 Task: Add a signature Gus Powell containing Best wishes for a happy Presidents Day, Gus Powell to email address softage.8@softage.net and add a folder Journaling
Action: Mouse moved to (371, 661)
Screenshot: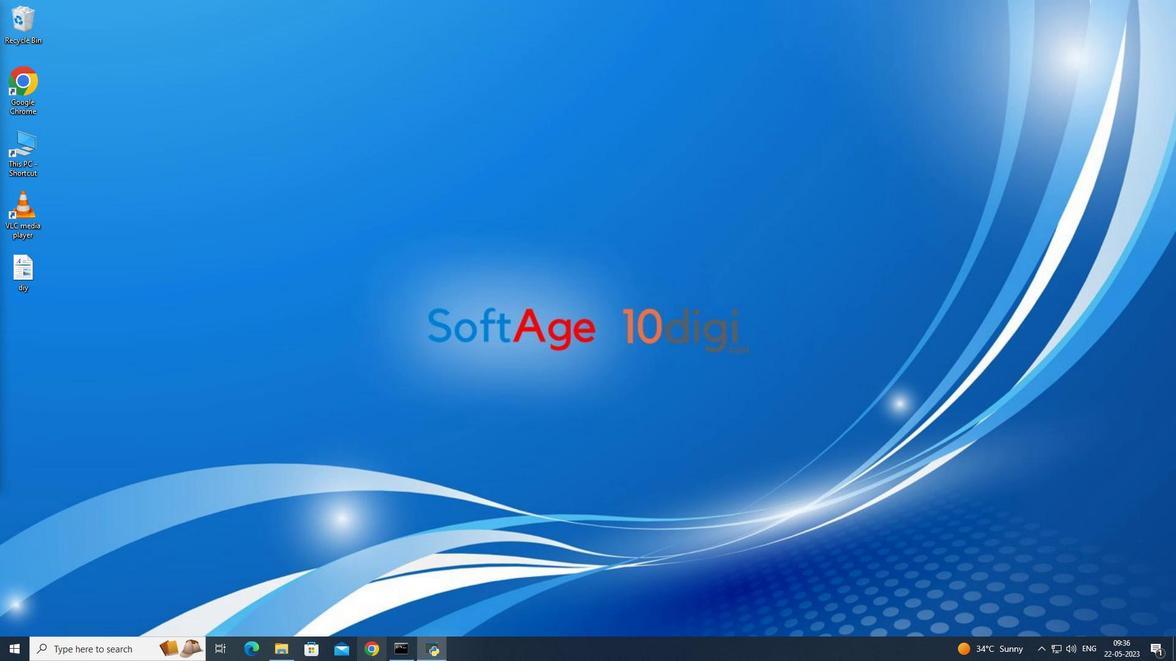 
Action: Mouse pressed left at (371, 661)
Screenshot: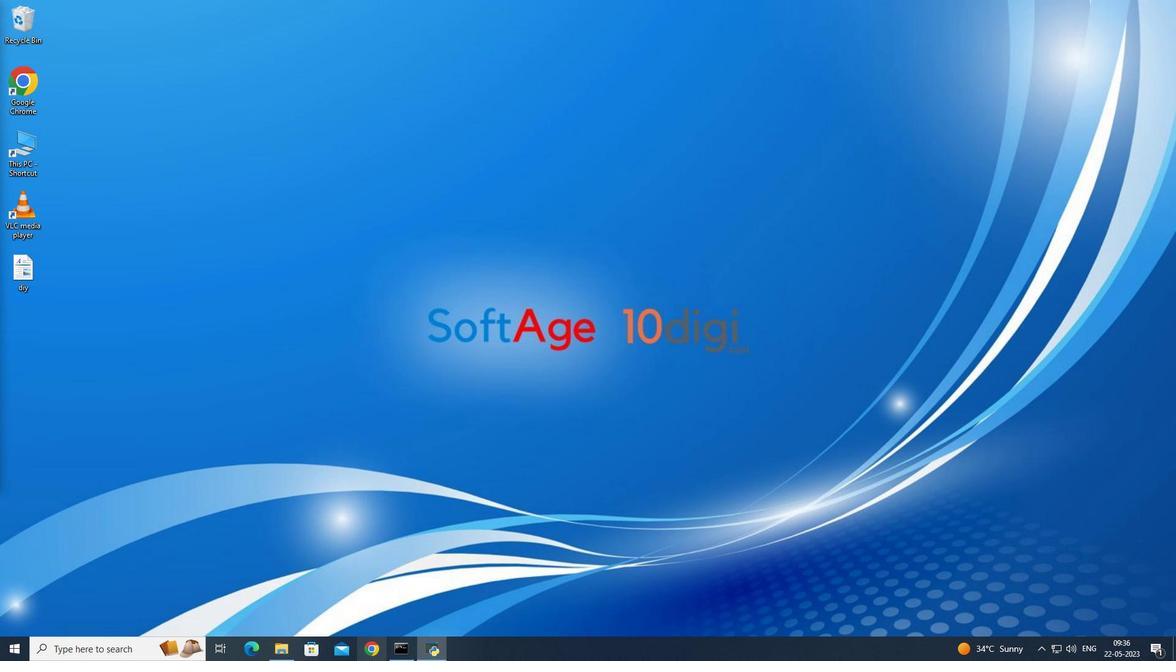 
Action: Mouse moved to (158, 8)
Screenshot: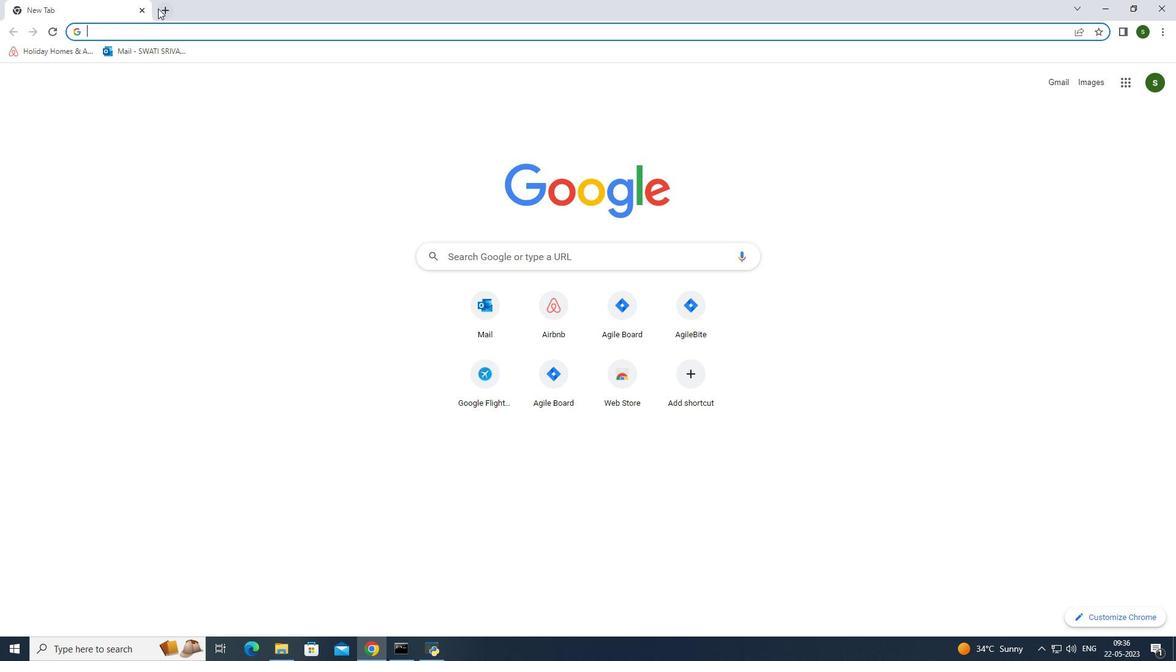 
Action: Mouse pressed left at (158, 8)
Screenshot: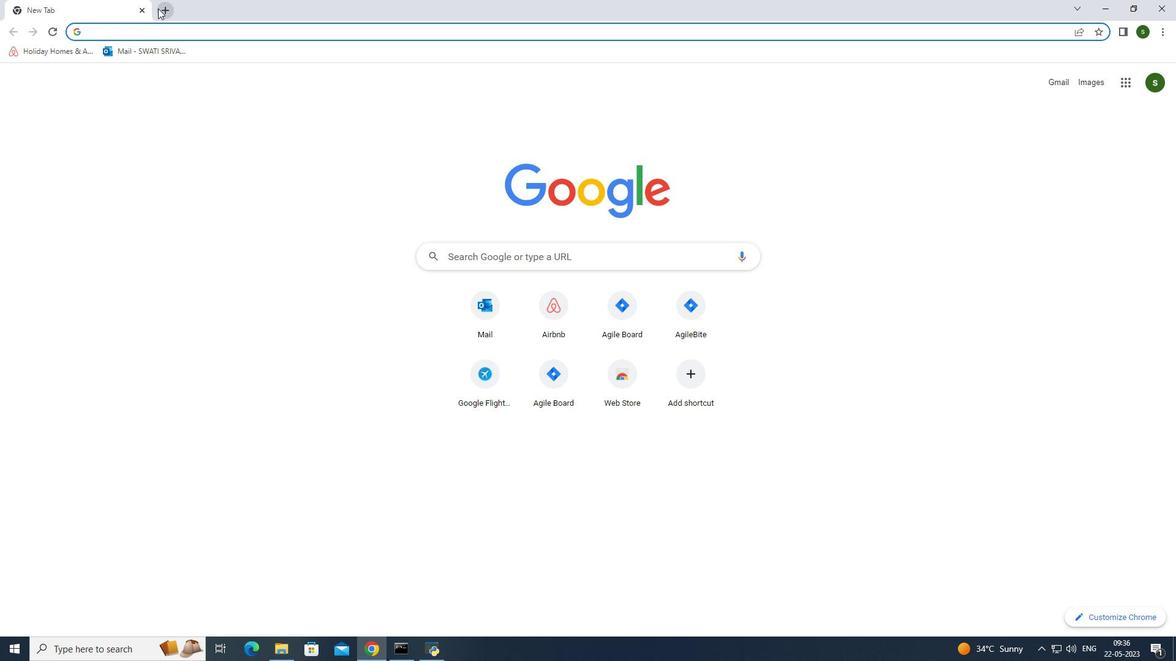
Action: Mouse moved to (220, 28)
Screenshot: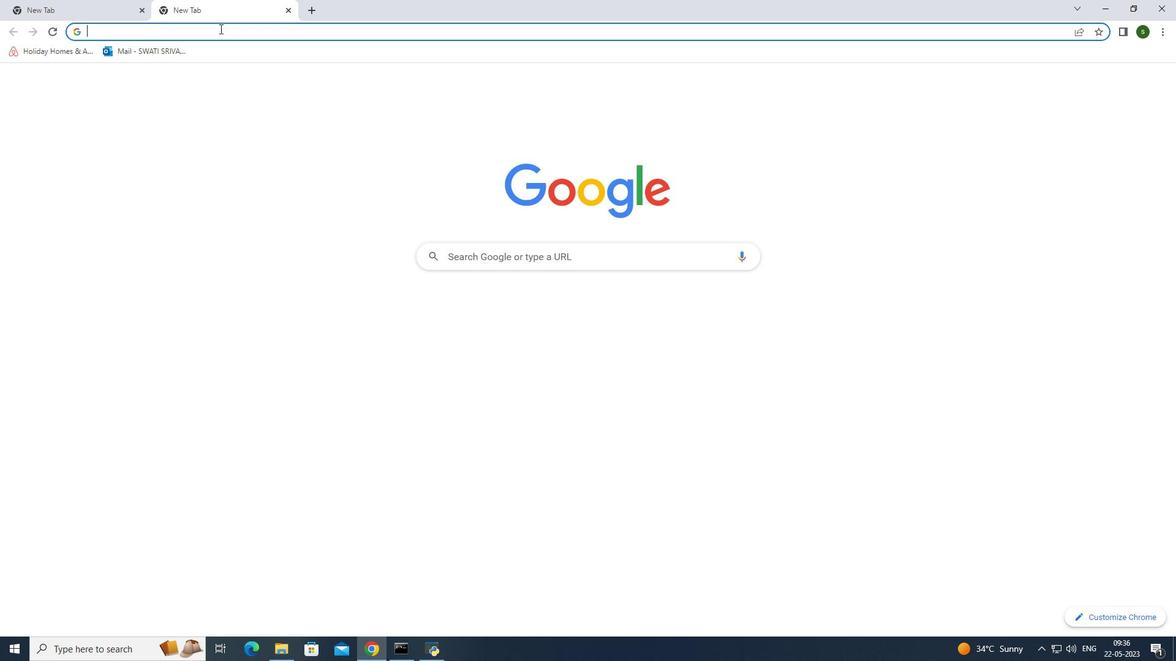 
Action: Mouse pressed left at (220, 28)
Screenshot: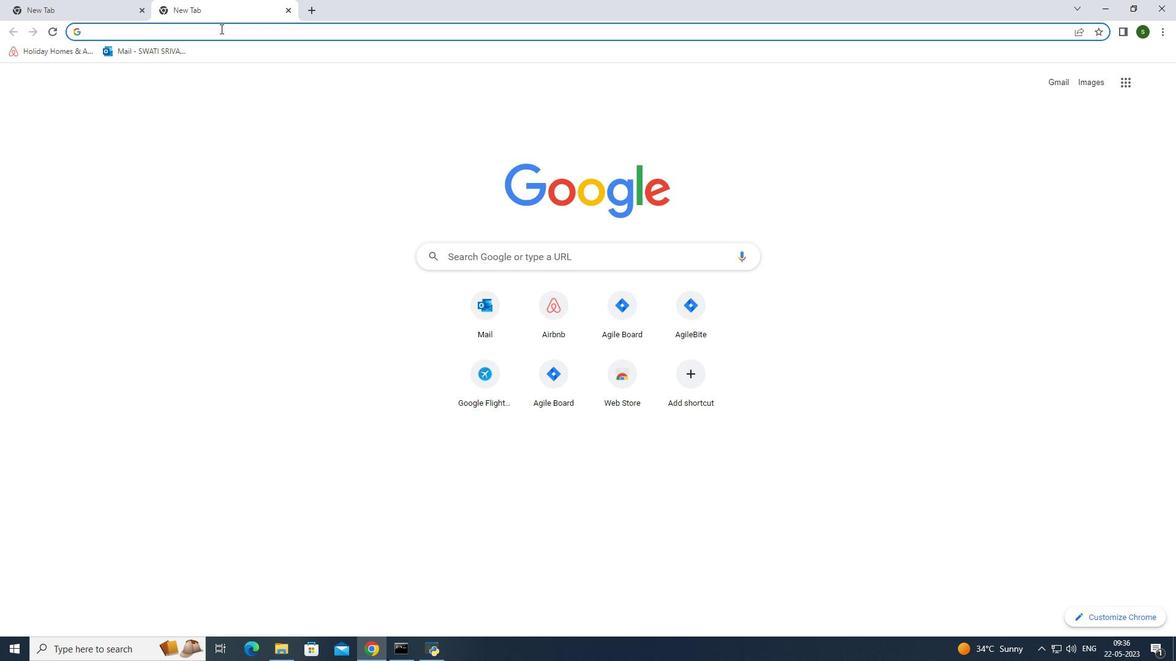 
Action: Mouse moved to (226, 26)
Screenshot: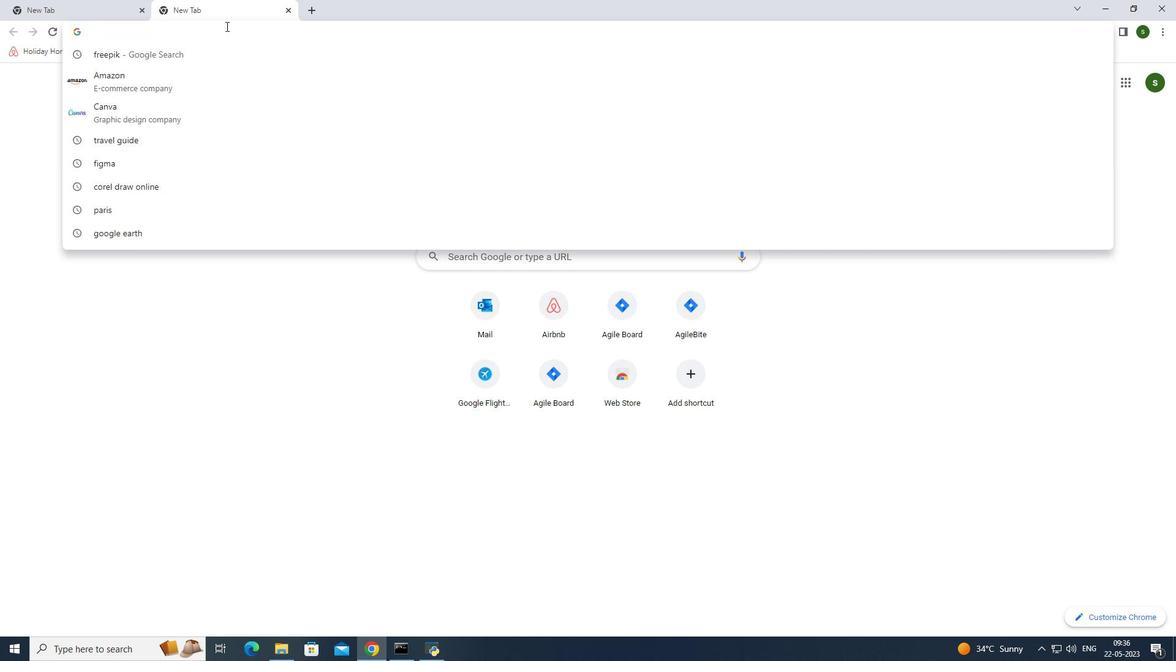 
Action: Key pressed outlook<Key.enter>
Screenshot: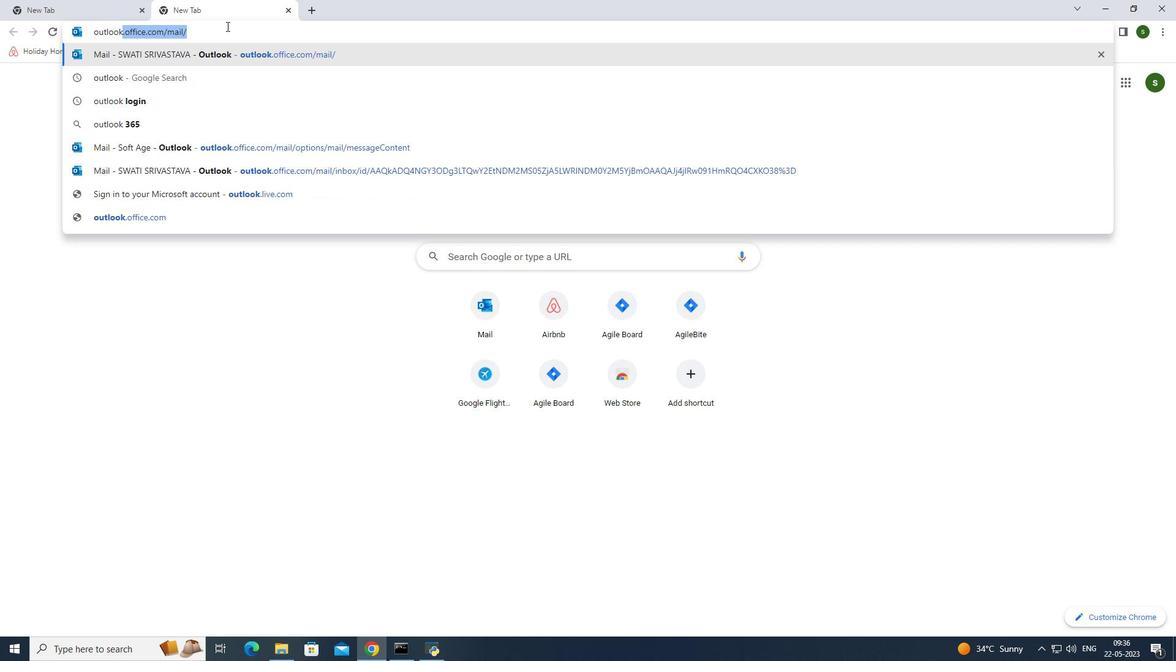 
Action: Mouse moved to (558, 328)
Screenshot: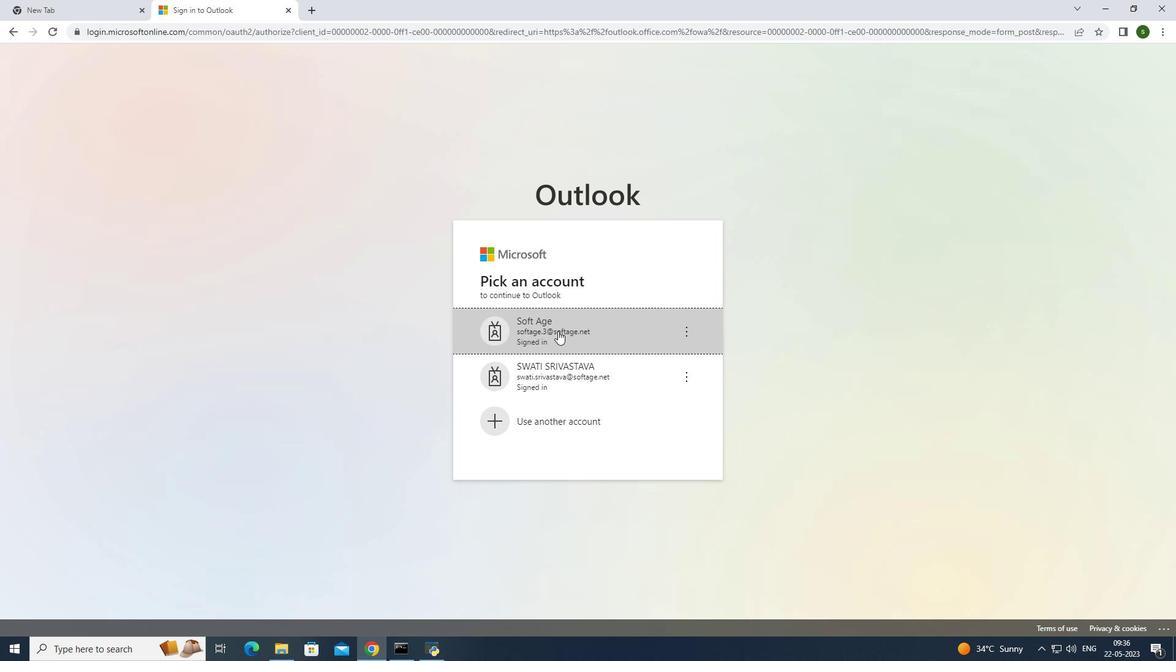 
Action: Mouse pressed left at (558, 328)
Screenshot: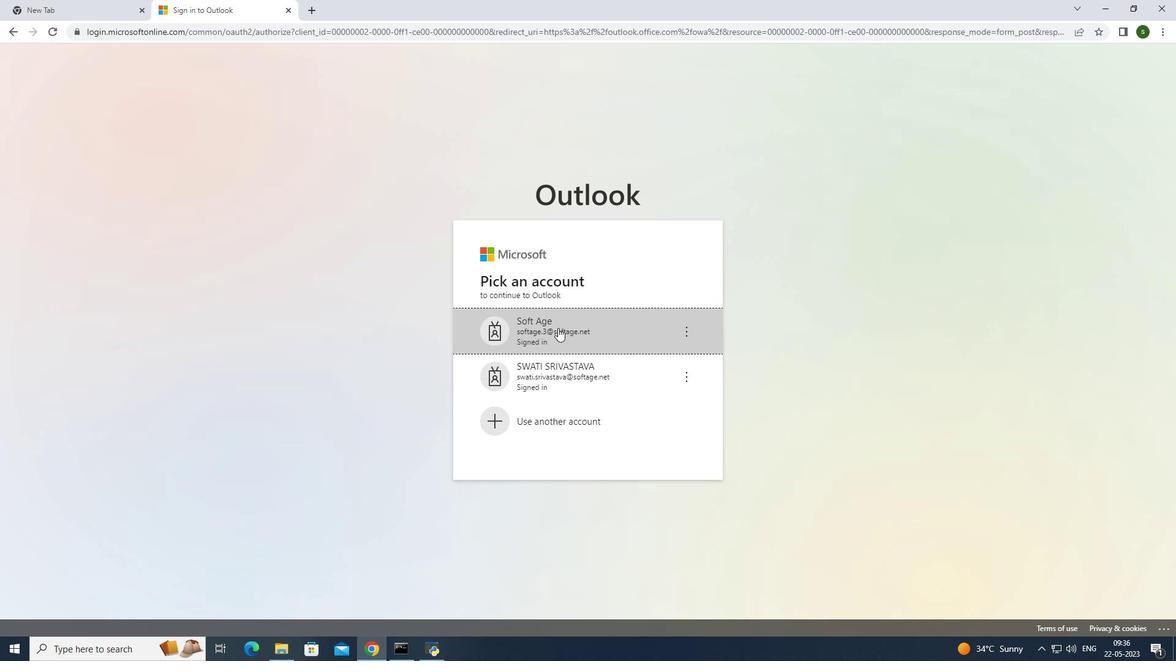 
Action: Mouse moved to (672, 431)
Screenshot: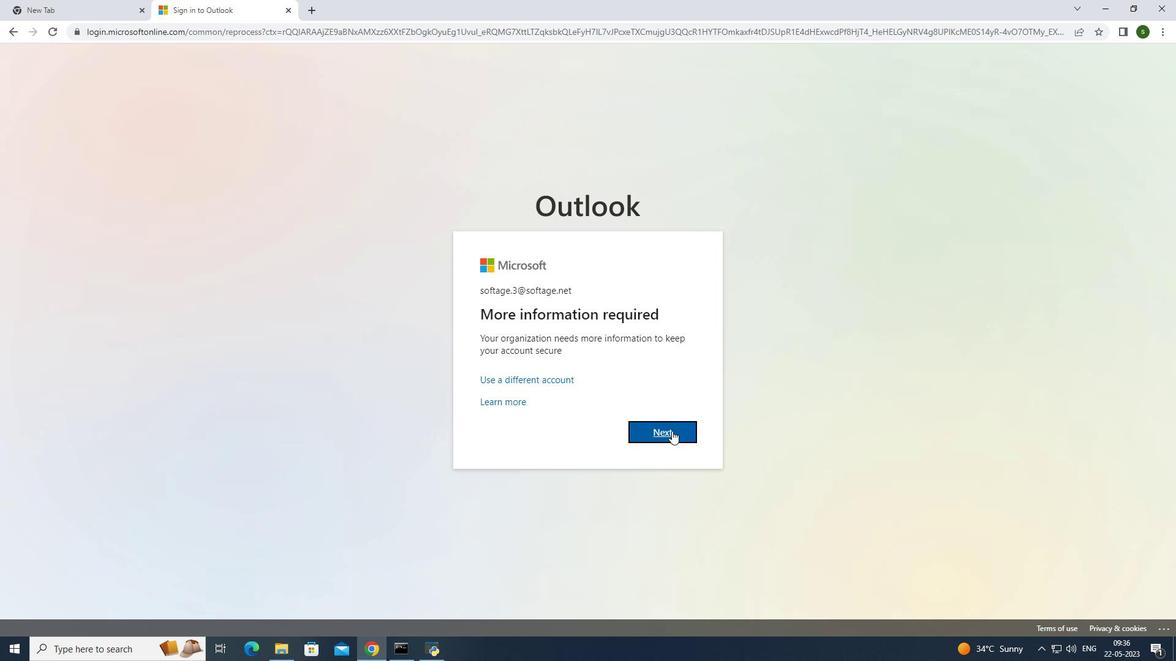 
Action: Mouse pressed left at (672, 431)
Screenshot: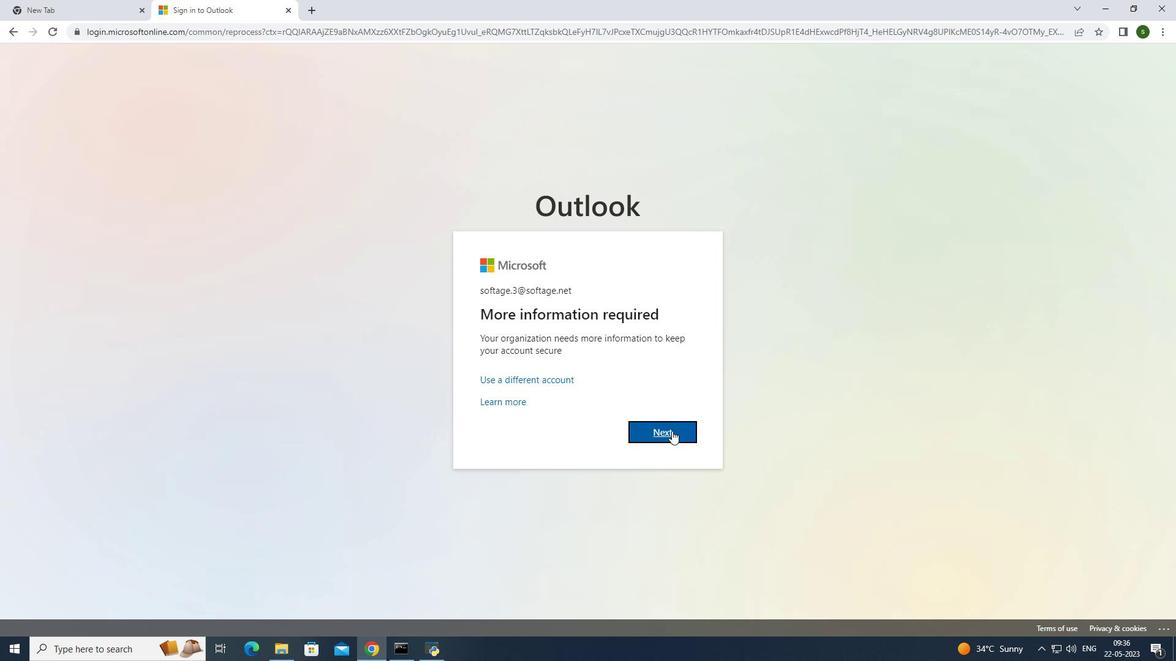 
Action: Mouse moved to (556, 287)
Screenshot: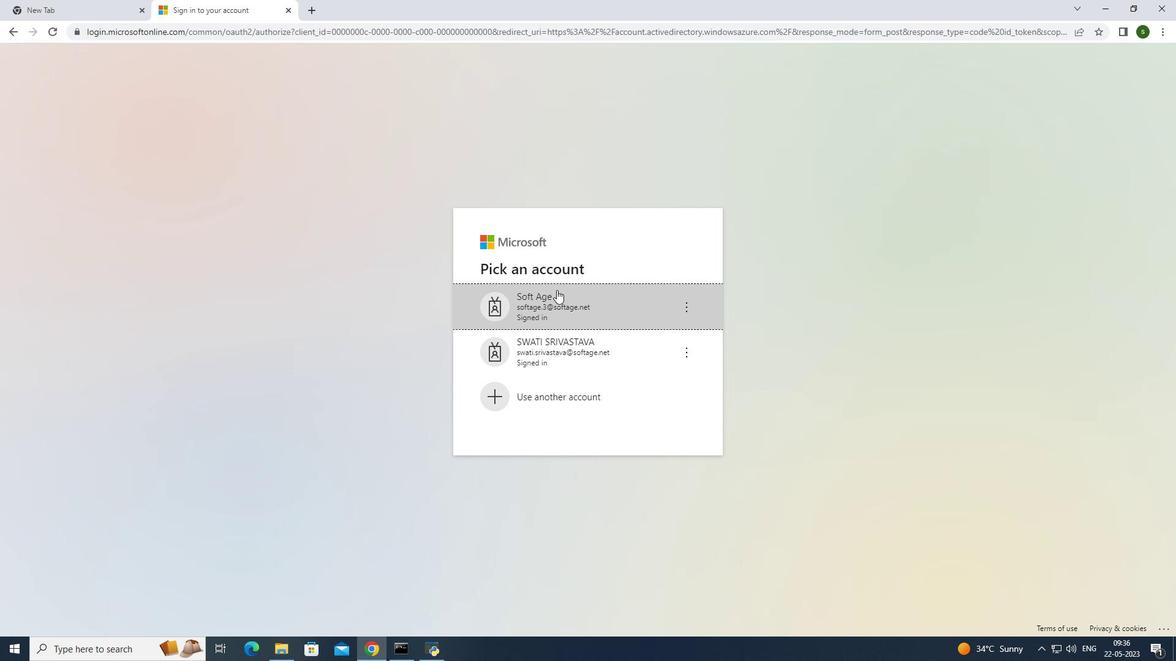 
Action: Mouse pressed left at (556, 287)
Screenshot: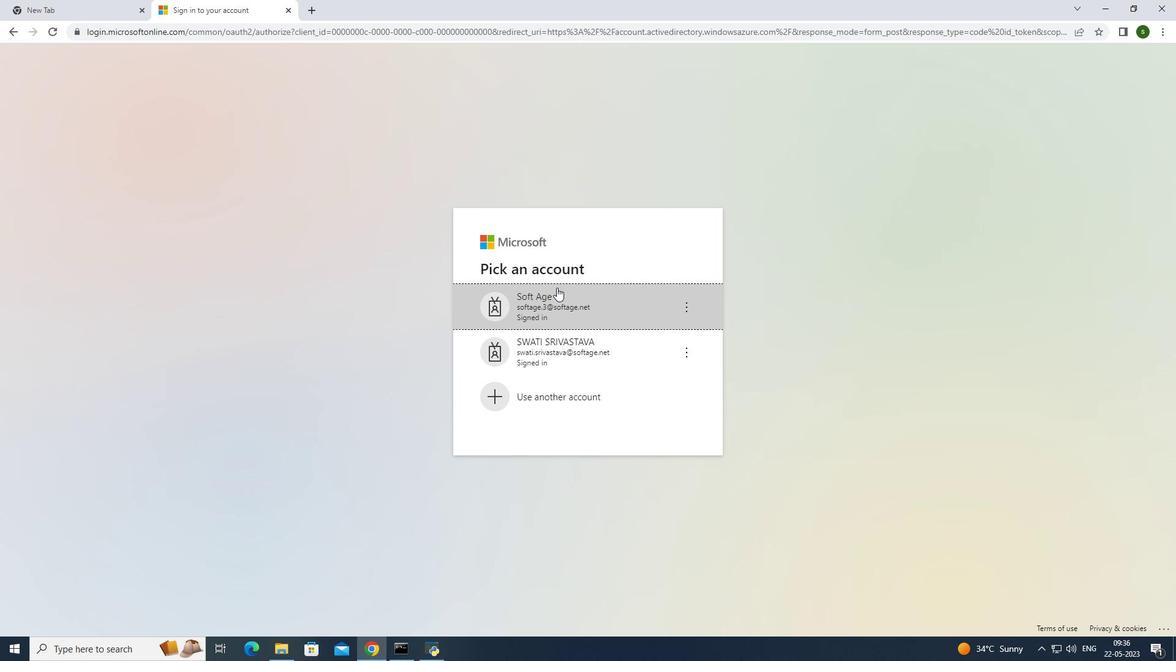 
Action: Mouse moved to (502, 335)
Screenshot: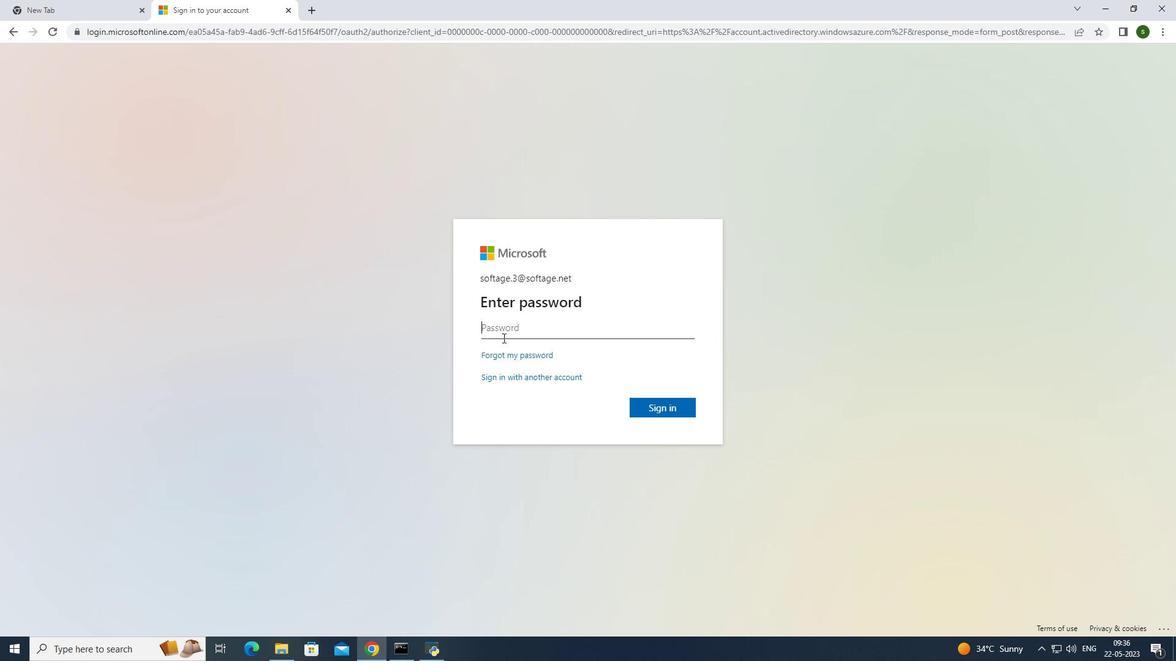 
Action: Mouse pressed left at (502, 335)
Screenshot: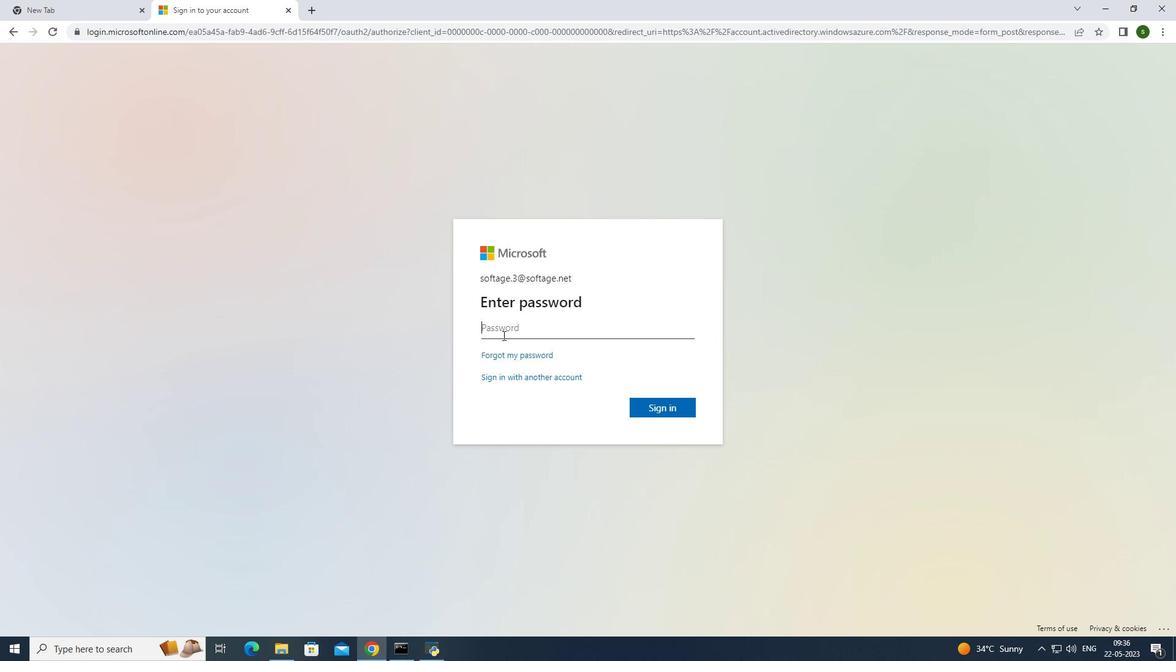 
Action: Key pressed <Key.caps_lock>S<Key.caps_lock>oftage<Key.shift>@204
Screenshot: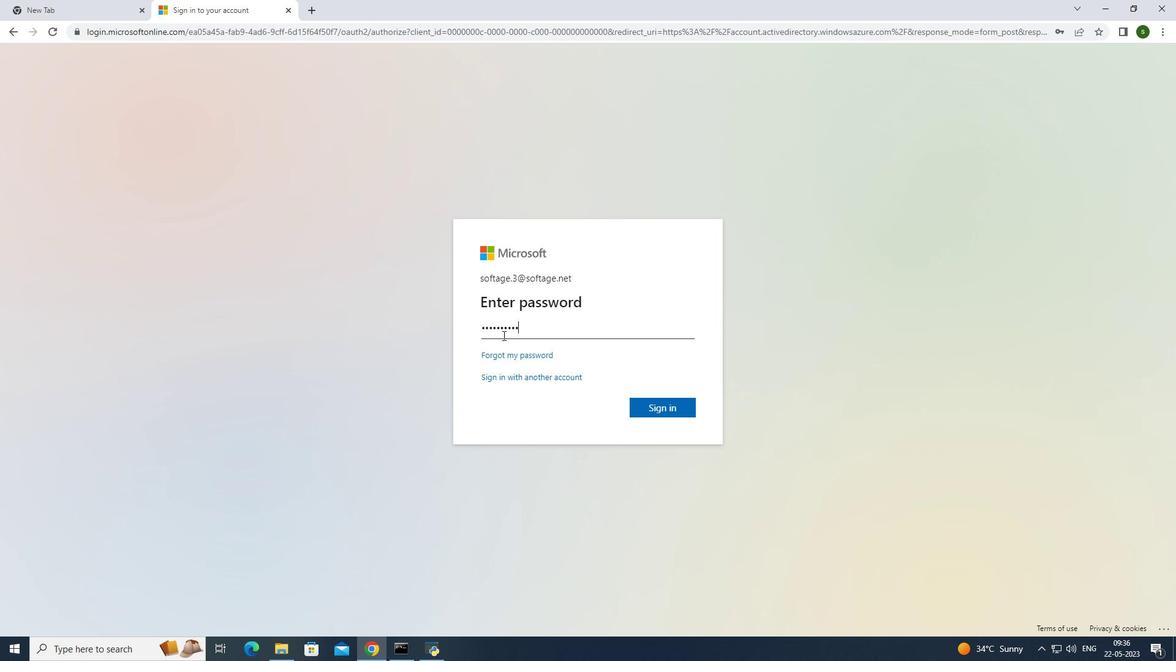 
Action: Mouse moved to (651, 403)
Screenshot: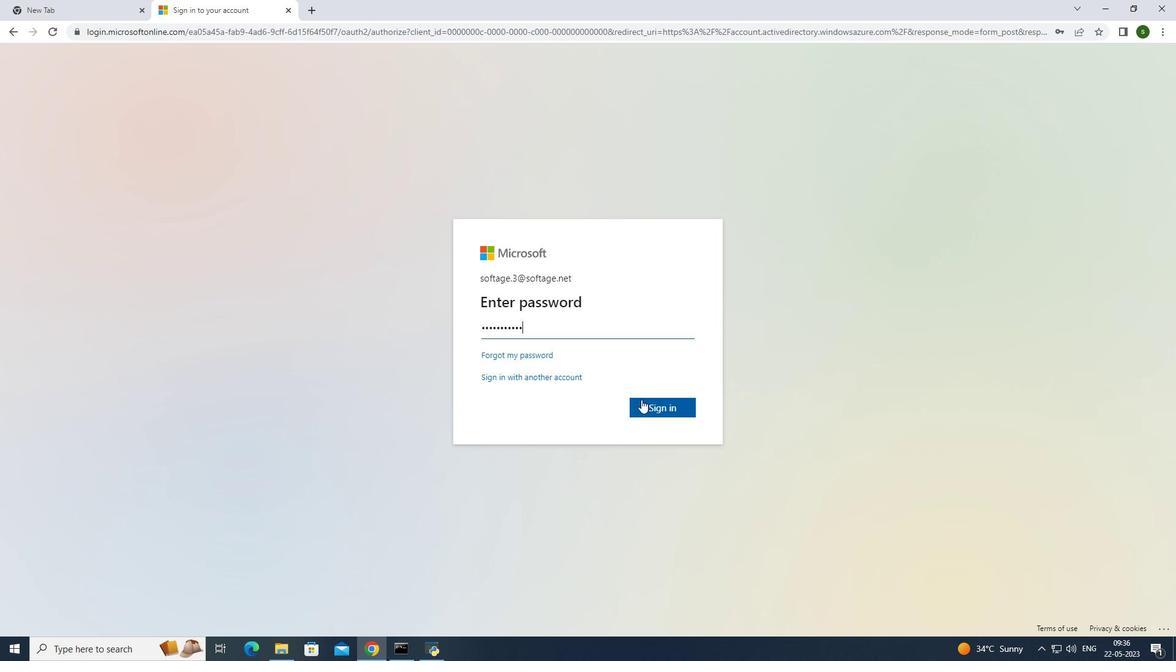 
Action: Mouse pressed left at (651, 403)
Screenshot: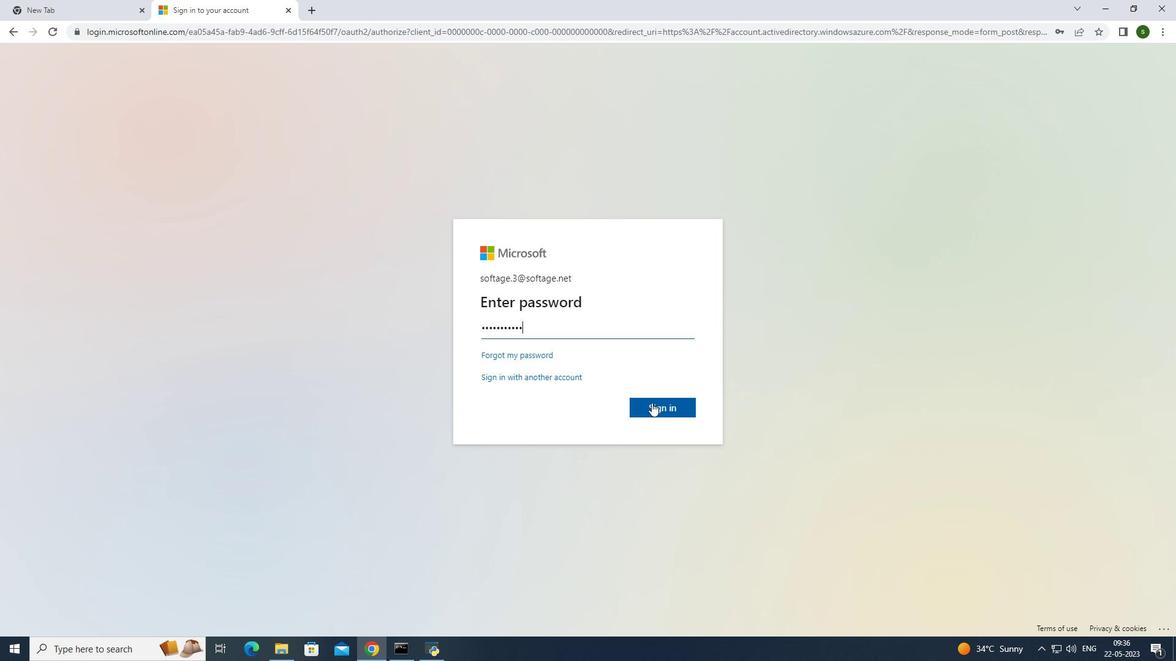 
Action: Mouse moved to (488, 367)
Screenshot: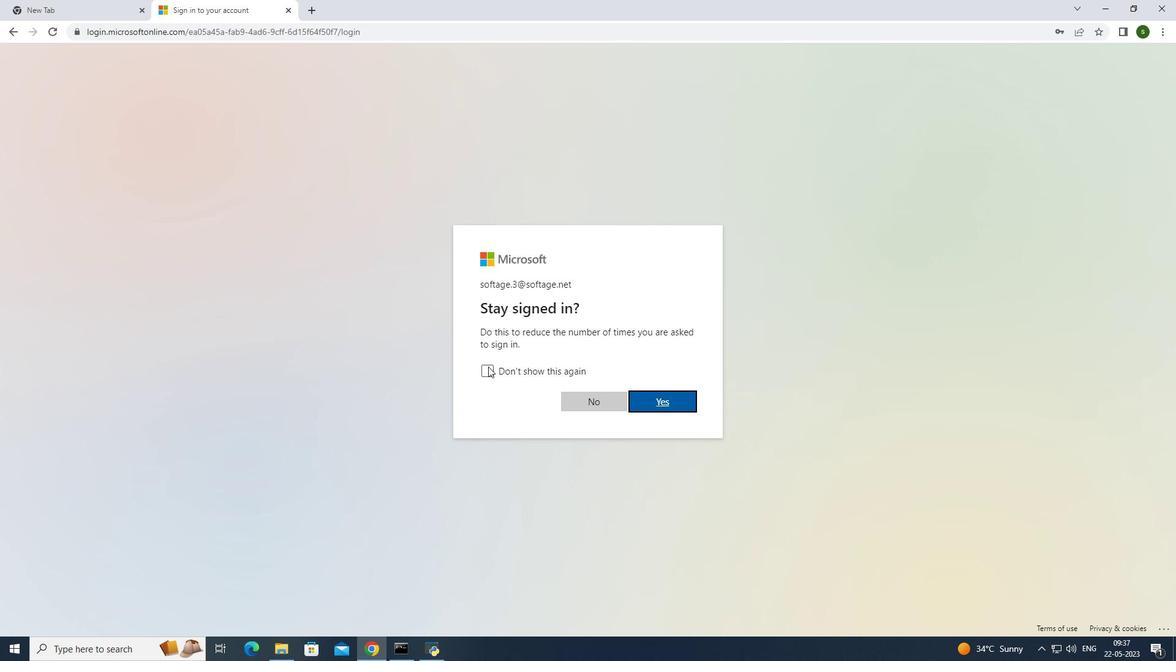 
Action: Mouse pressed left at (488, 367)
Screenshot: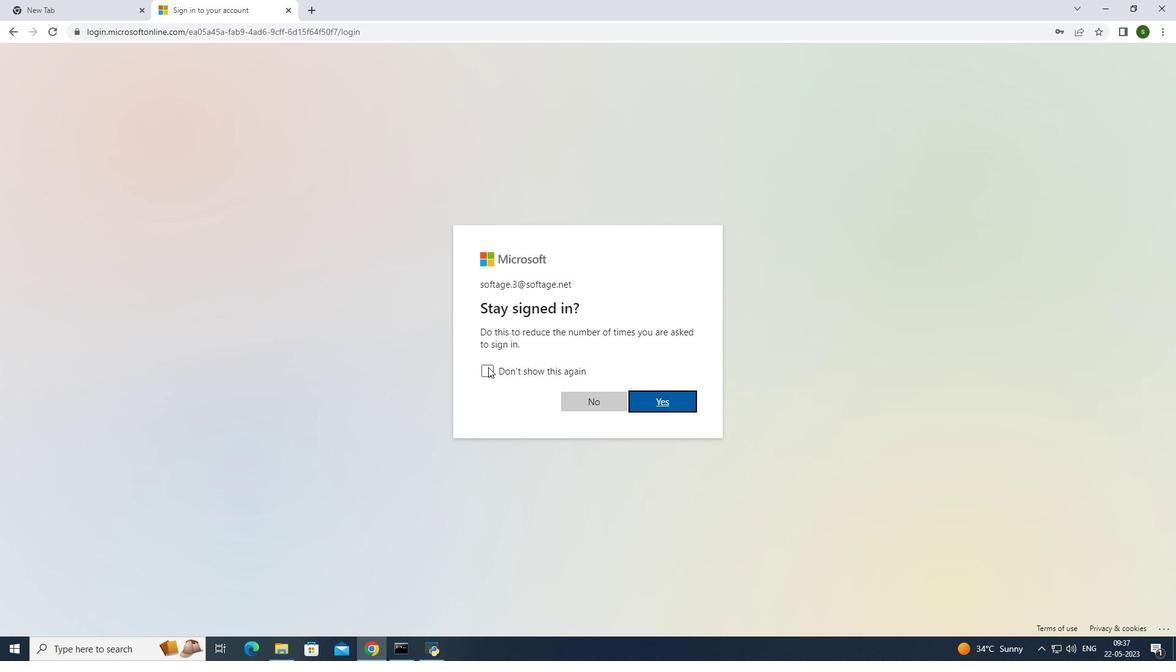 
Action: Mouse moved to (675, 408)
Screenshot: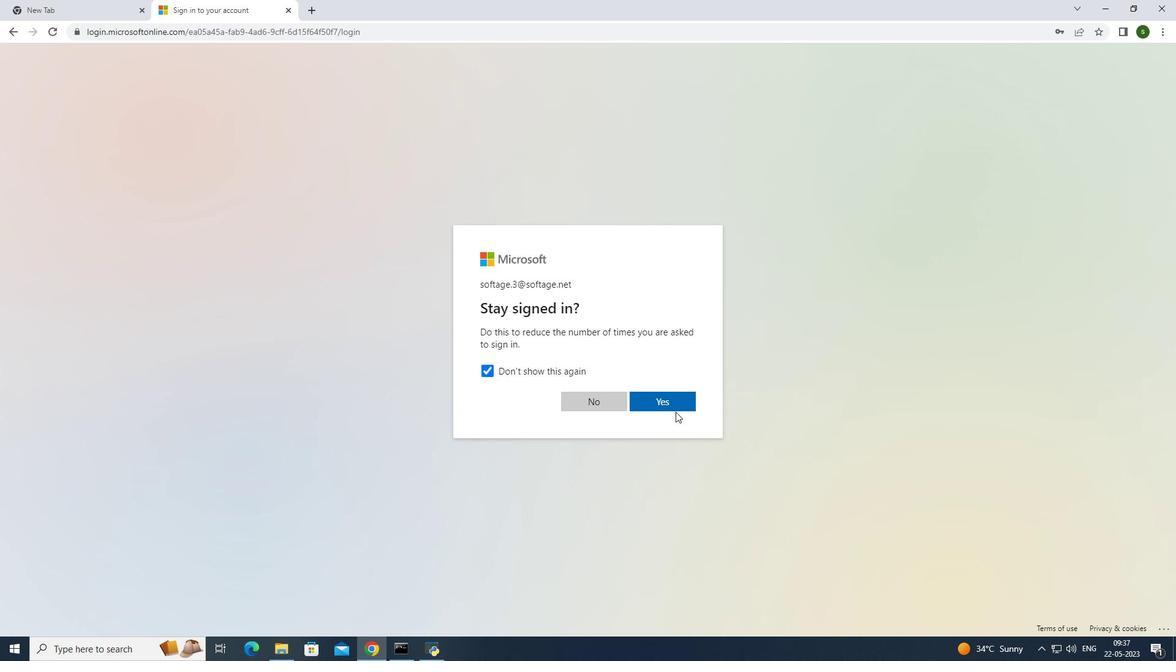 
Action: Mouse pressed left at (675, 408)
Screenshot: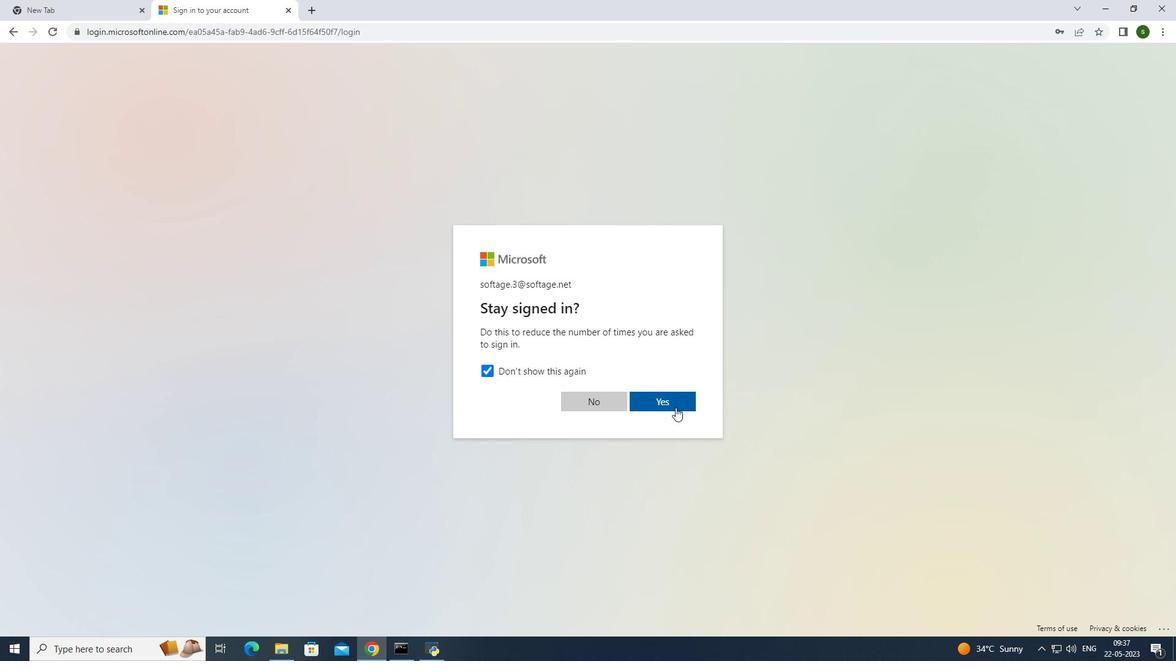 
Action: Mouse moved to (570, 259)
Screenshot: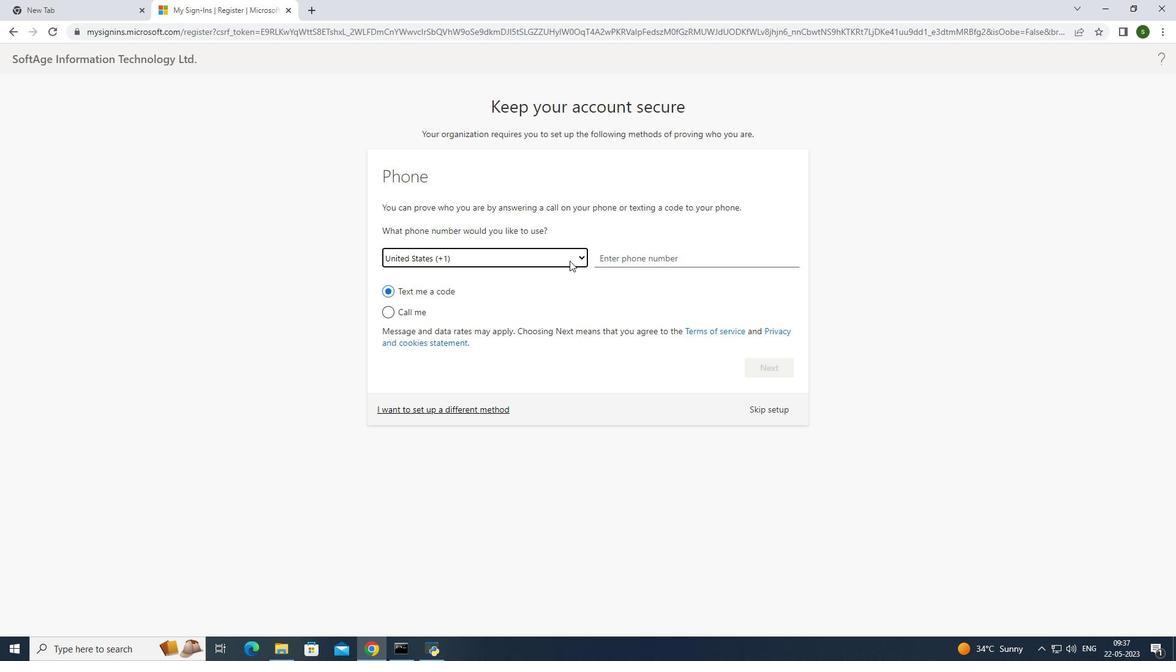
Action: Mouse pressed left at (570, 259)
Screenshot: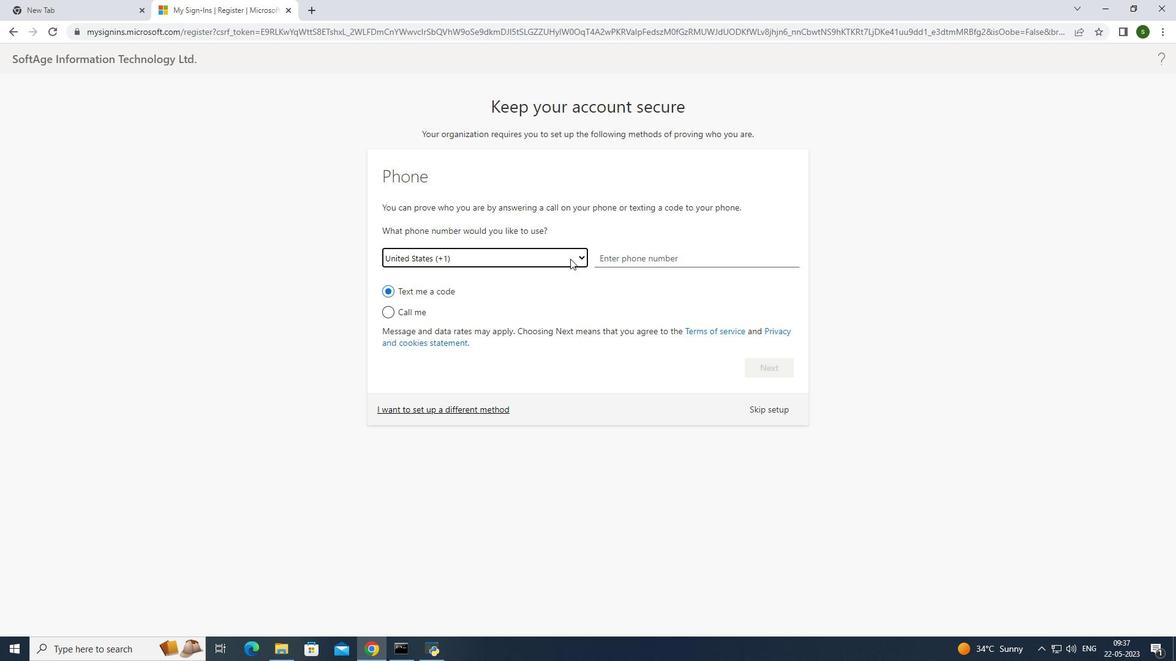 
Action: Mouse moved to (427, 368)
Screenshot: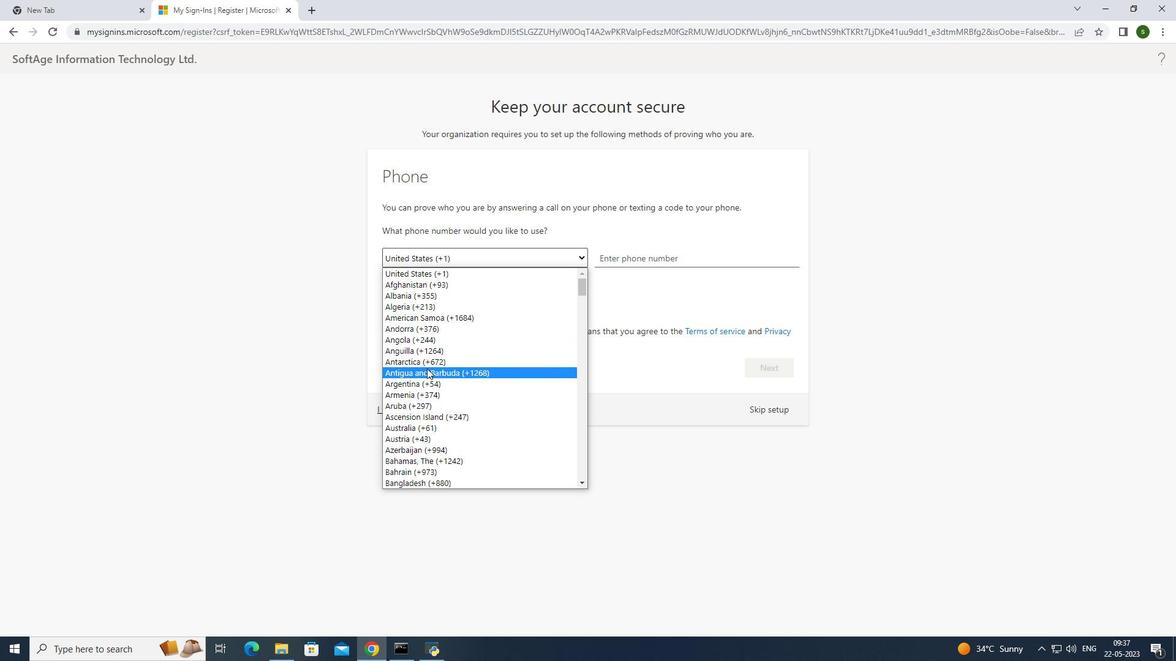 
Action: Key pressed i
Screenshot: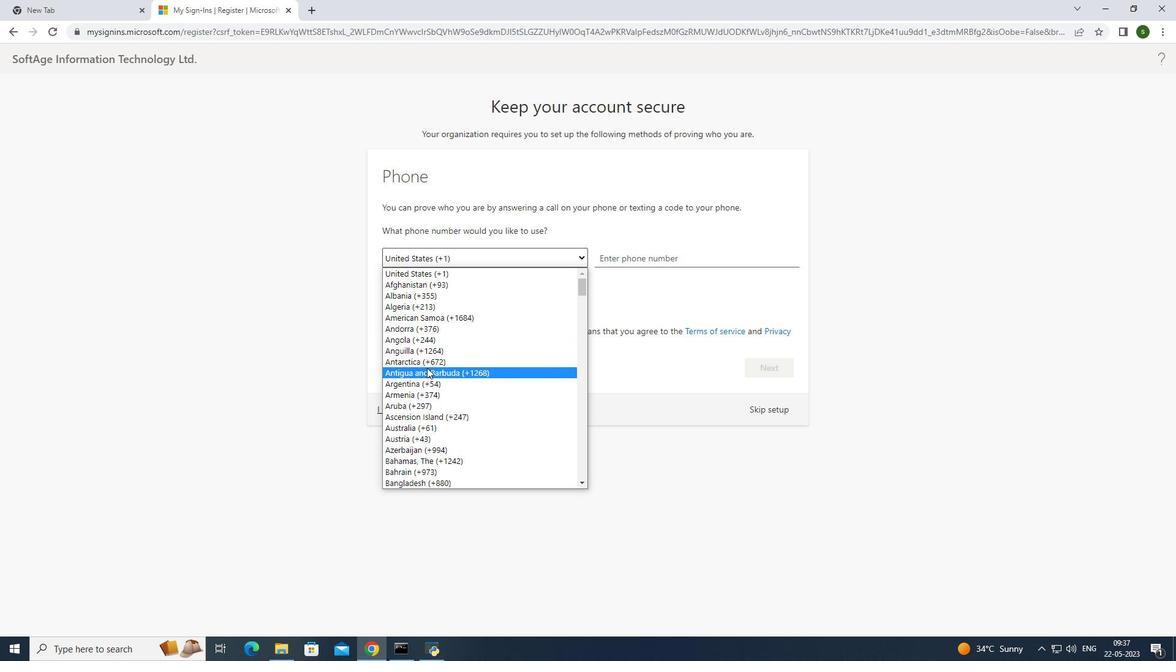 
Action: Mouse moved to (445, 458)
Screenshot: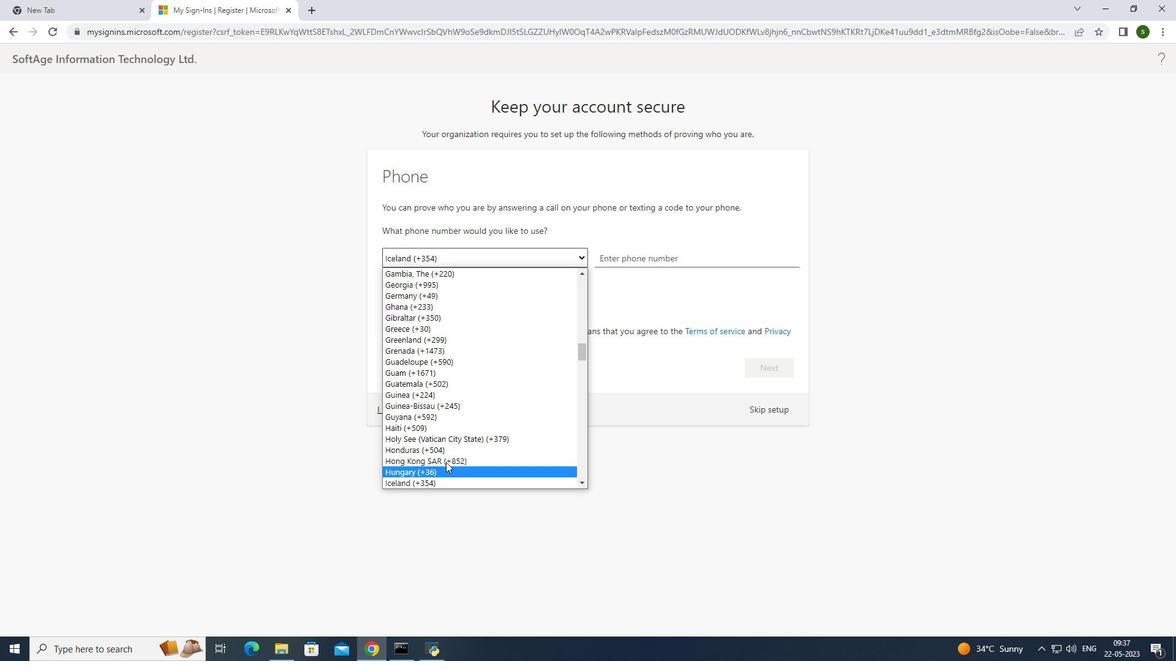 
Action: Mouse scrolled (445, 458) with delta (0, 0)
Screenshot: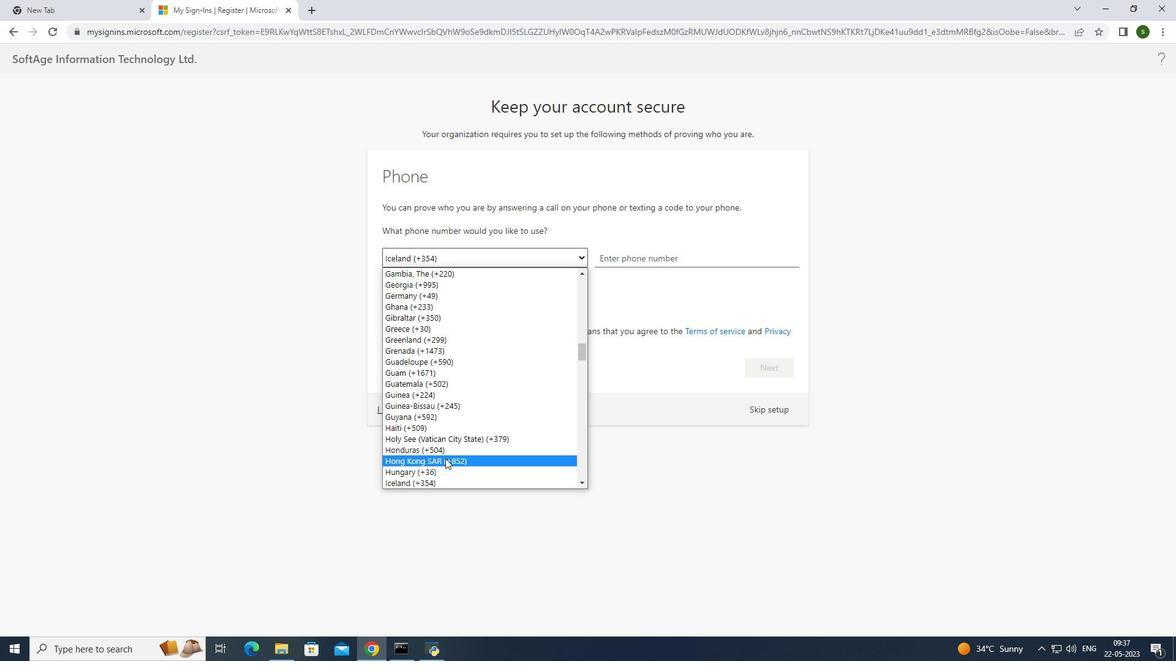 
Action: Mouse moved to (403, 373)
Screenshot: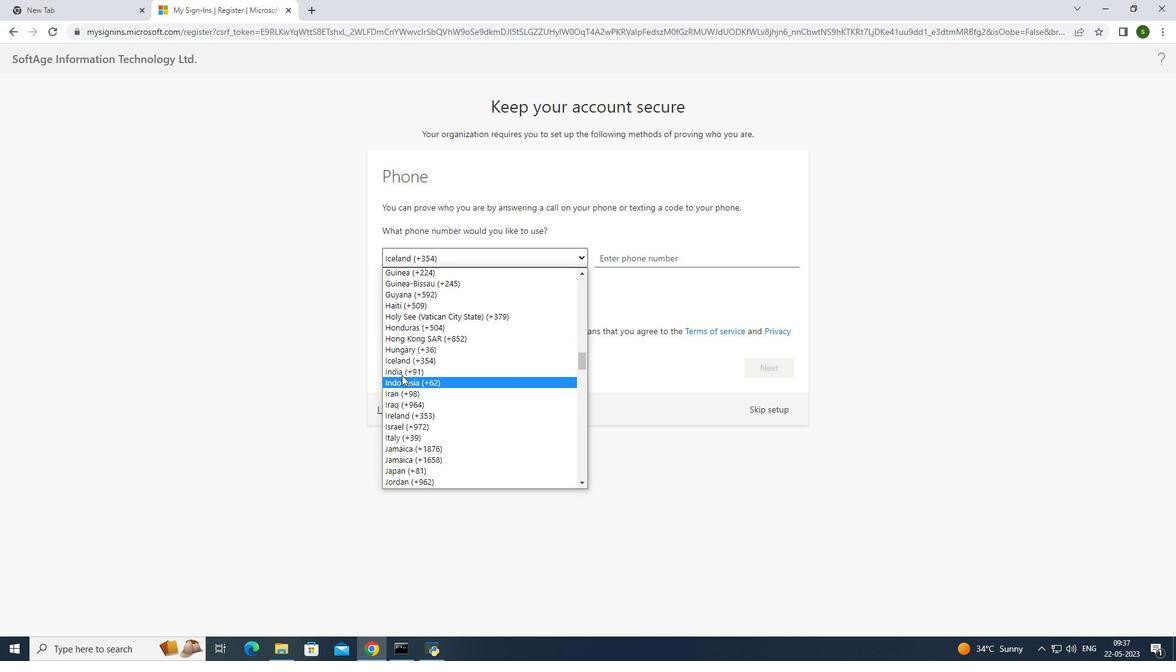 
Action: Mouse pressed left at (403, 373)
Screenshot: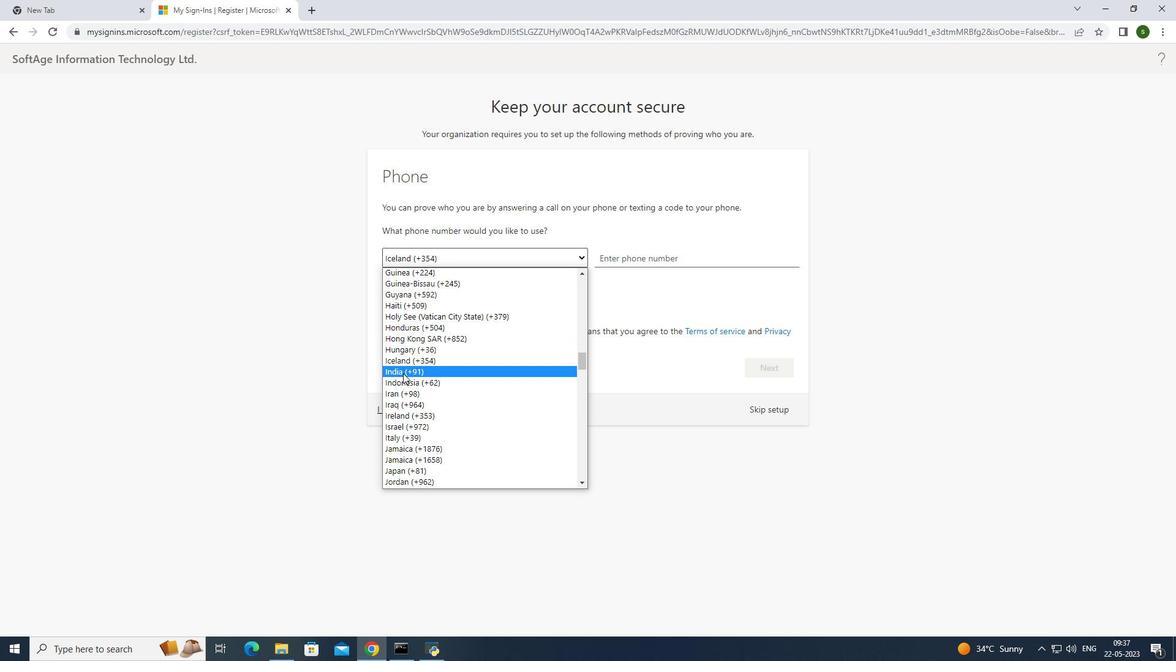 
Action: Mouse moved to (755, 406)
Screenshot: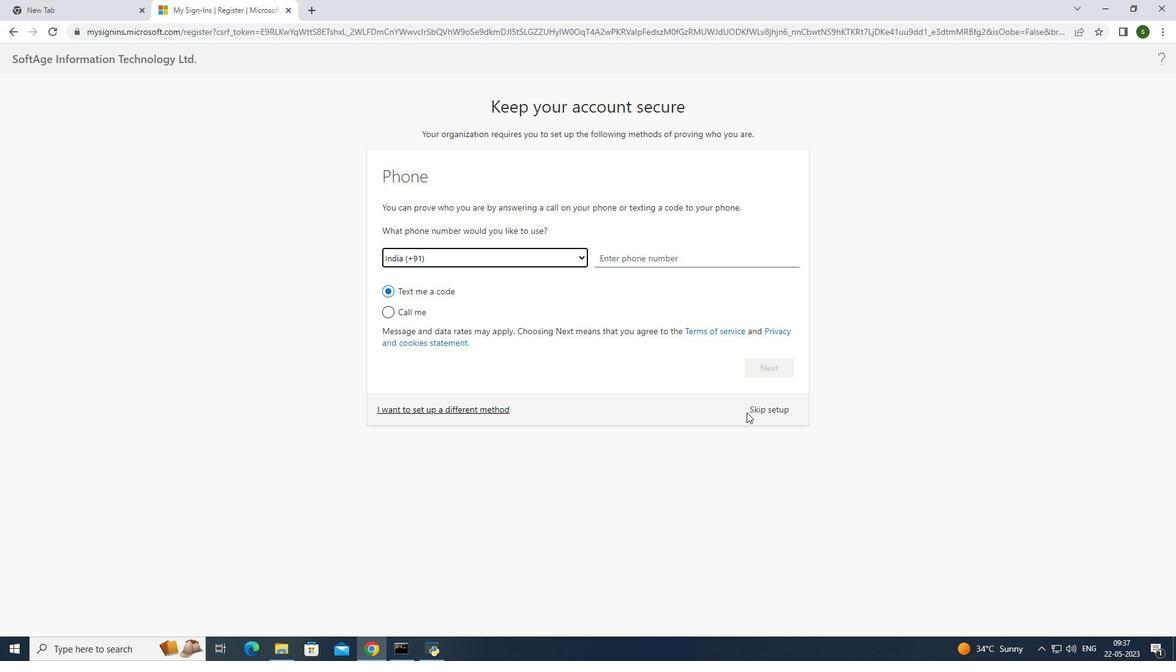
Action: Mouse pressed left at (755, 406)
Screenshot: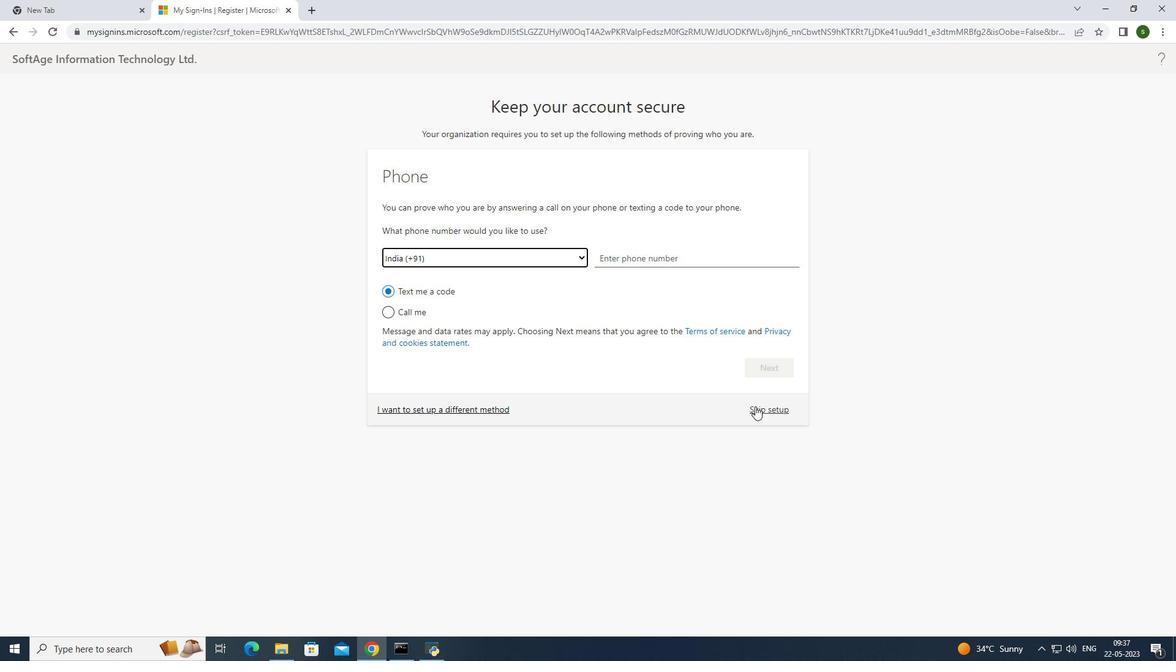 
Action: Mouse moved to (54, 83)
Screenshot: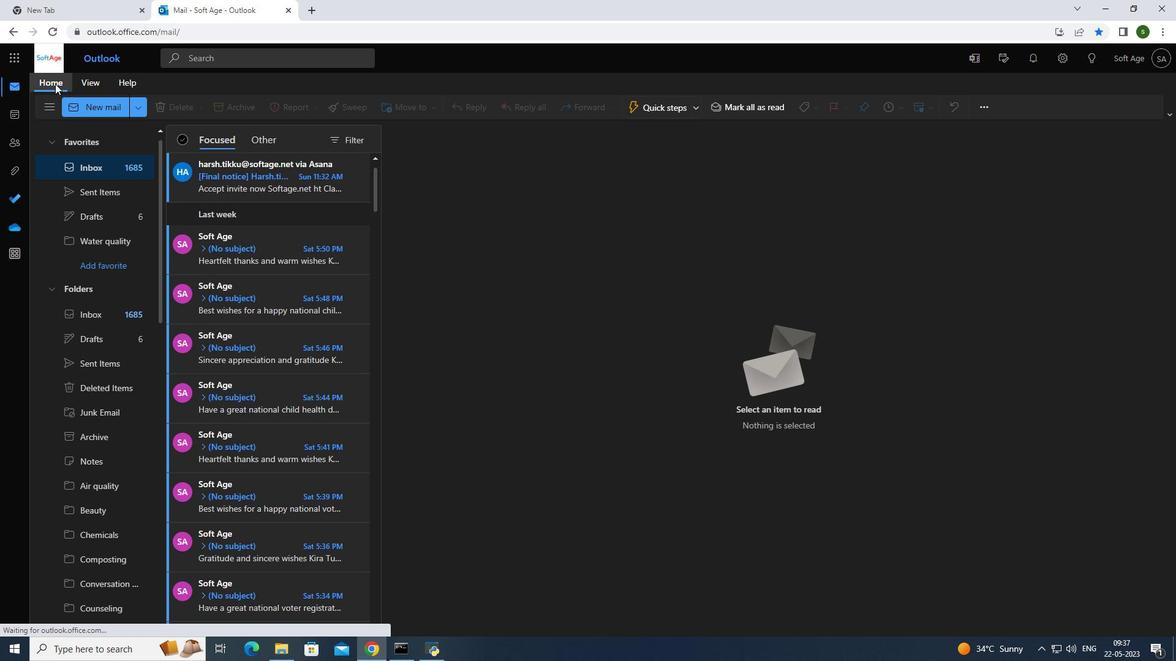 
Action: Mouse pressed left at (54, 83)
Screenshot: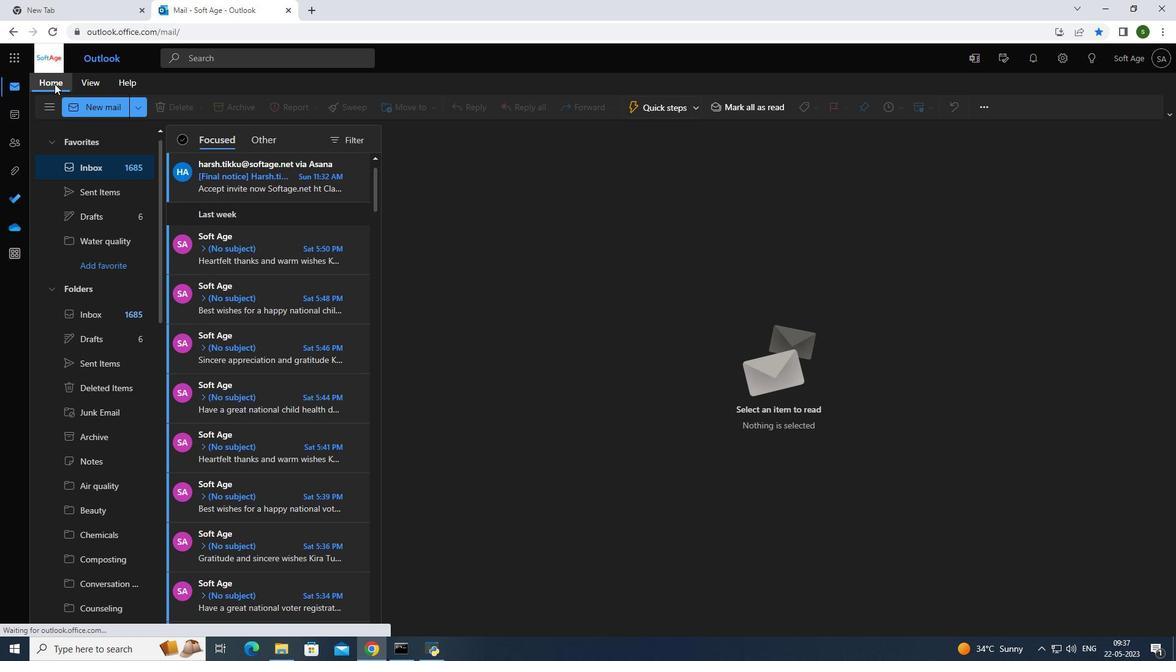 
Action: Mouse moved to (101, 104)
Screenshot: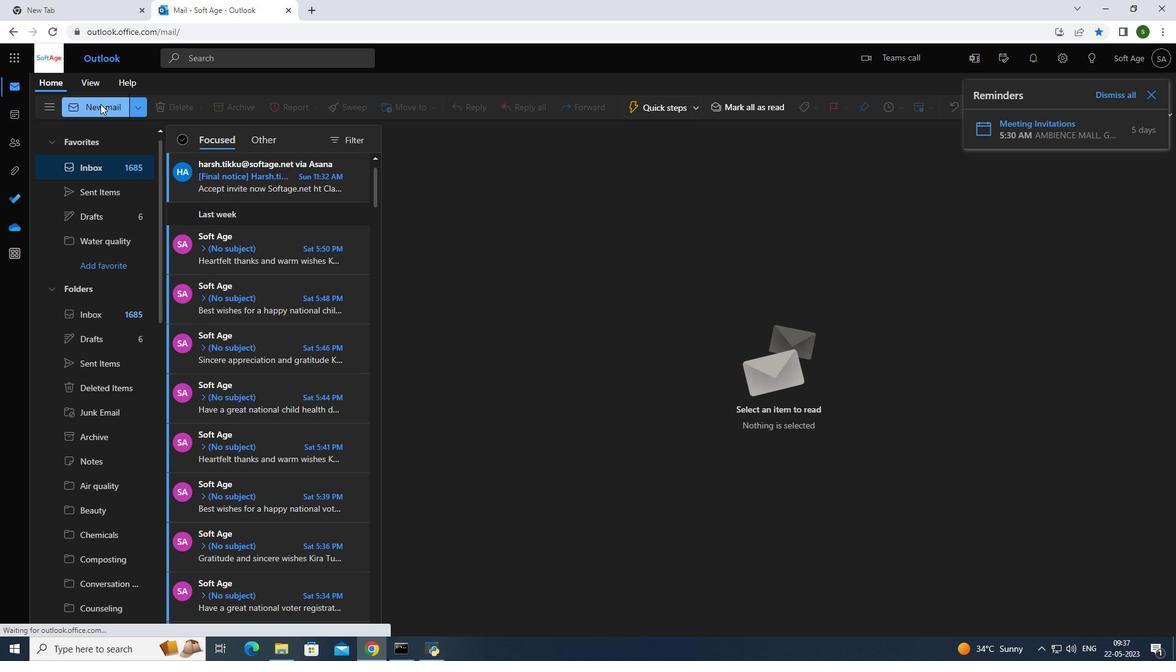 
Action: Mouse pressed left at (101, 104)
Screenshot: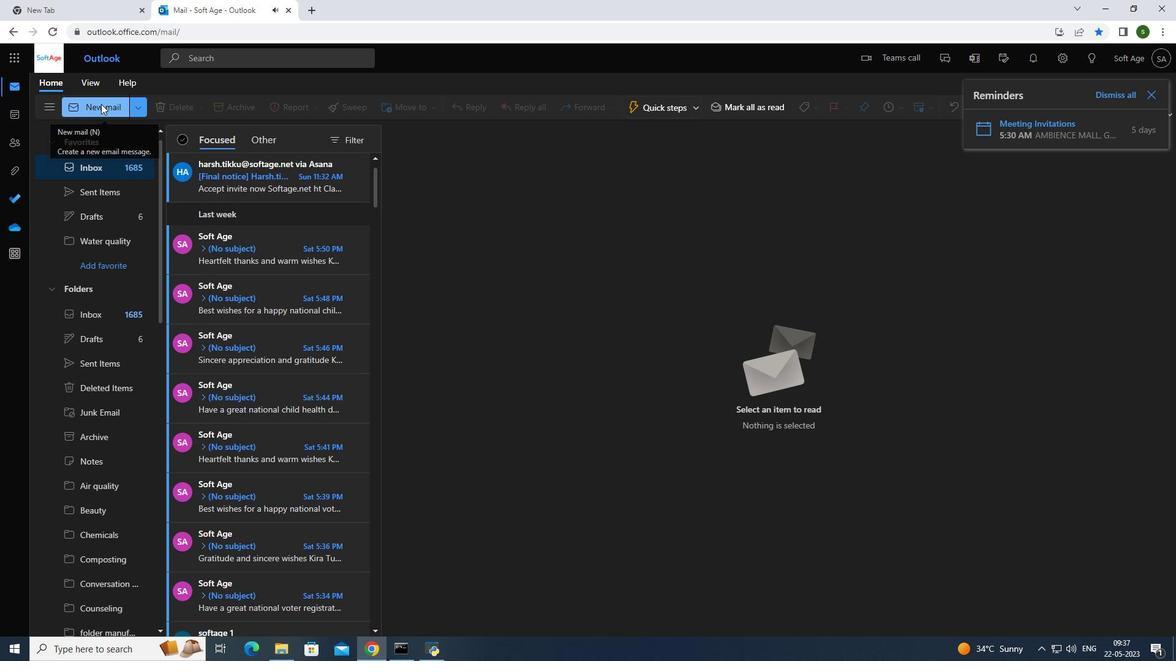 
Action: Mouse moved to (537, 295)
Screenshot: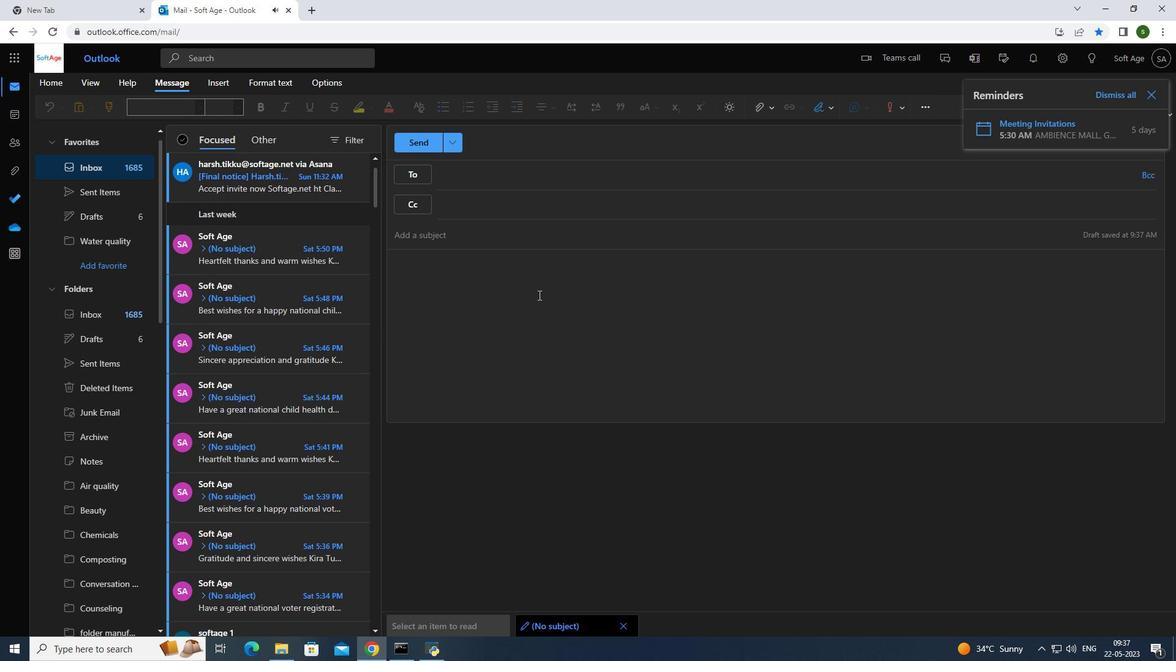 
Action: Mouse pressed left at (537, 295)
Screenshot: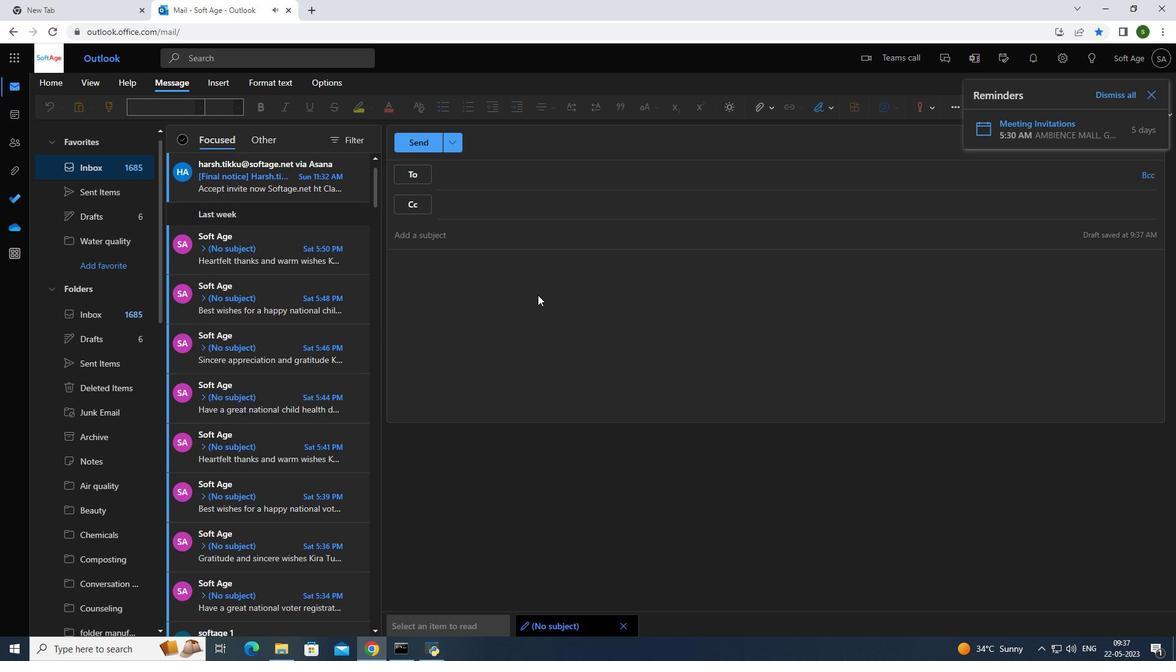 
Action: Mouse moved to (827, 105)
Screenshot: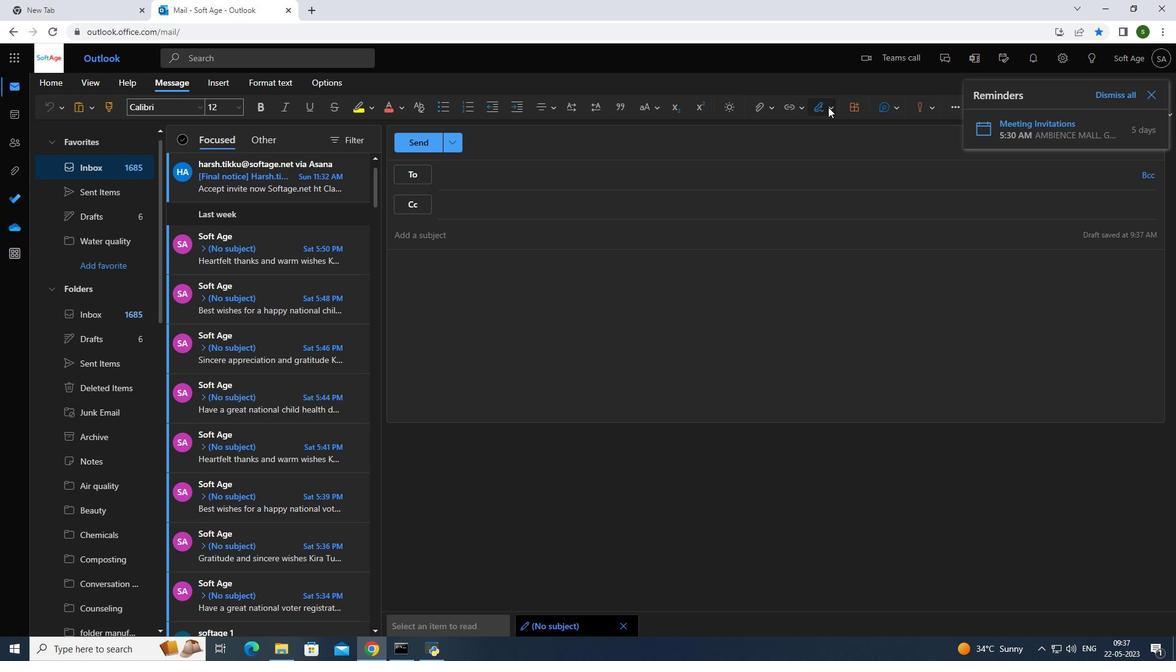 
Action: Mouse pressed left at (827, 105)
Screenshot: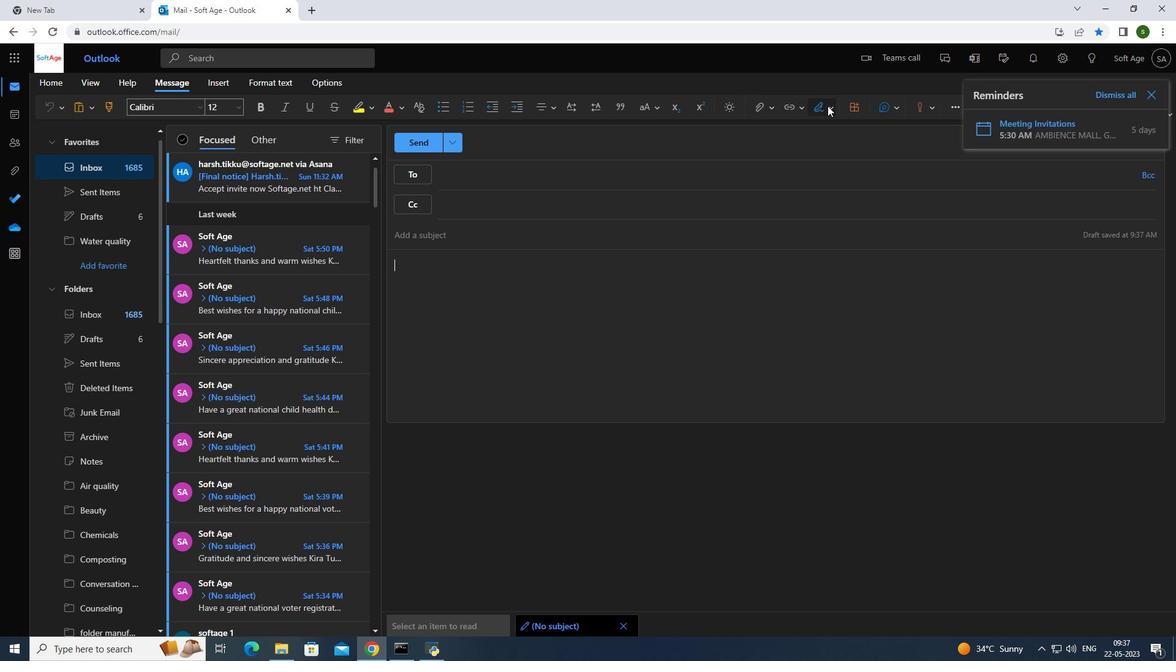 
Action: Mouse moved to (795, 157)
Screenshot: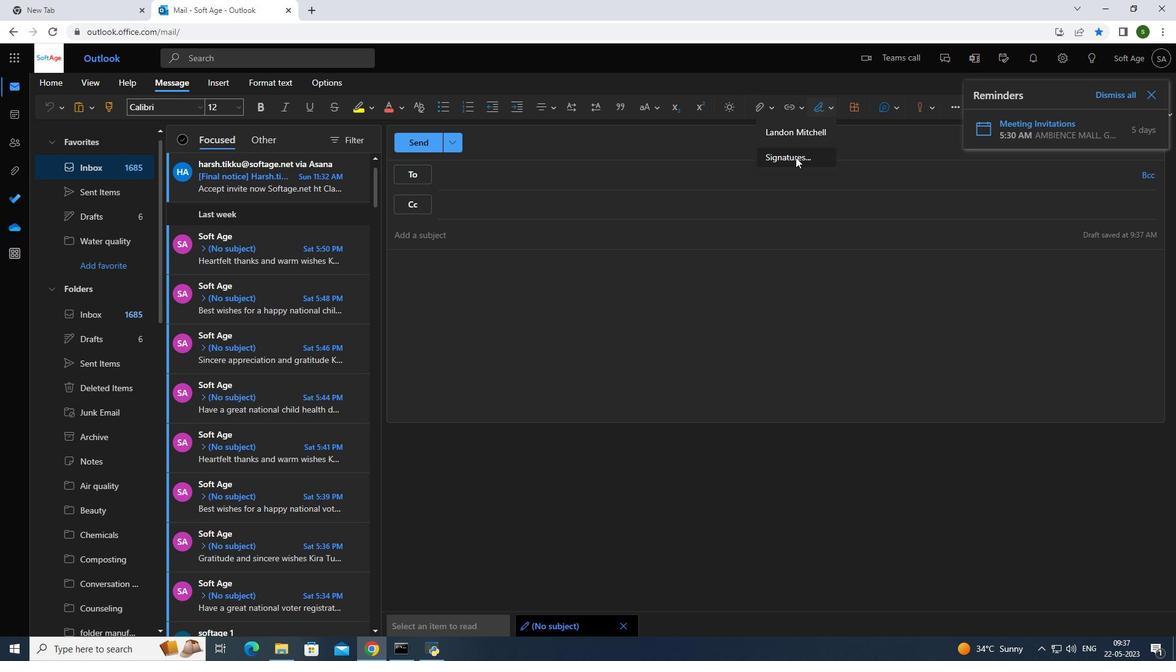
Action: Mouse pressed left at (795, 157)
Screenshot: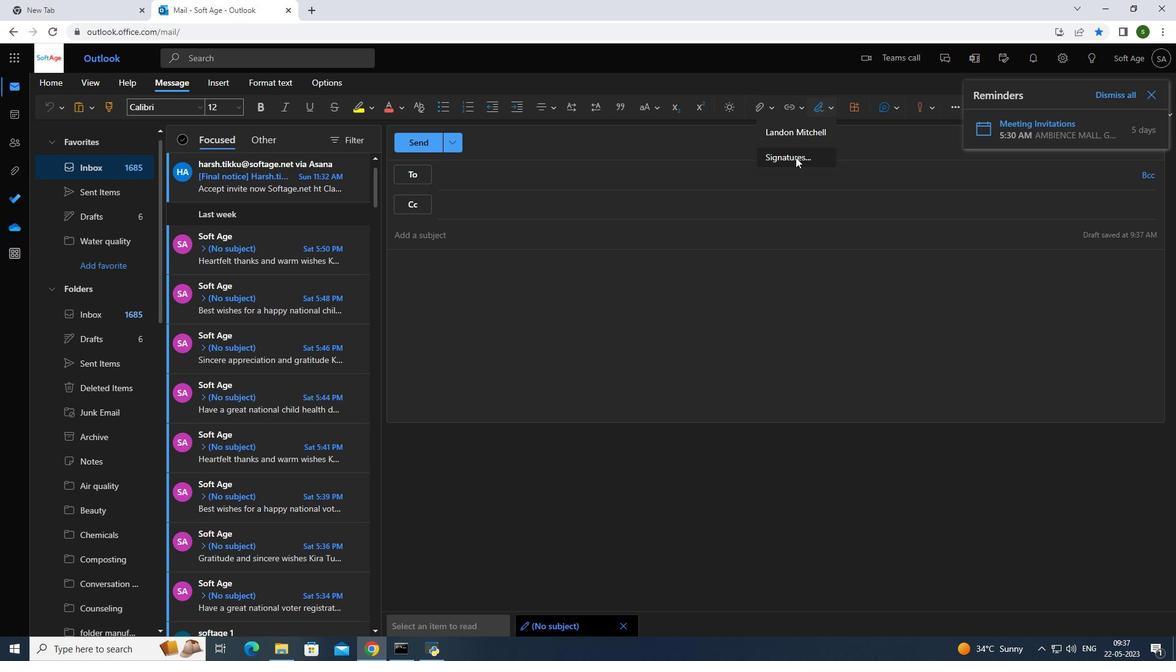 
Action: Mouse moved to (1152, 88)
Screenshot: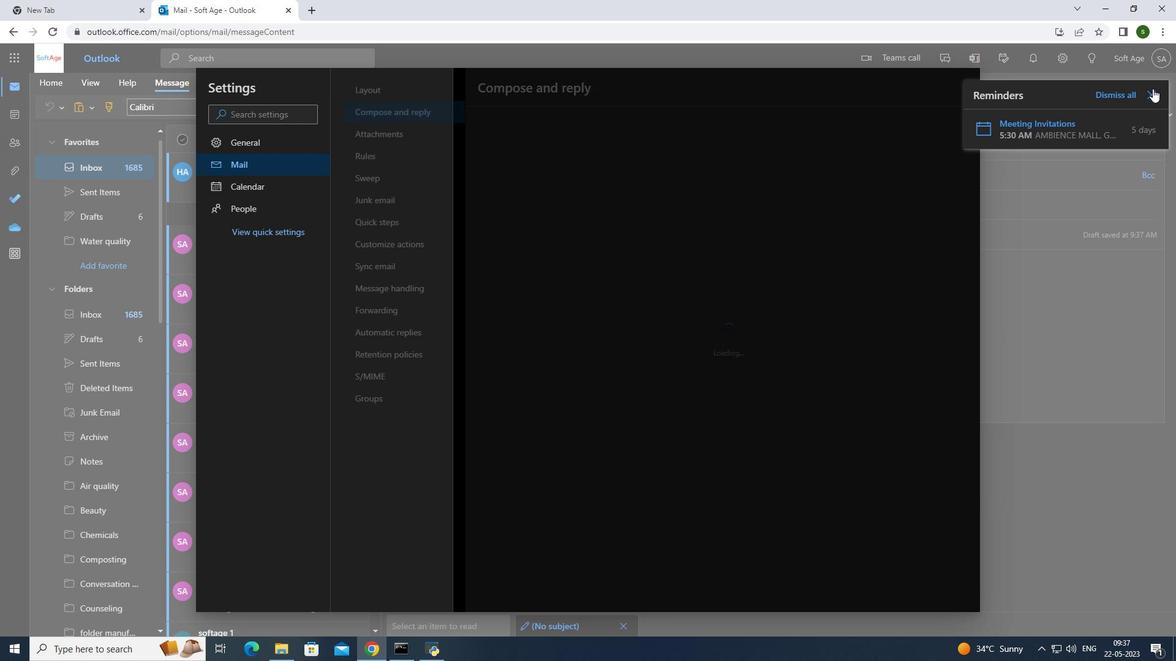 
Action: Mouse pressed left at (1152, 88)
Screenshot: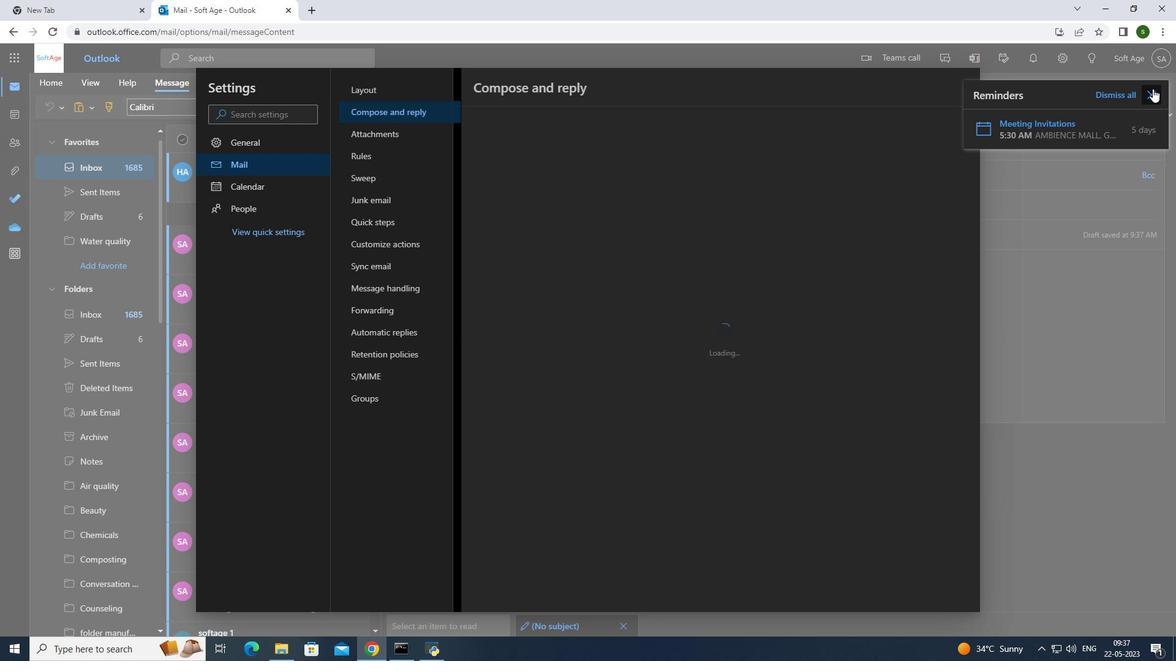 
Action: Mouse moved to (723, 204)
Screenshot: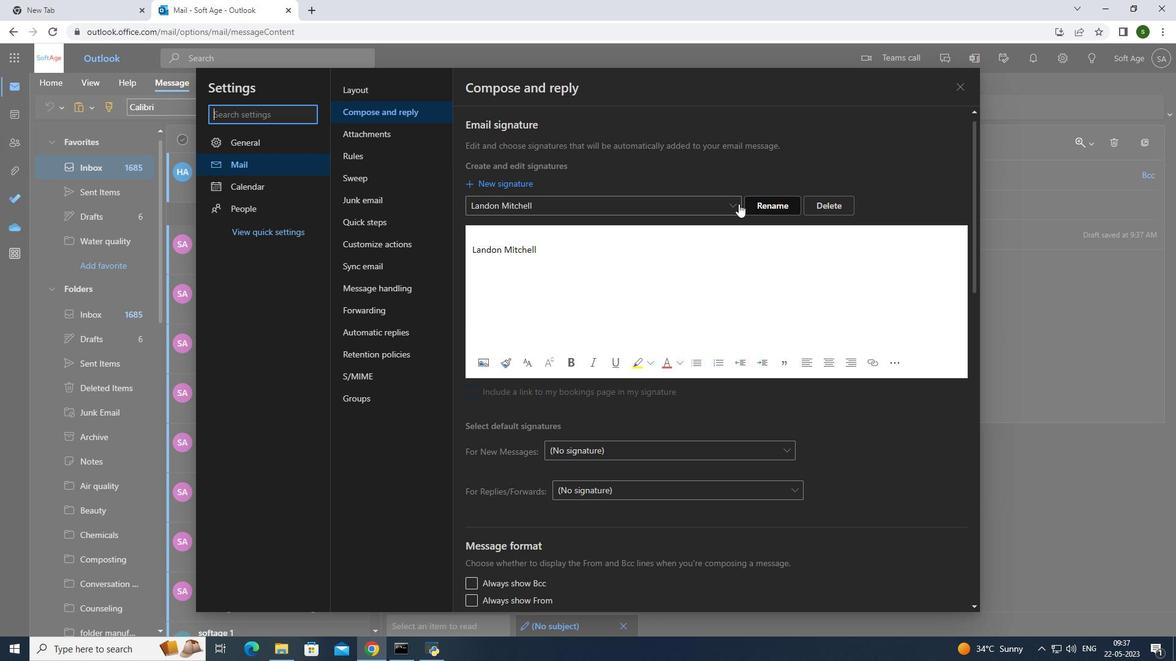 
Action: Mouse pressed left at (723, 204)
Screenshot: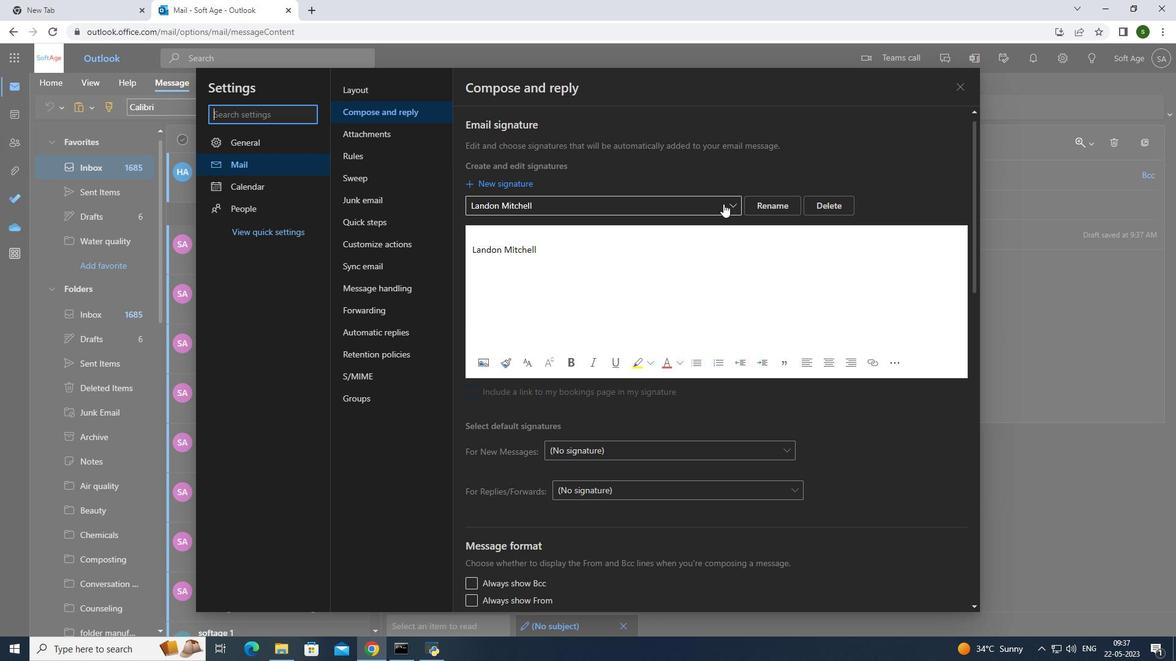 
Action: Mouse moved to (621, 188)
Screenshot: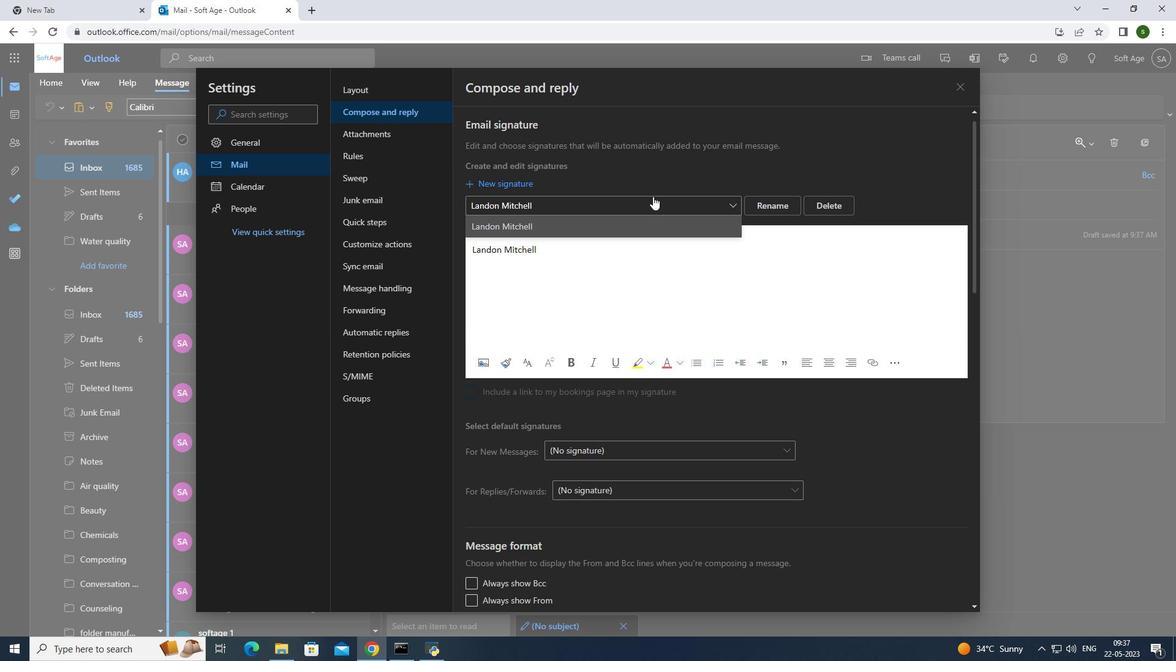 
Action: Mouse pressed left at (621, 188)
Screenshot: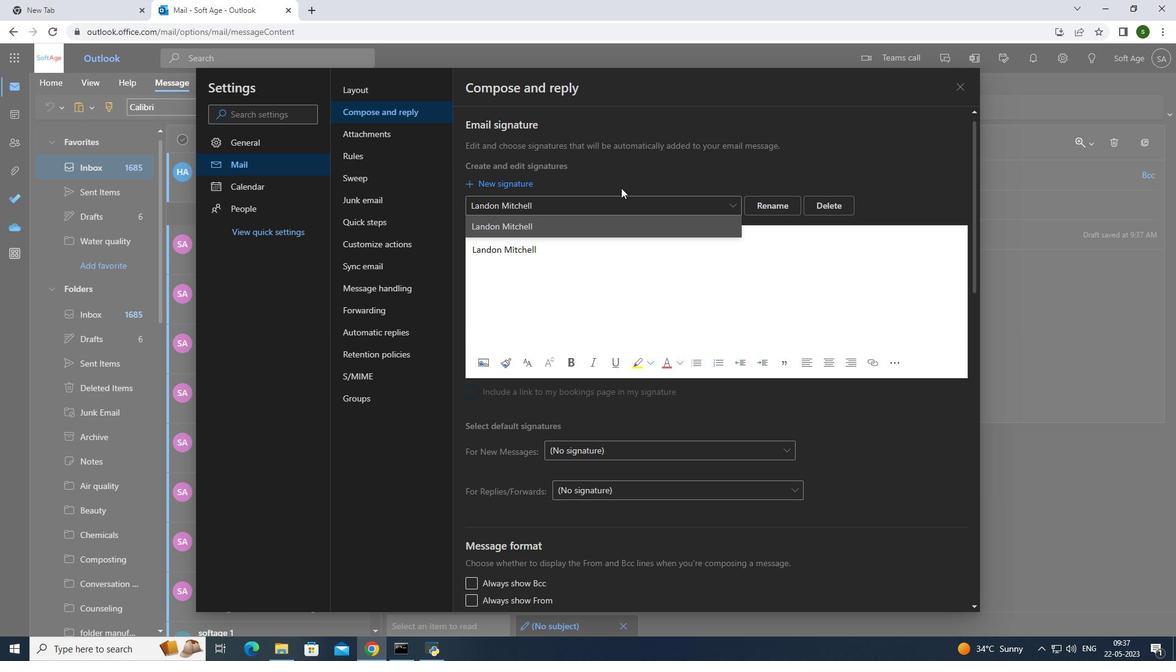 
Action: Mouse moved to (762, 204)
Screenshot: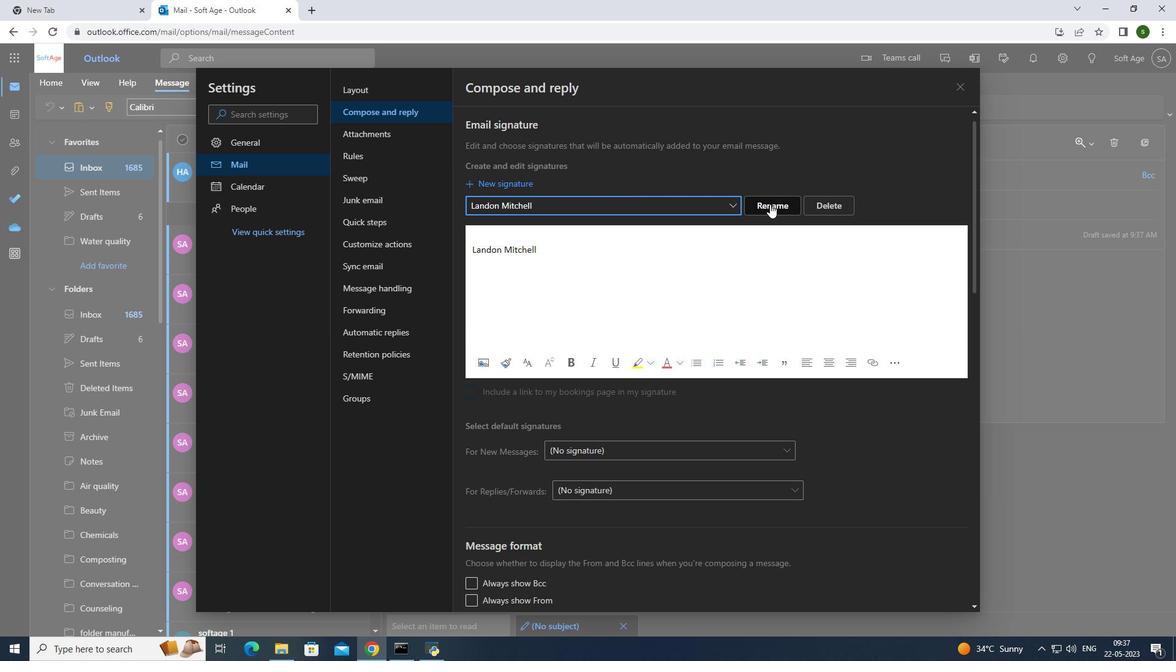 
Action: Mouse pressed left at (762, 204)
Screenshot: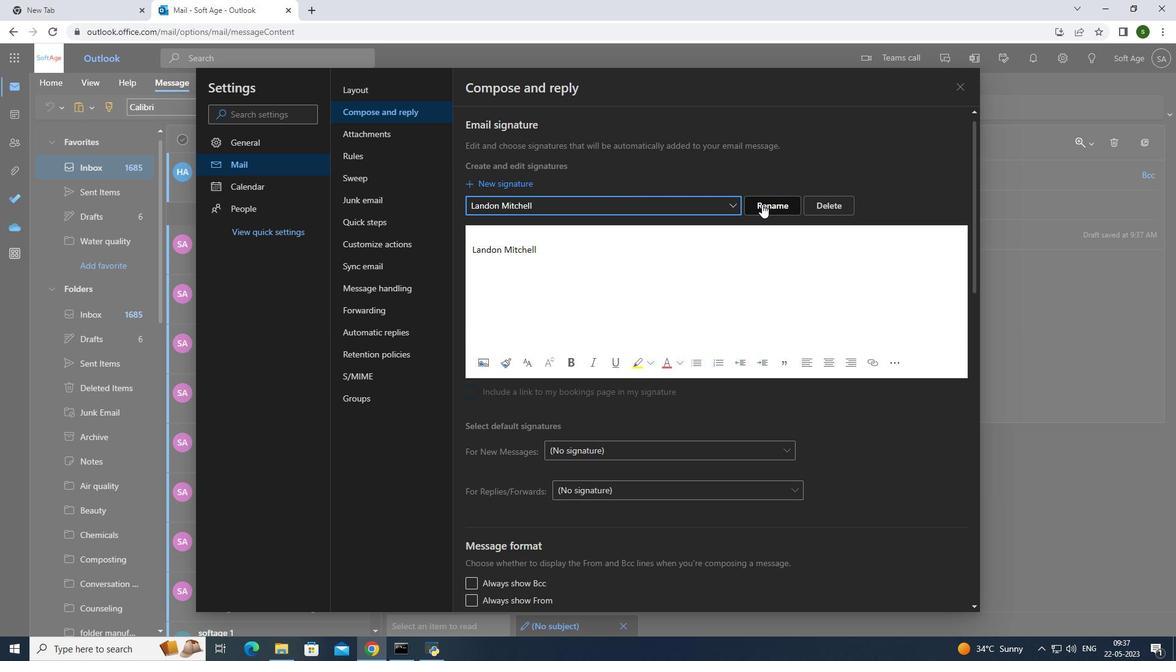 
Action: Mouse moved to (539, 210)
Screenshot: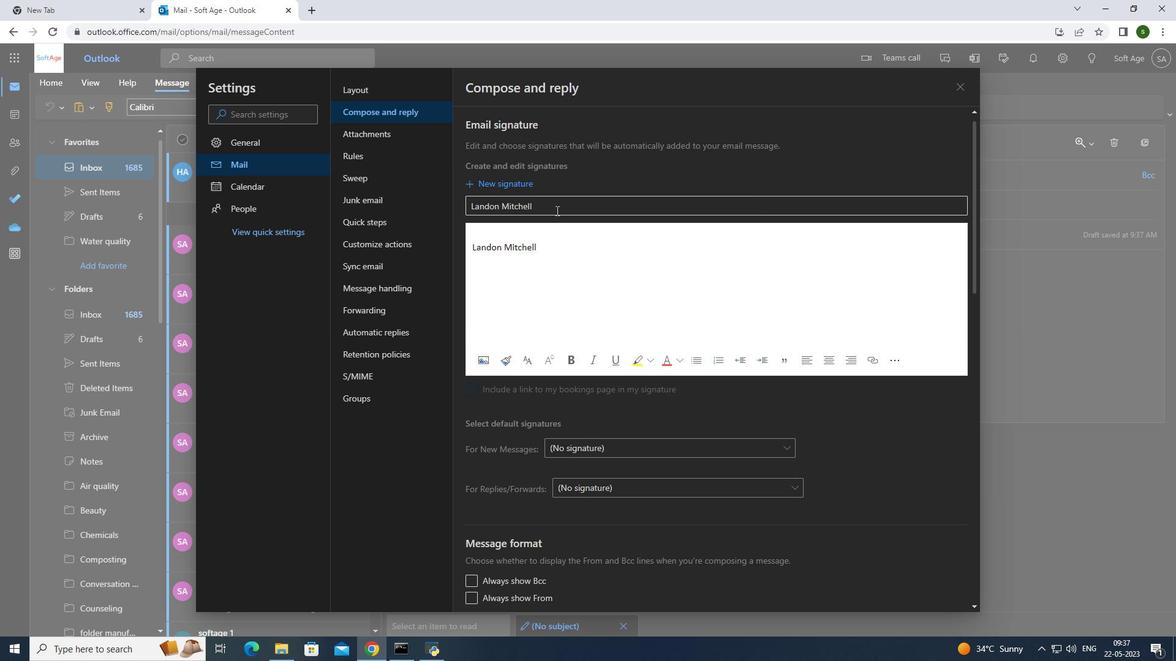 
Action: Mouse pressed left at (539, 210)
Screenshot: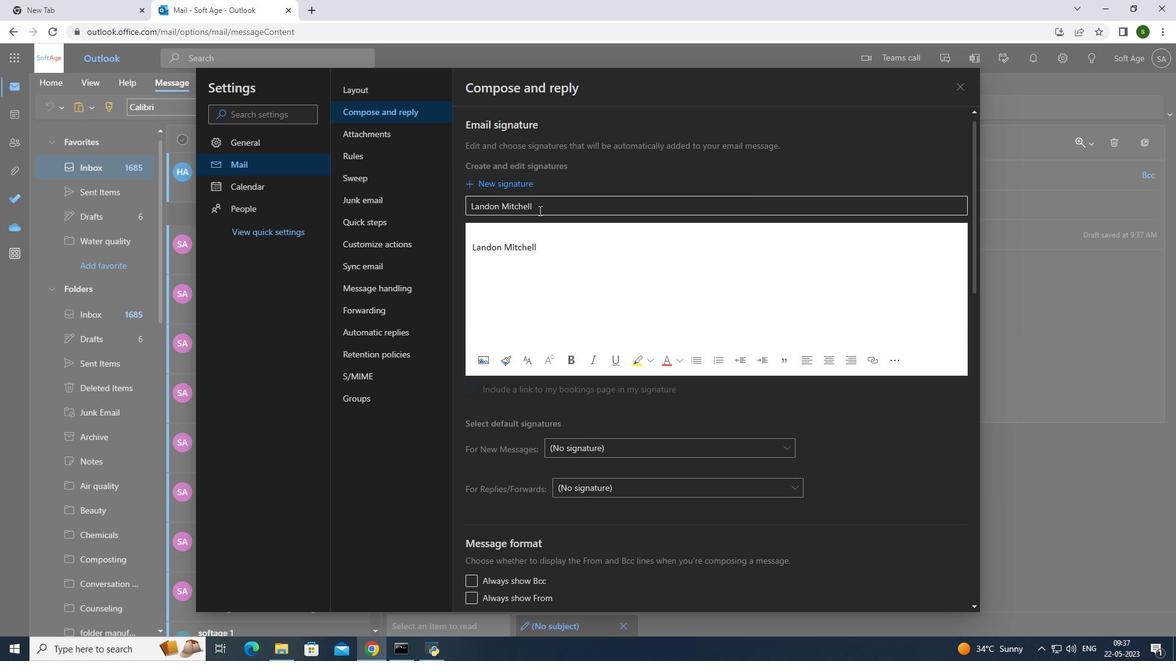 
Action: Mouse moved to (465, 205)
Screenshot: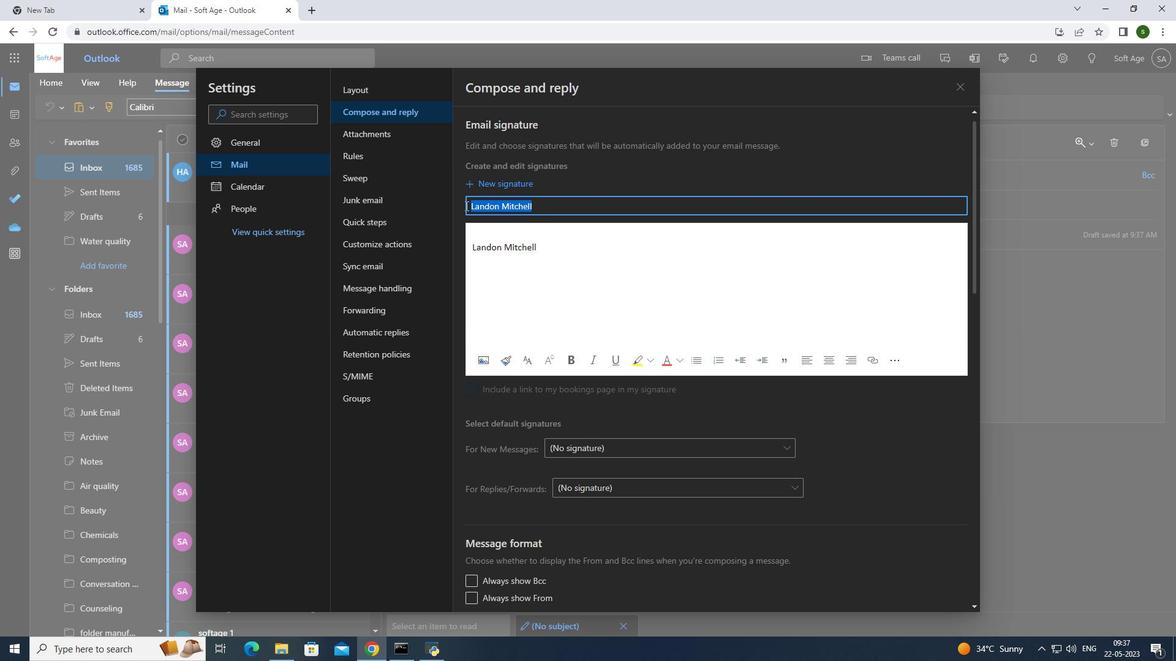 
Action: Key pressed <Key.backspace><Key.caps_lock>G<Key.caps_lock>us<Key.space><Key.caps_lock>P<Key.caps_lock>owell
Screenshot: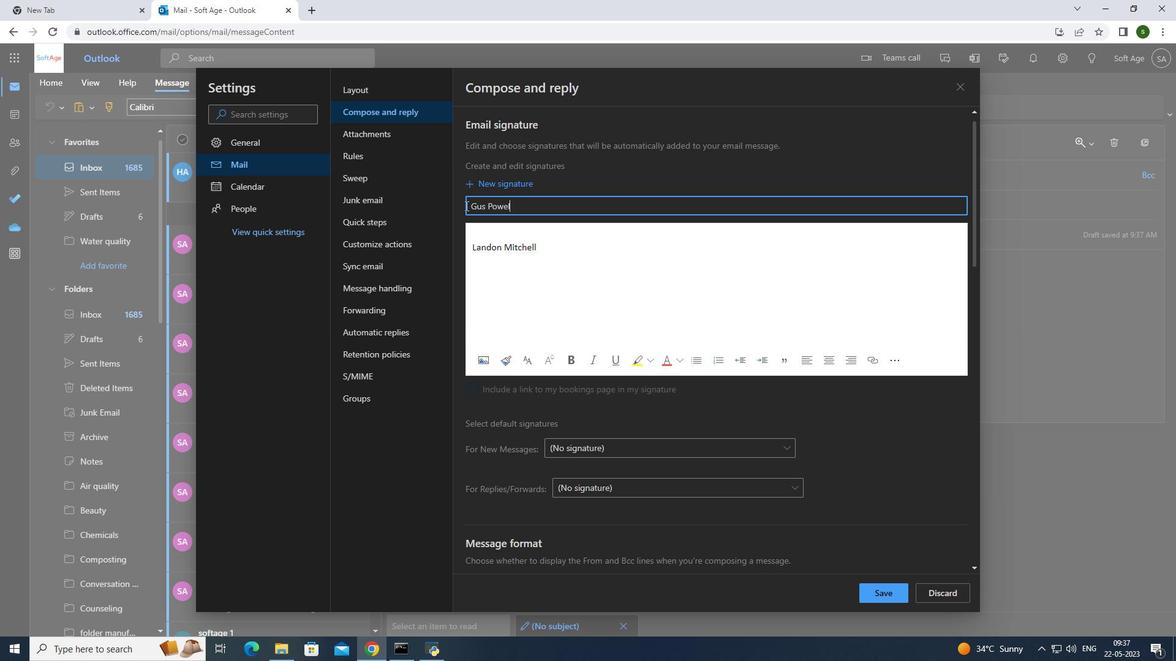 
Action: Mouse moved to (551, 253)
Screenshot: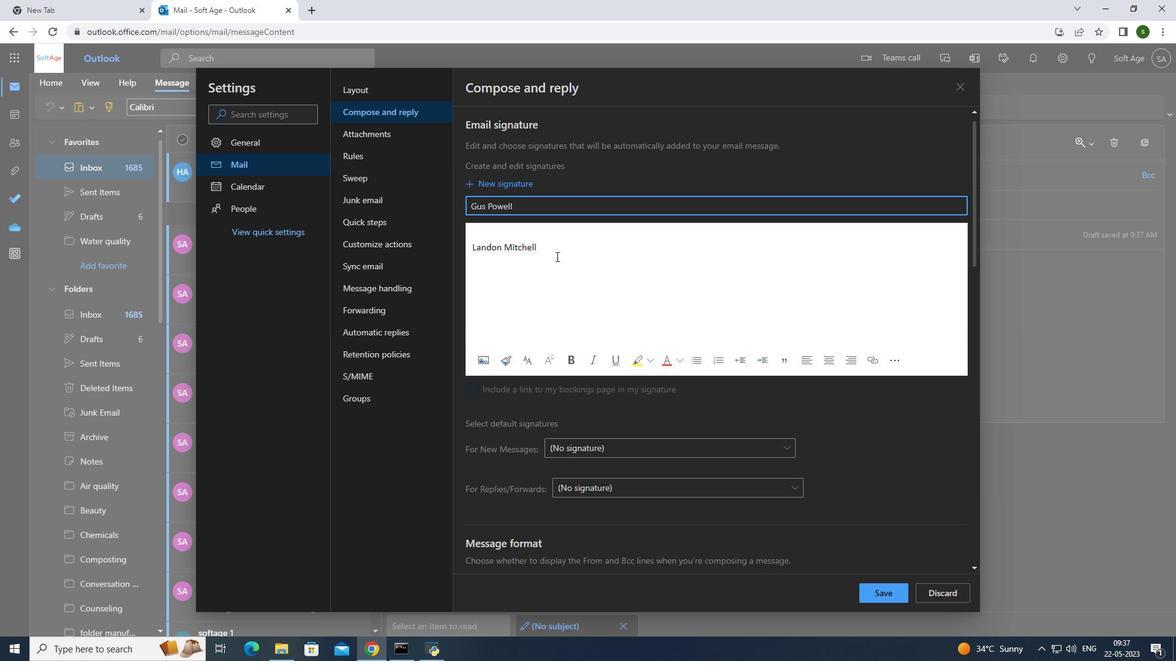 
Action: Mouse pressed left at (551, 253)
Screenshot: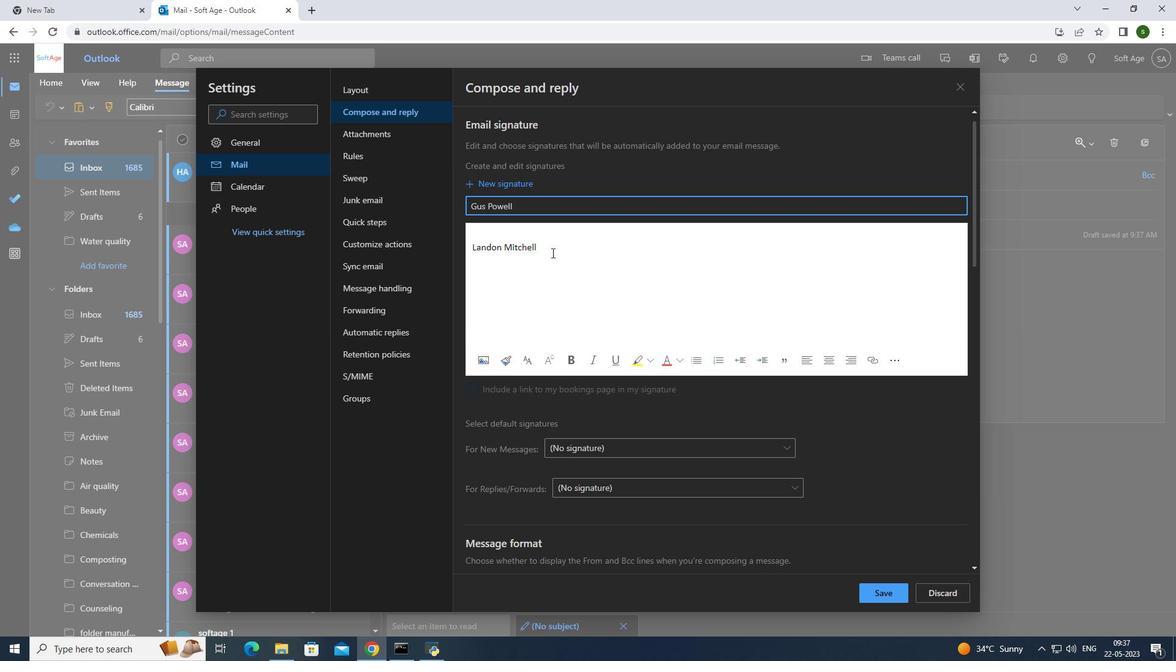 
Action: Mouse moved to (462, 247)
Screenshot: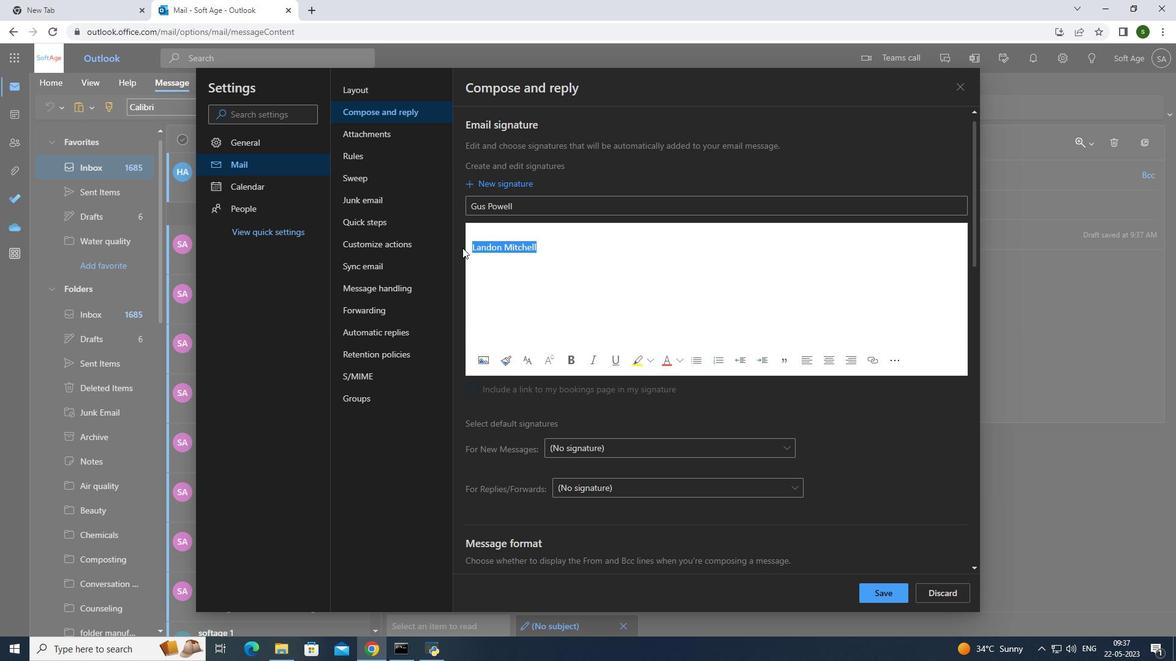 
Action: Key pressed <Key.backspace><Key.backspace><Key.backspace><Key.caps_lock>B<Key.caps_lock>est<Key.space>wishes<Key.space>for<Key.space>a<Key.space>happy<Key.space><Key.caps_lock>P<Key.caps_lock>residents<Key.space><Key.caps_lock>D<Key.caps_lock>ay,<Key.enter><Key.caps_lock>G<Key.caps_lock>us<Key.space><Key.caps_lock>P<Key.caps_lock>owell
Screenshot: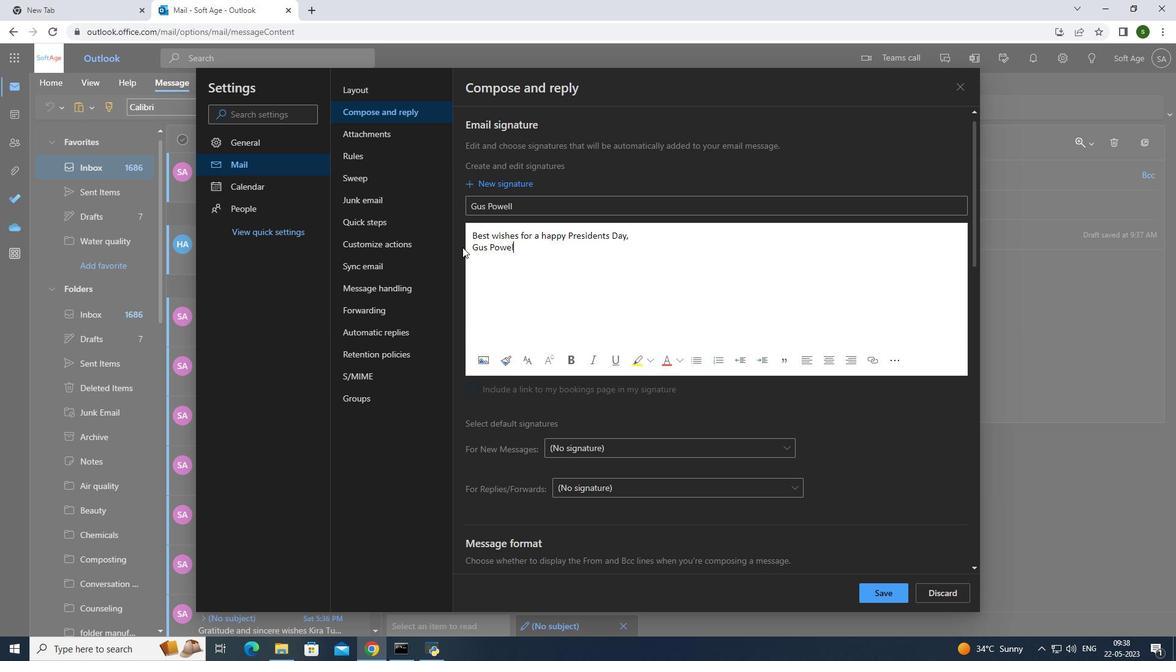 
Action: Mouse moved to (890, 589)
Screenshot: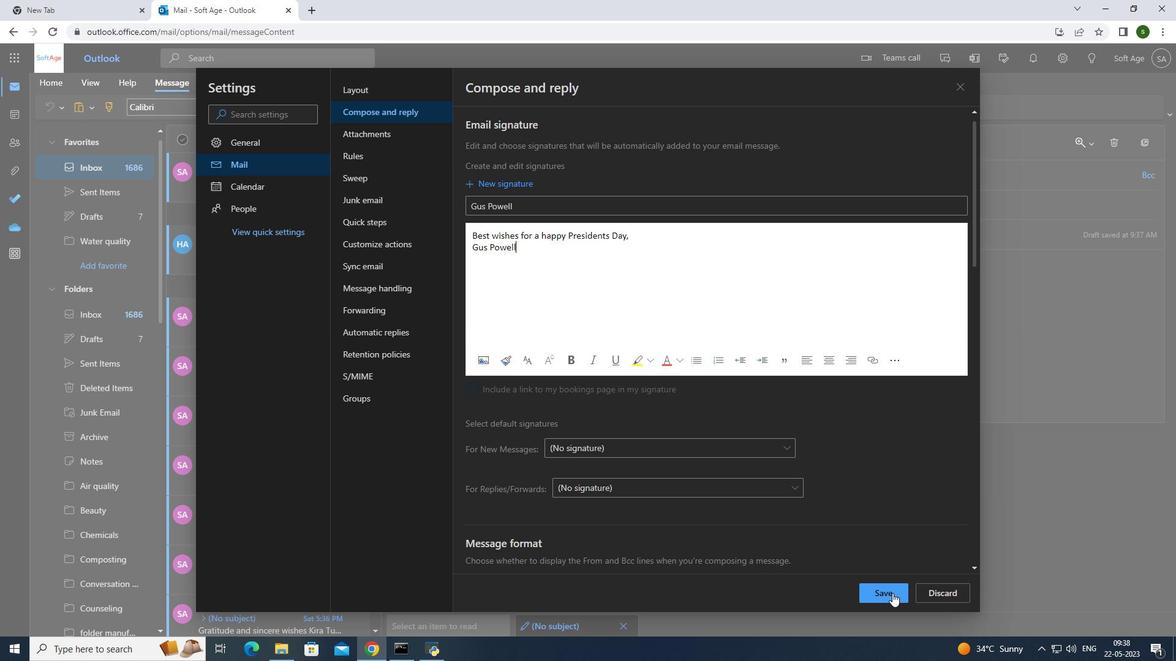 
Action: Mouse pressed left at (890, 589)
Screenshot: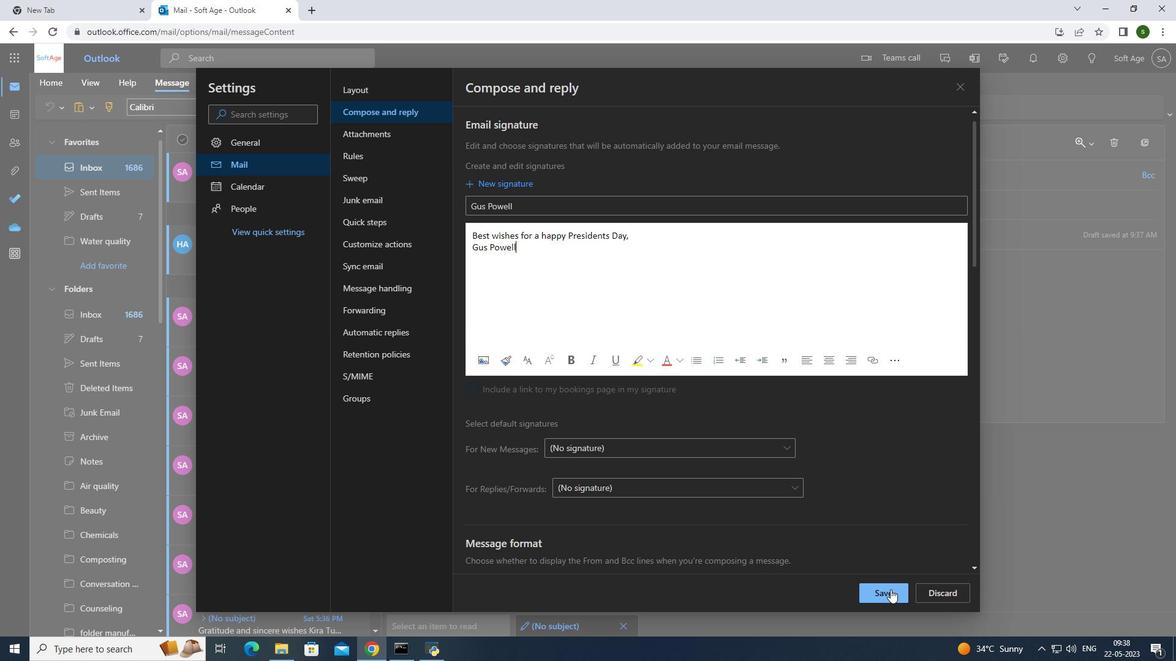 
Action: Mouse moved to (963, 82)
Screenshot: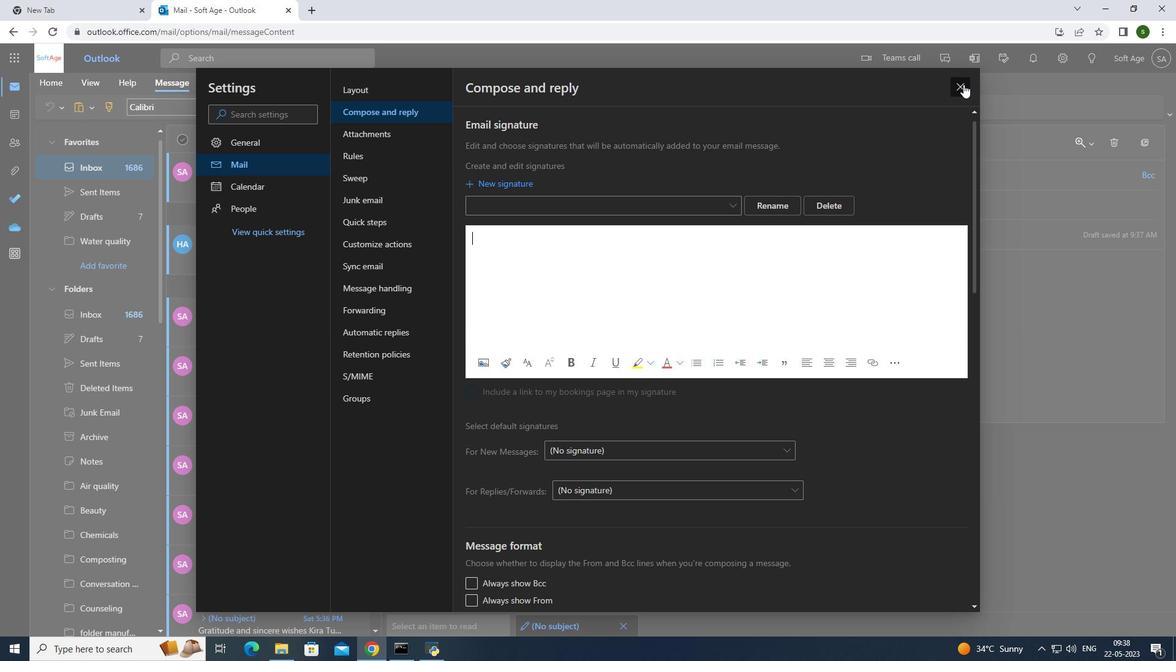 
Action: Mouse pressed left at (963, 82)
Screenshot: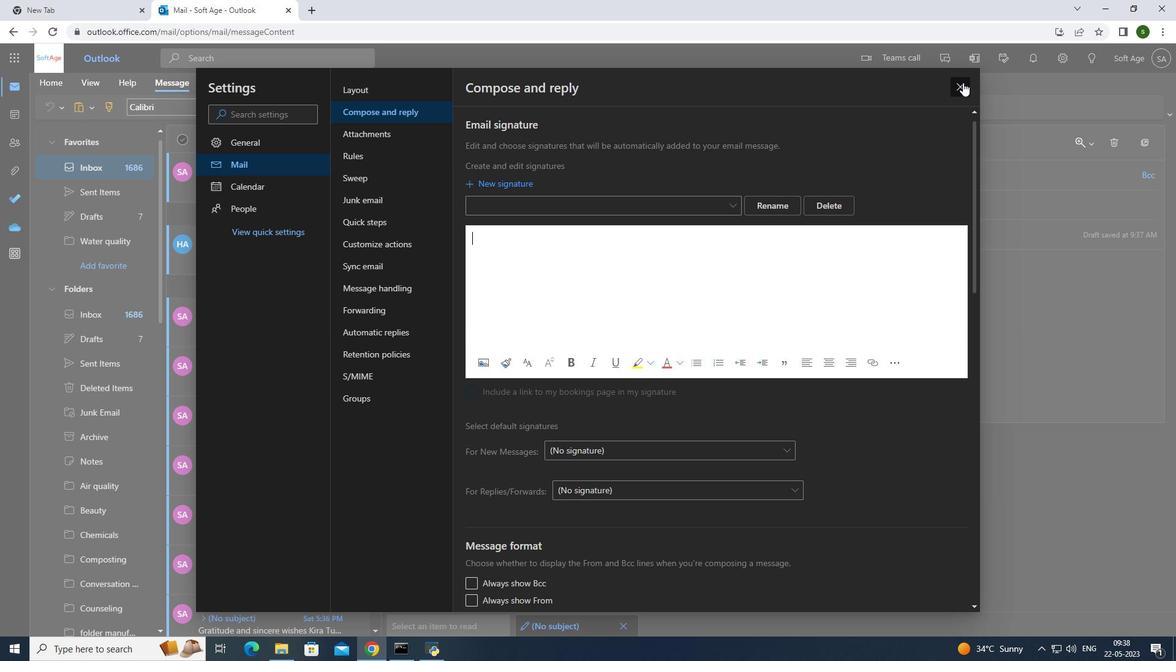
Action: Mouse moved to (828, 106)
Screenshot: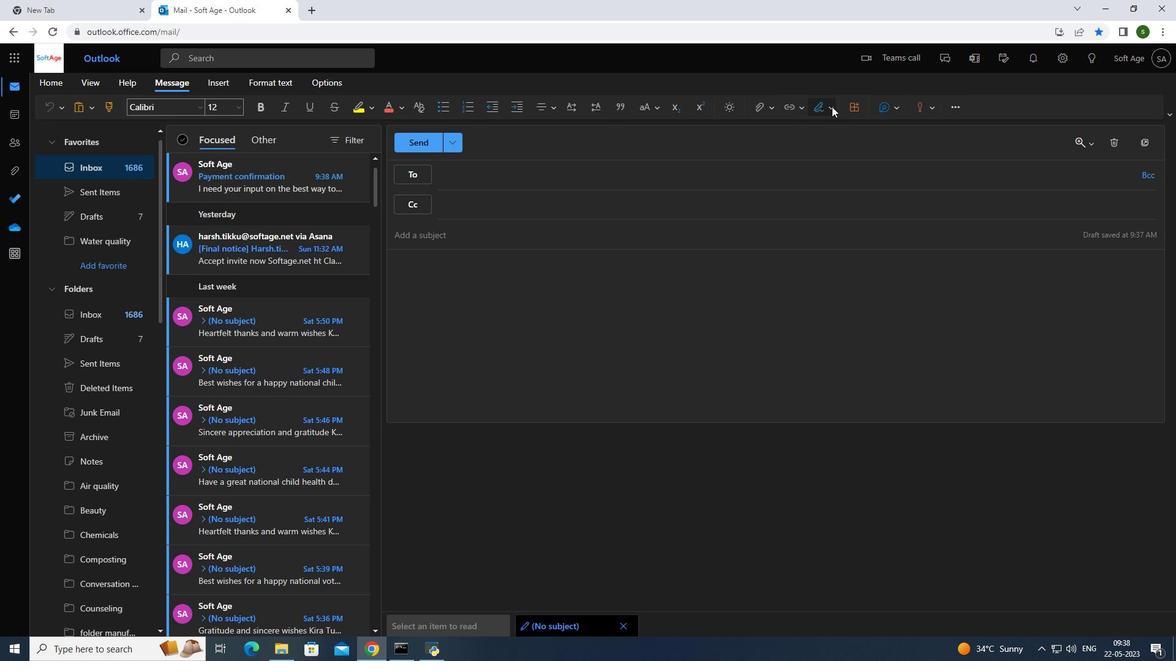 
Action: Mouse pressed left at (828, 106)
Screenshot: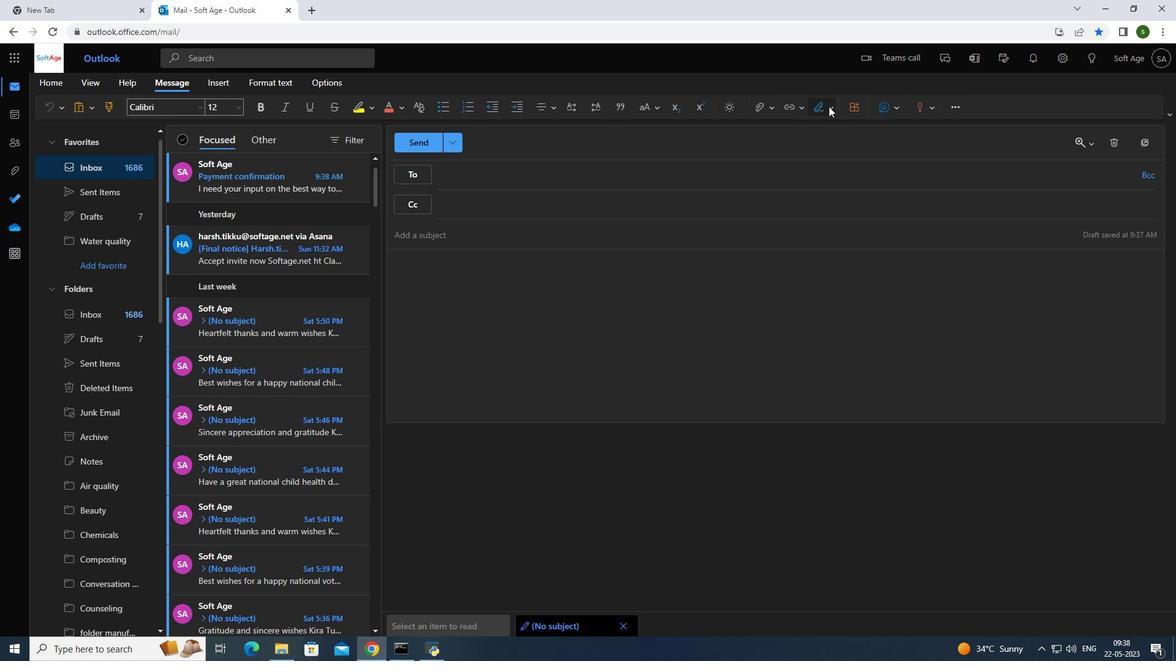 
Action: Mouse moved to (814, 129)
Screenshot: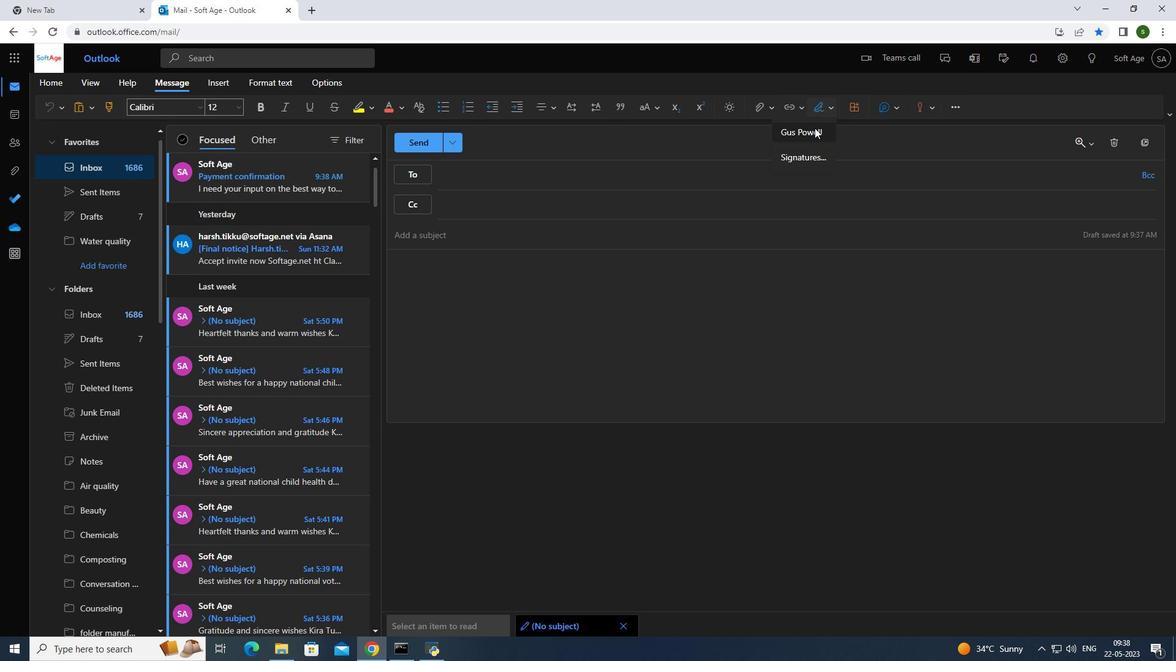 
Action: Mouse pressed left at (814, 129)
Screenshot: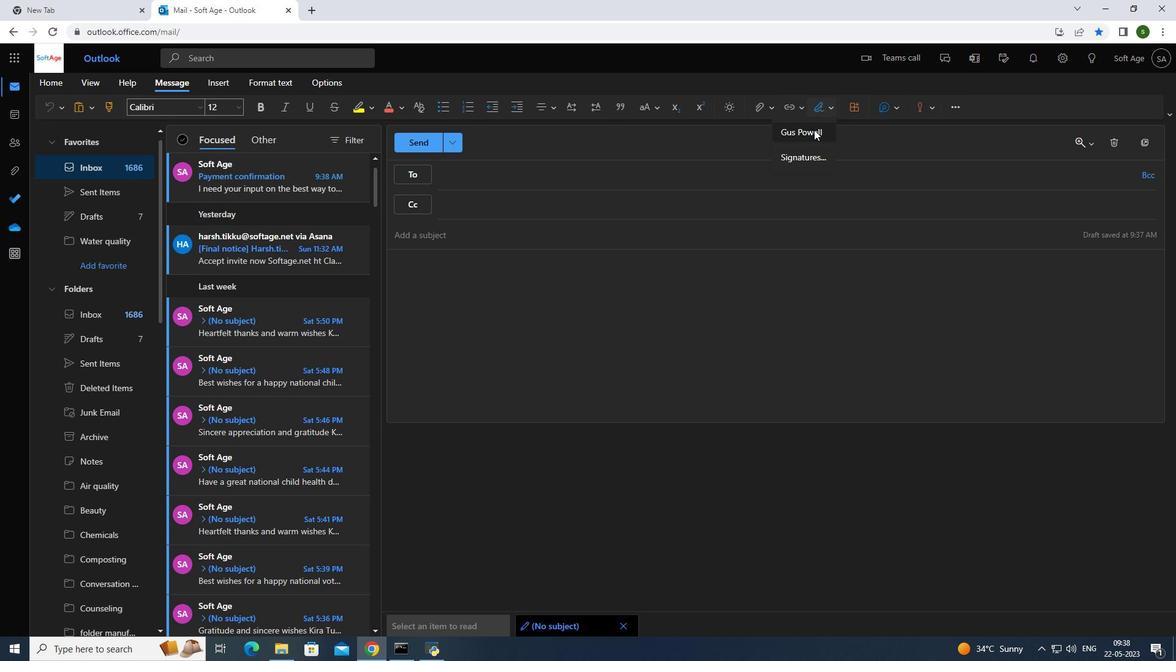 
Action: Mouse moved to (394, 289)
Screenshot: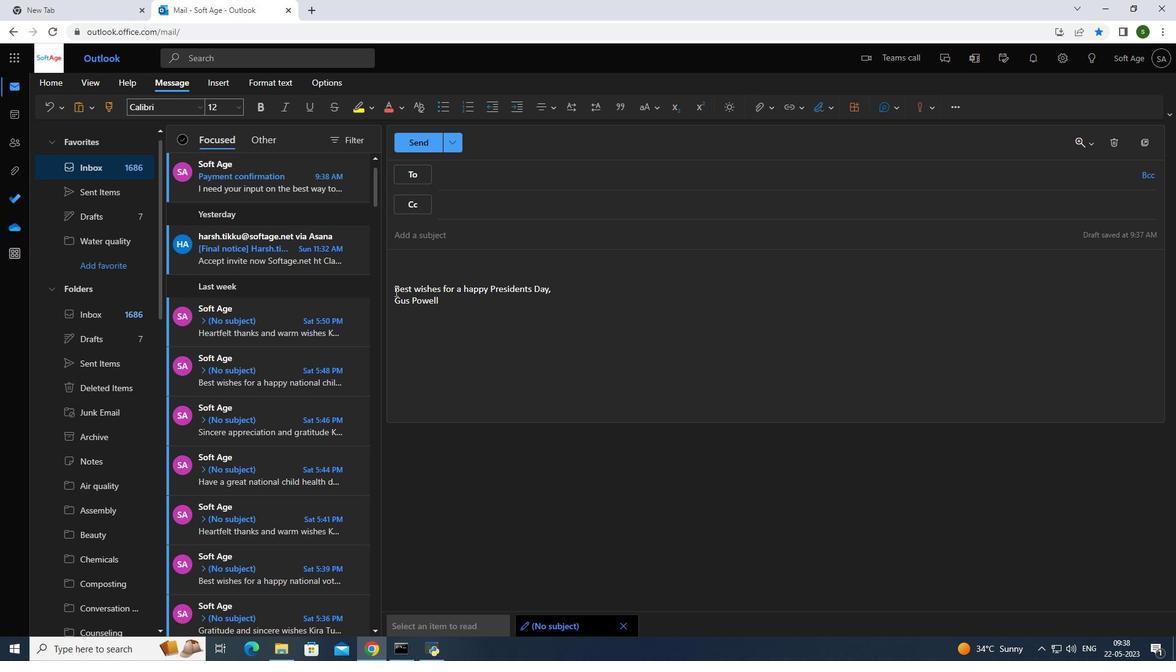 
Action: Mouse pressed left at (394, 289)
Screenshot: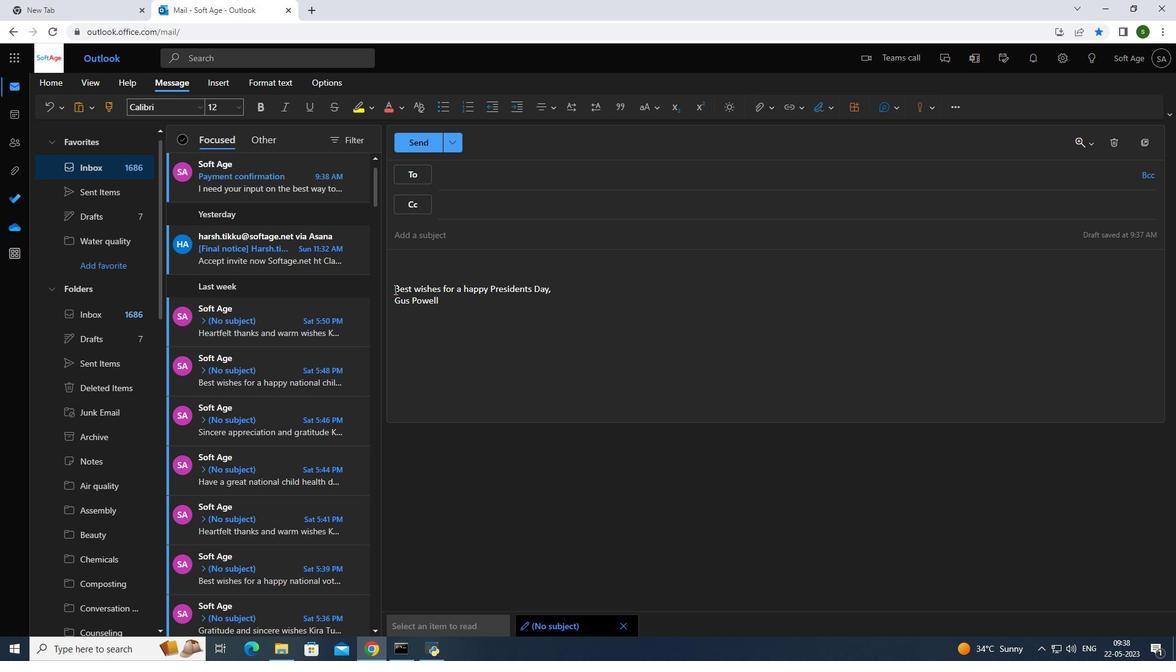 
Action: Mouse moved to (494, 173)
Screenshot: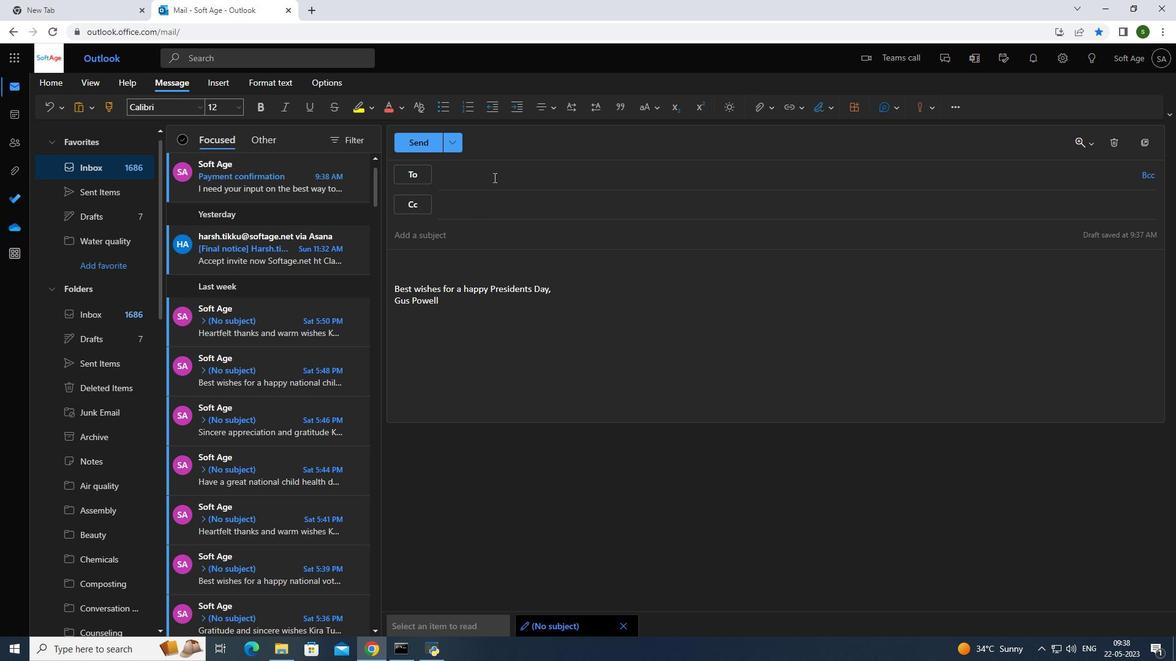 
Action: Mouse pressed left at (494, 173)
Screenshot: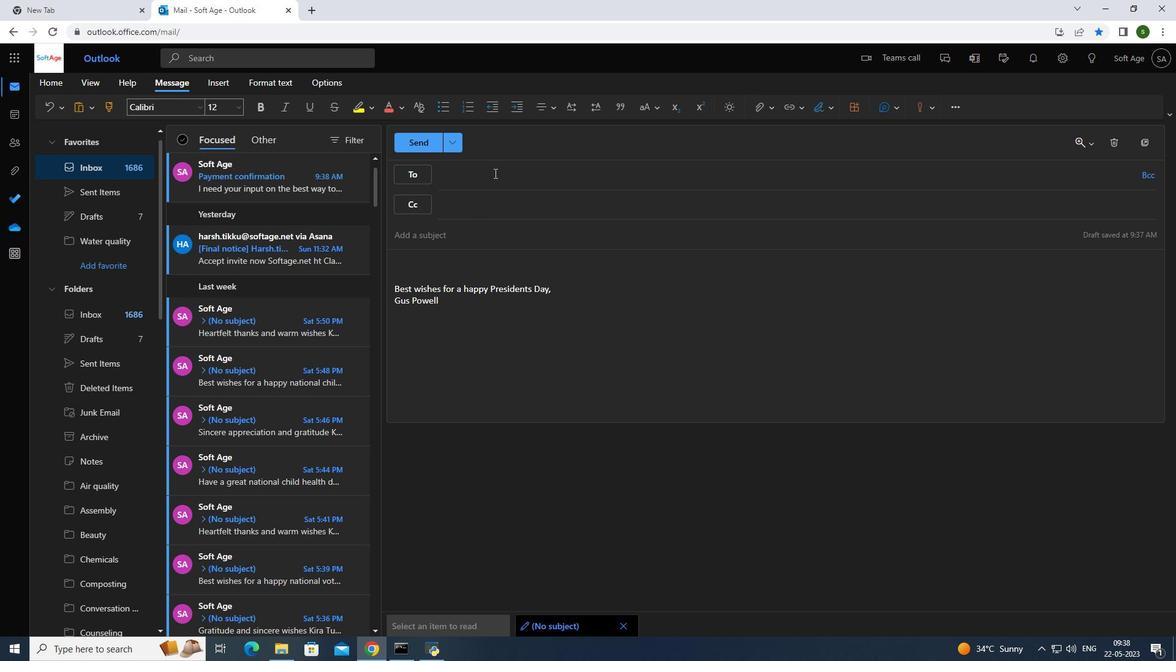 
Action: Key pressed softage.8<Key.shift>@softage.net
Screenshot: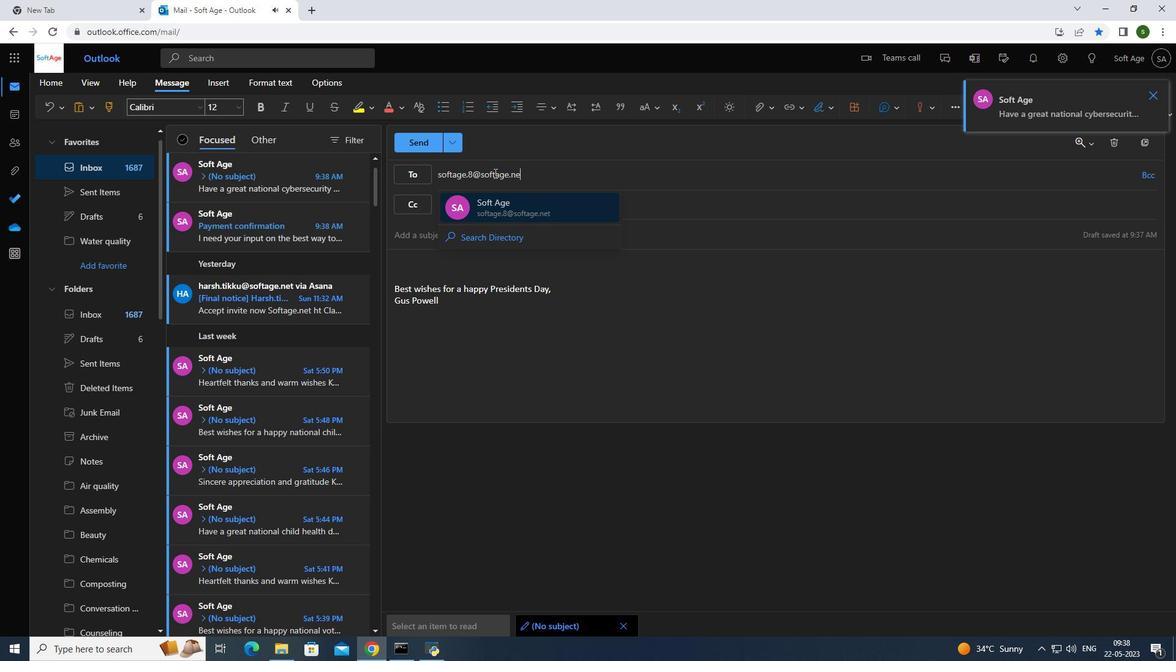 
Action: Mouse moved to (579, 208)
Screenshot: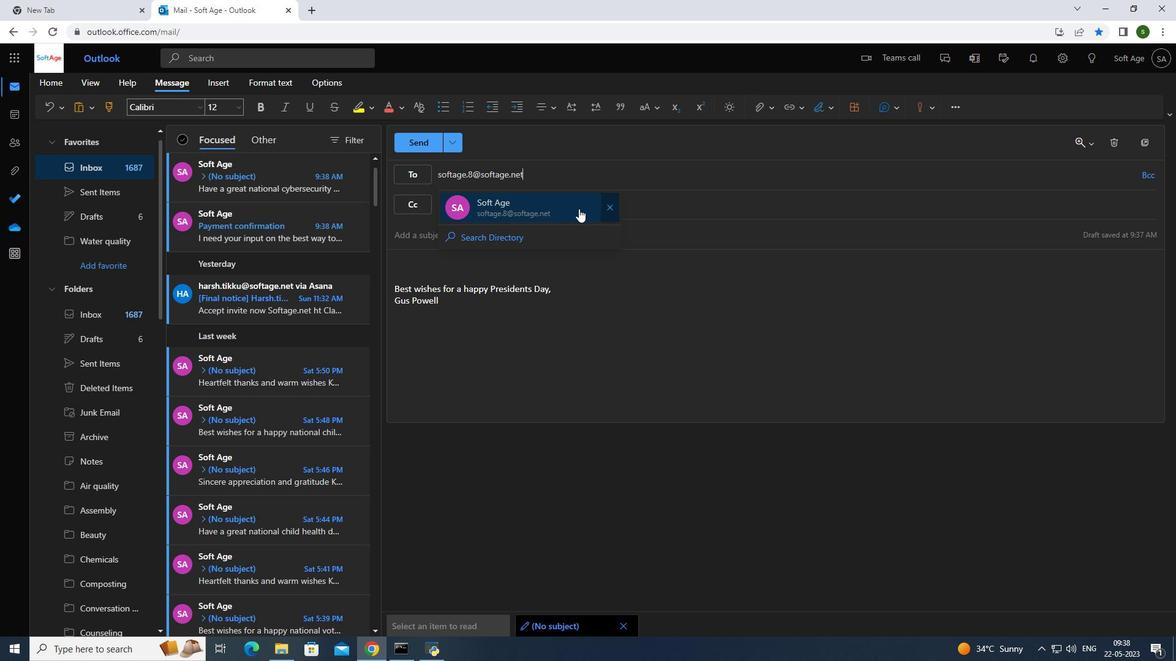 
Action: Mouse pressed left at (579, 208)
Screenshot: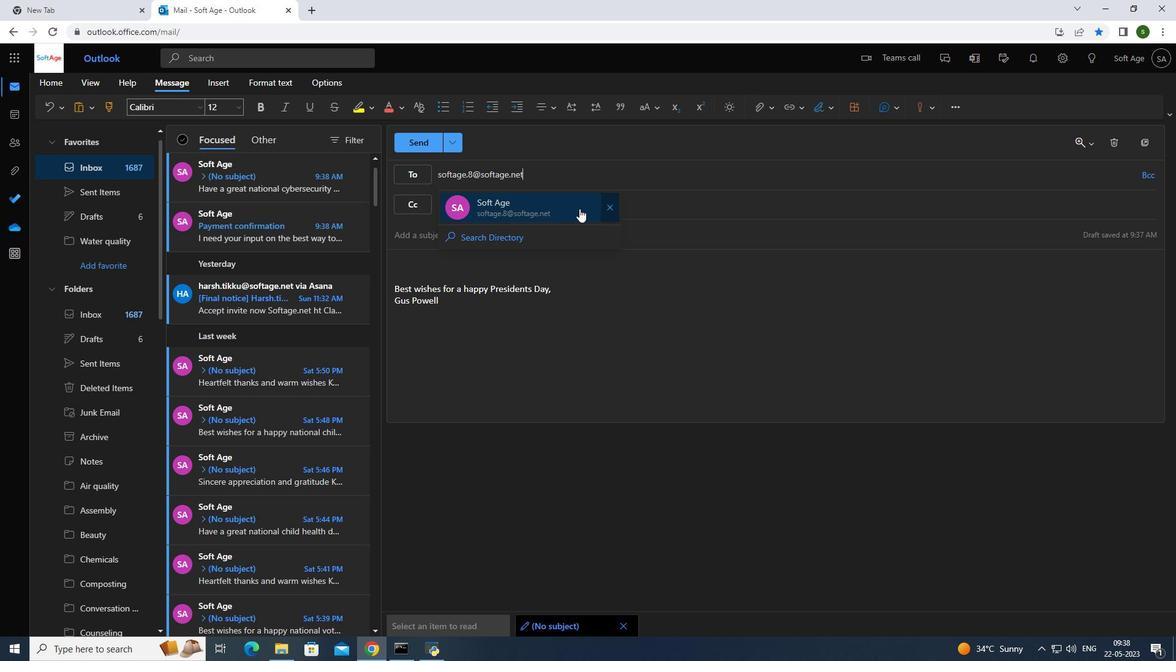 
Action: Mouse moved to (132, 476)
Screenshot: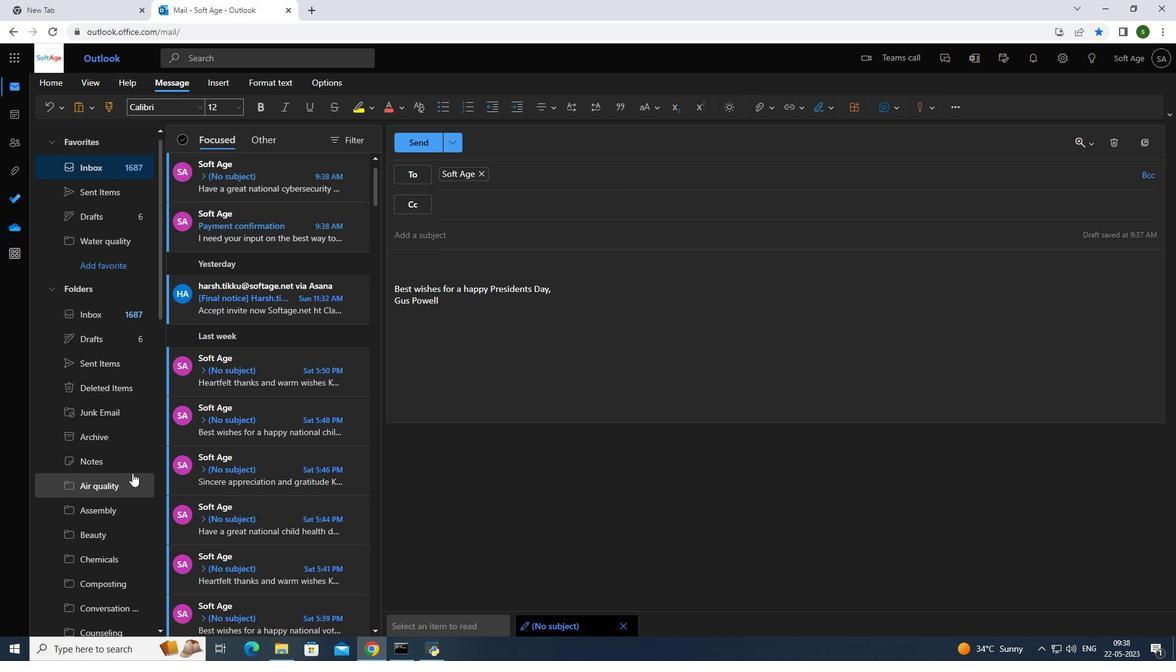 
Action: Mouse scrolled (132, 475) with delta (0, 0)
Screenshot: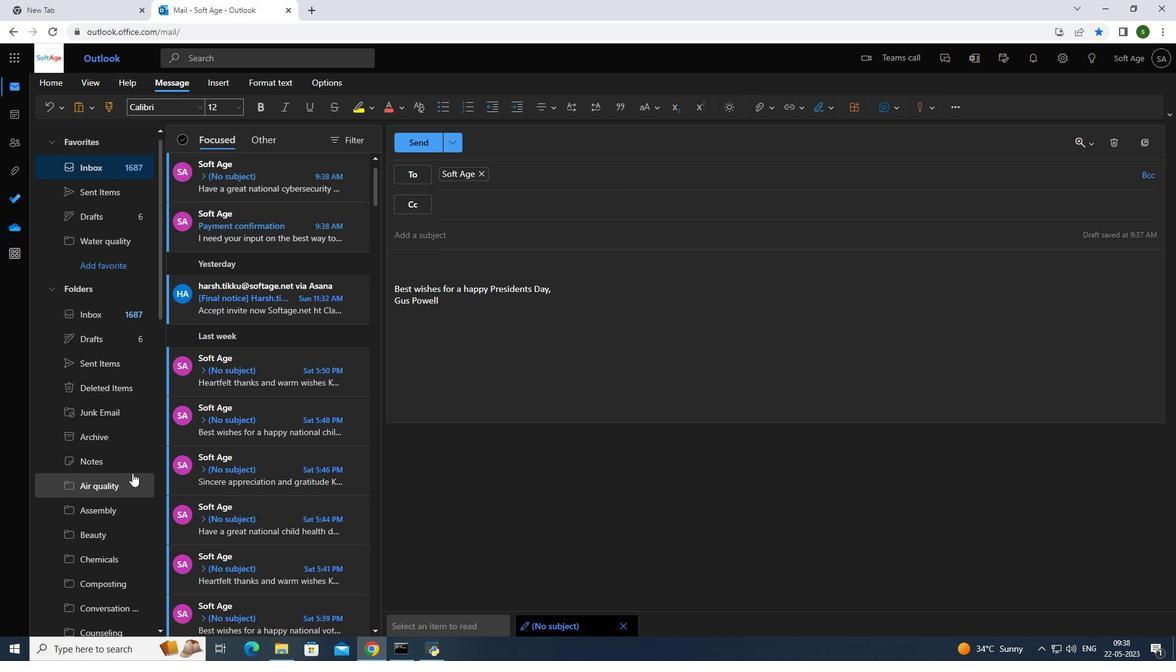 
Action: Mouse moved to (131, 479)
Screenshot: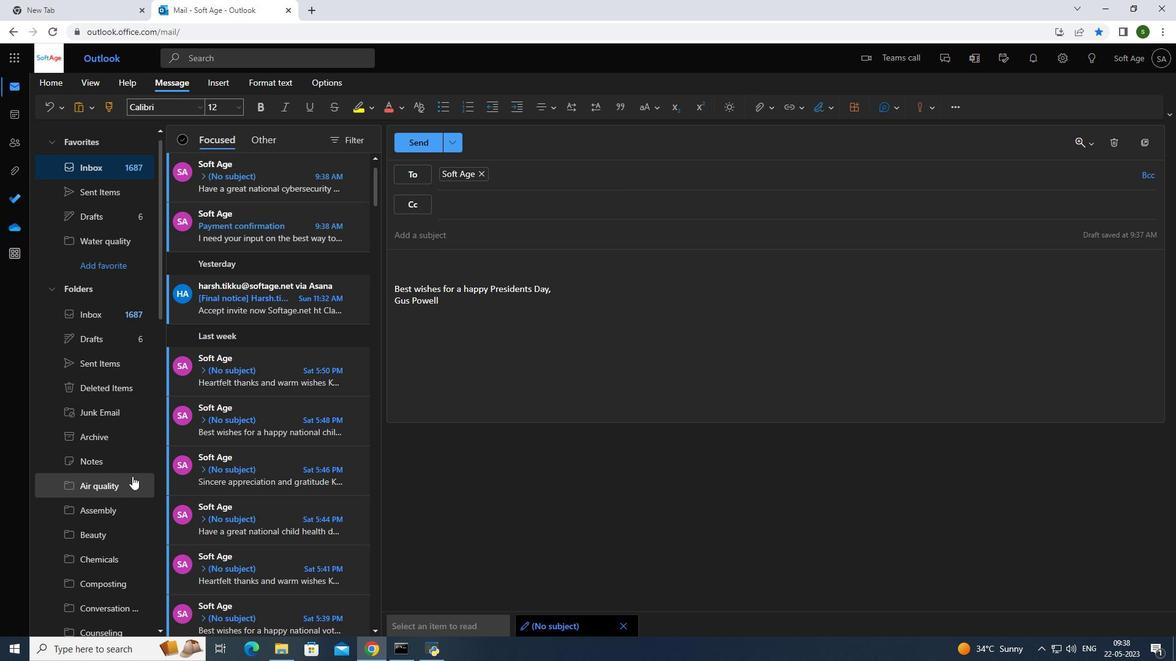 
Action: Mouse scrolled (131, 478) with delta (0, 0)
Screenshot: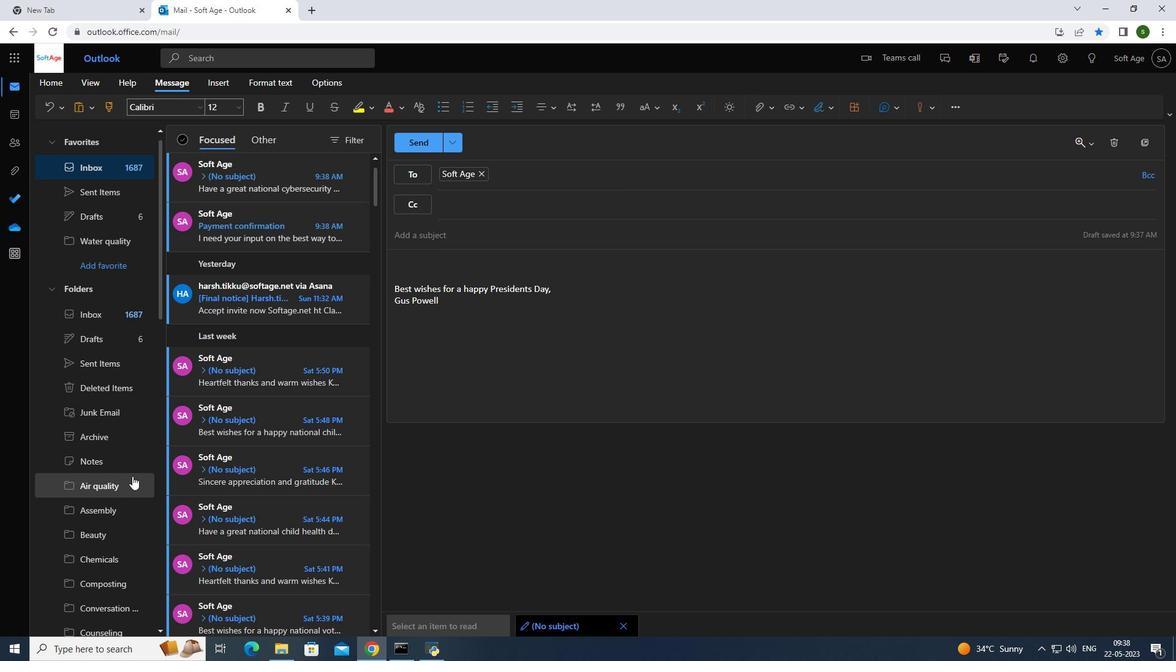 
Action: Mouse scrolled (131, 478) with delta (0, 0)
Screenshot: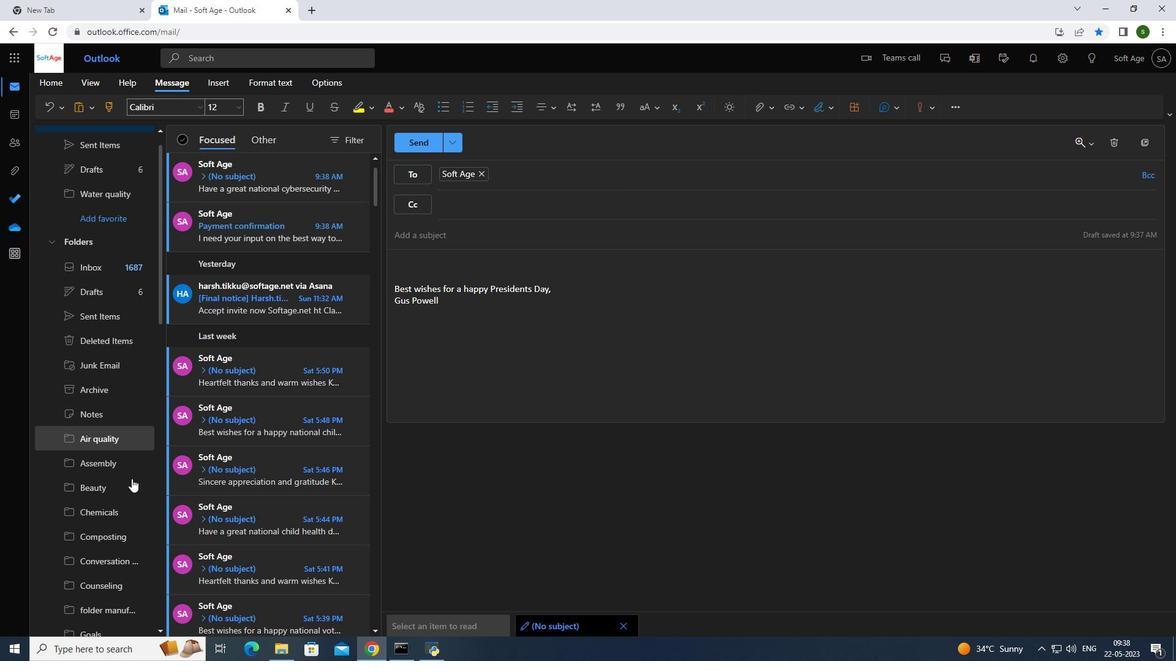 
Action: Mouse scrolled (131, 478) with delta (0, 0)
Screenshot: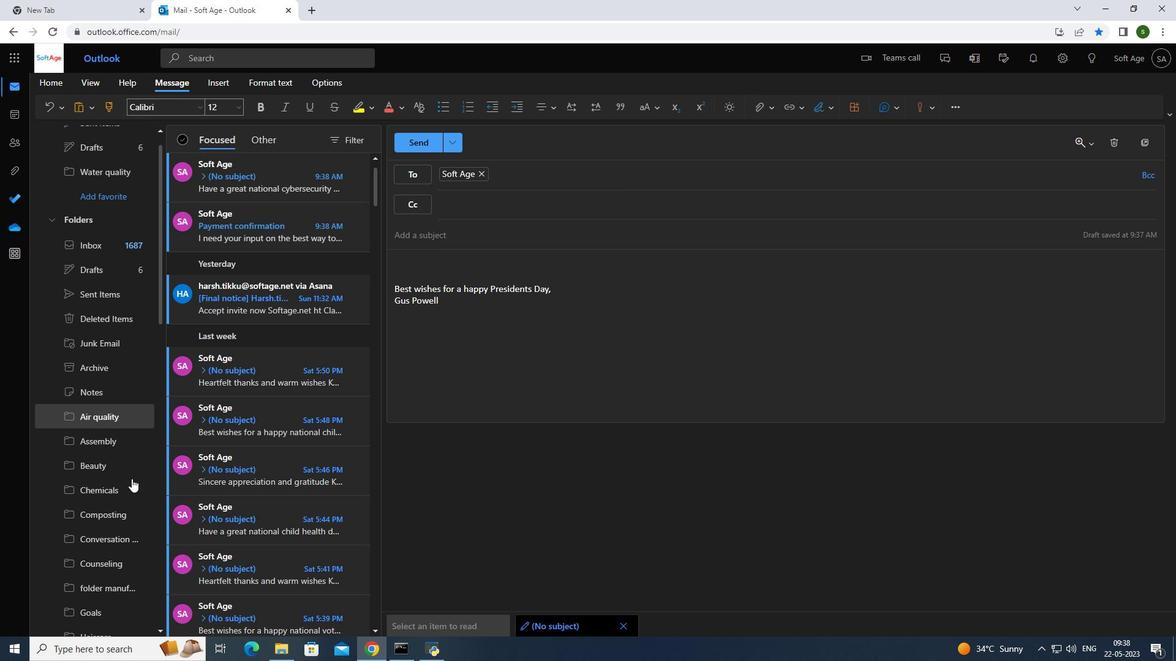 
Action: Mouse scrolled (131, 478) with delta (0, 0)
Screenshot: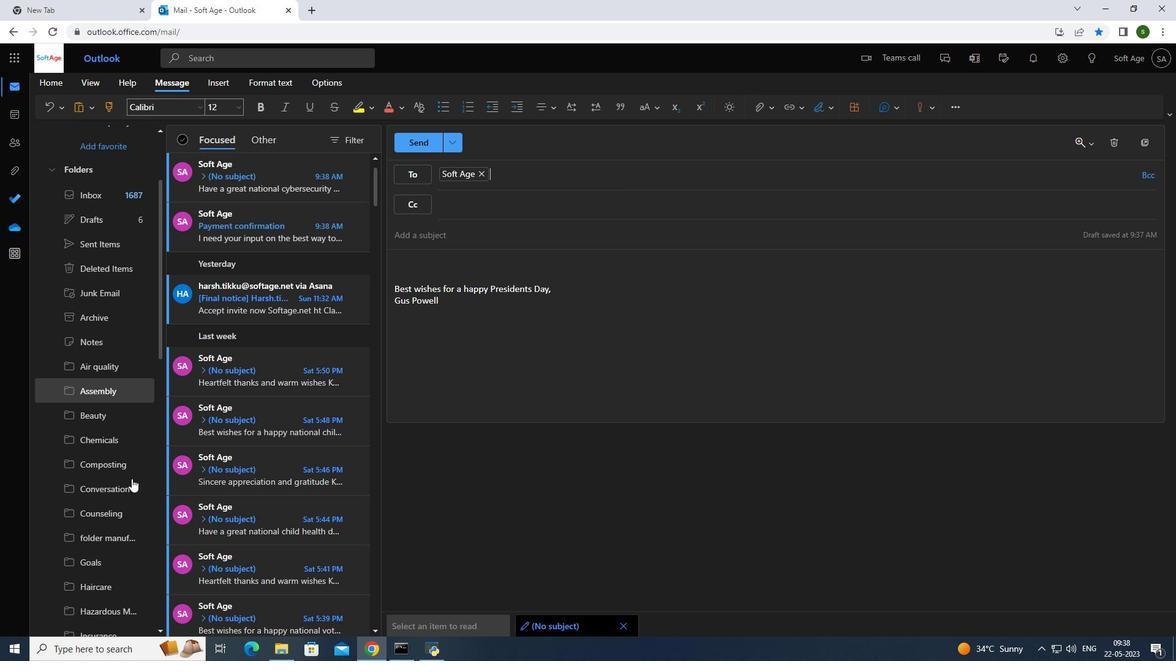 
Action: Mouse scrolled (131, 478) with delta (0, 0)
Screenshot: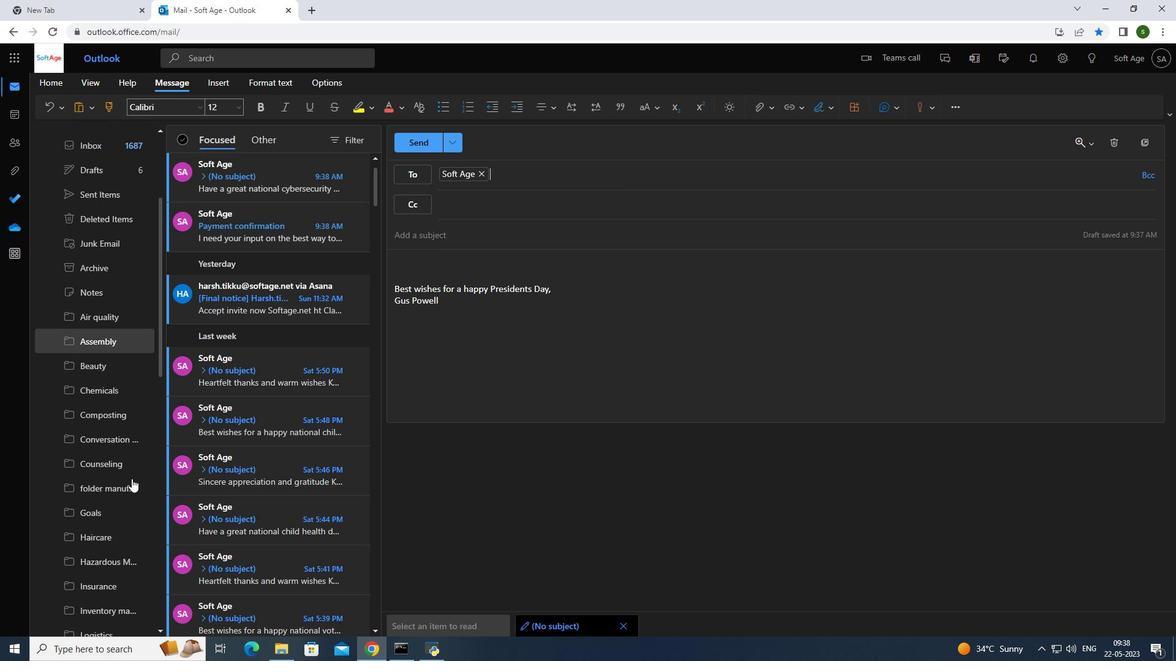 
Action: Mouse scrolled (131, 478) with delta (0, 0)
Screenshot: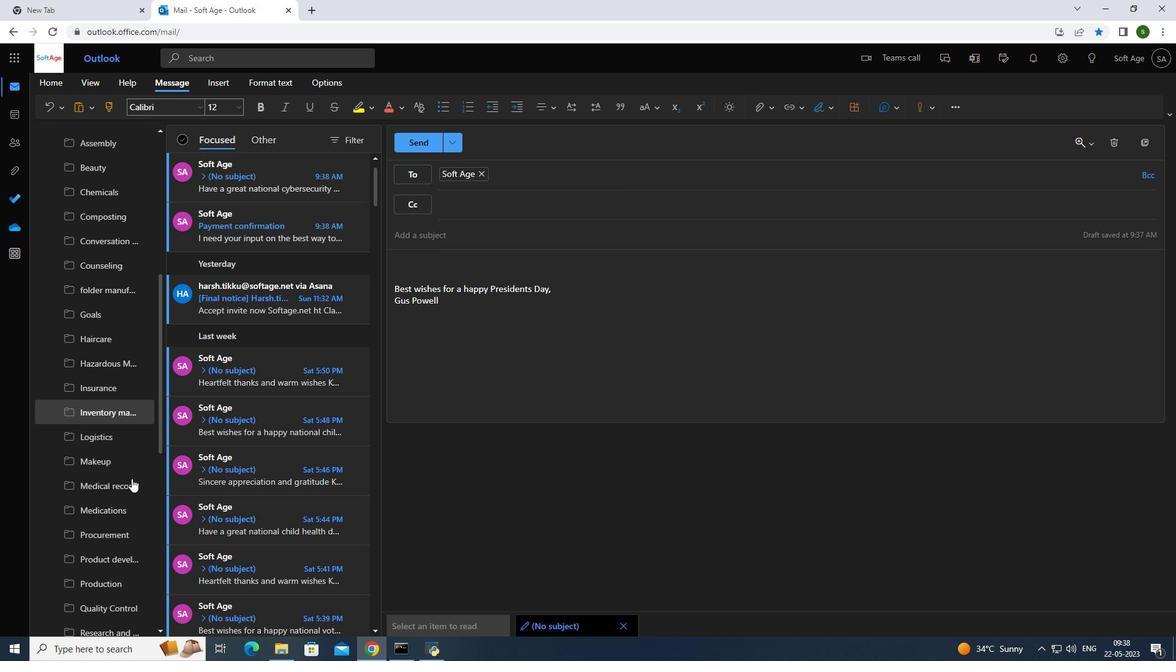 
Action: Mouse scrolled (131, 478) with delta (0, 0)
Screenshot: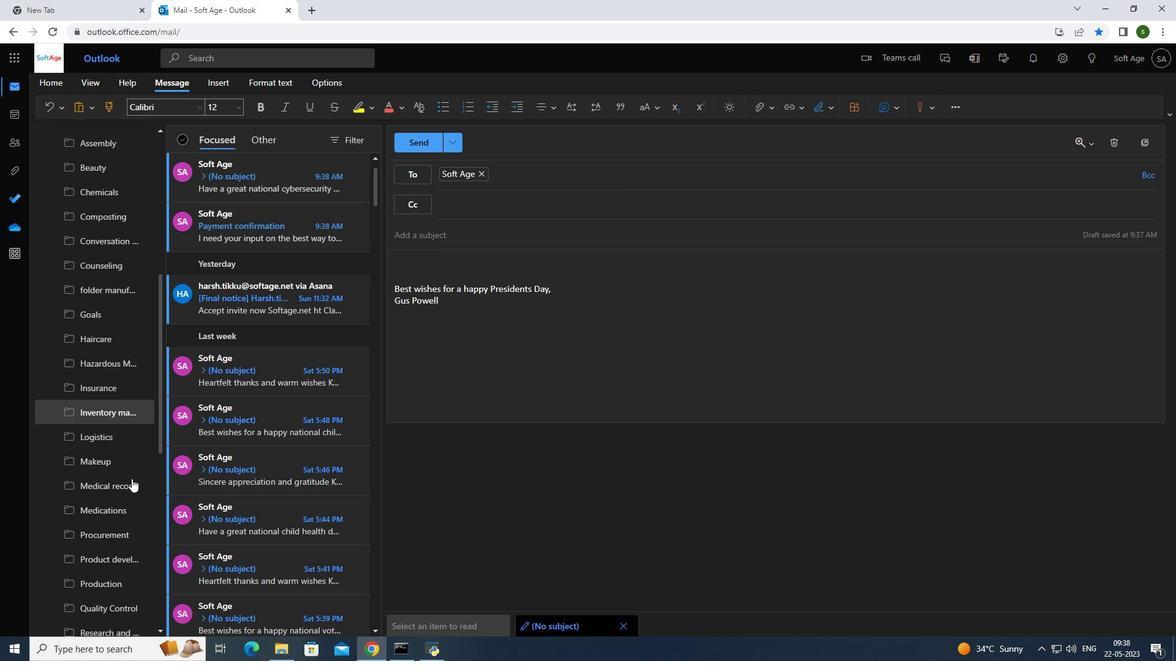 
Action: Mouse scrolled (131, 478) with delta (0, 0)
Screenshot: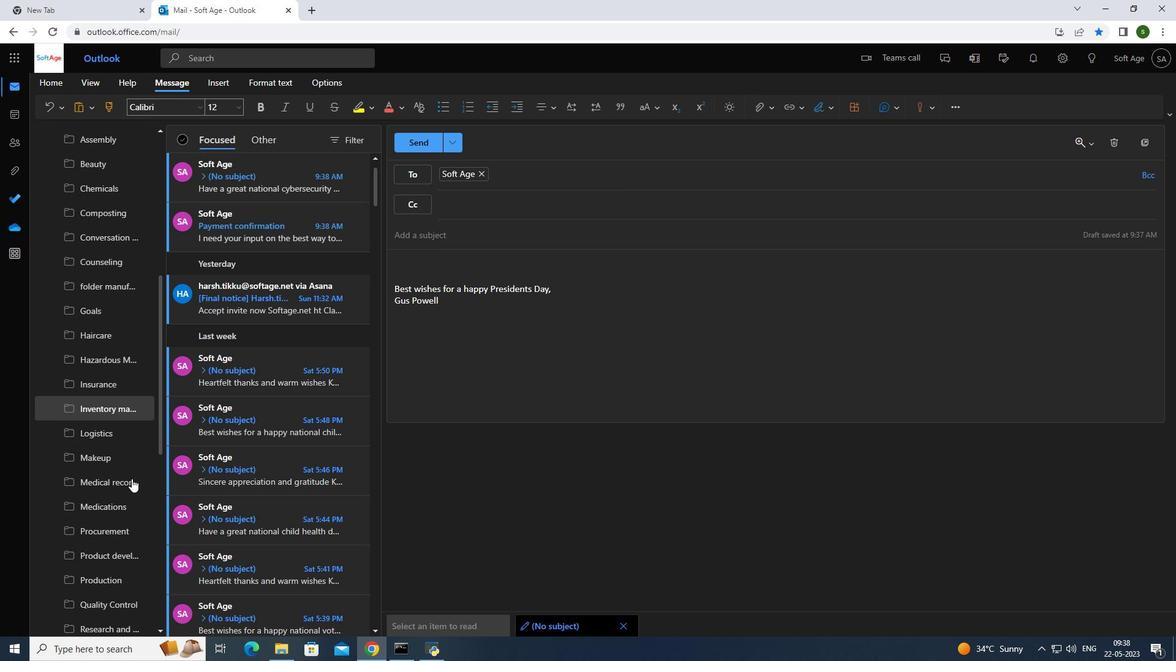 
Action: Mouse scrolled (131, 478) with delta (0, 0)
Screenshot: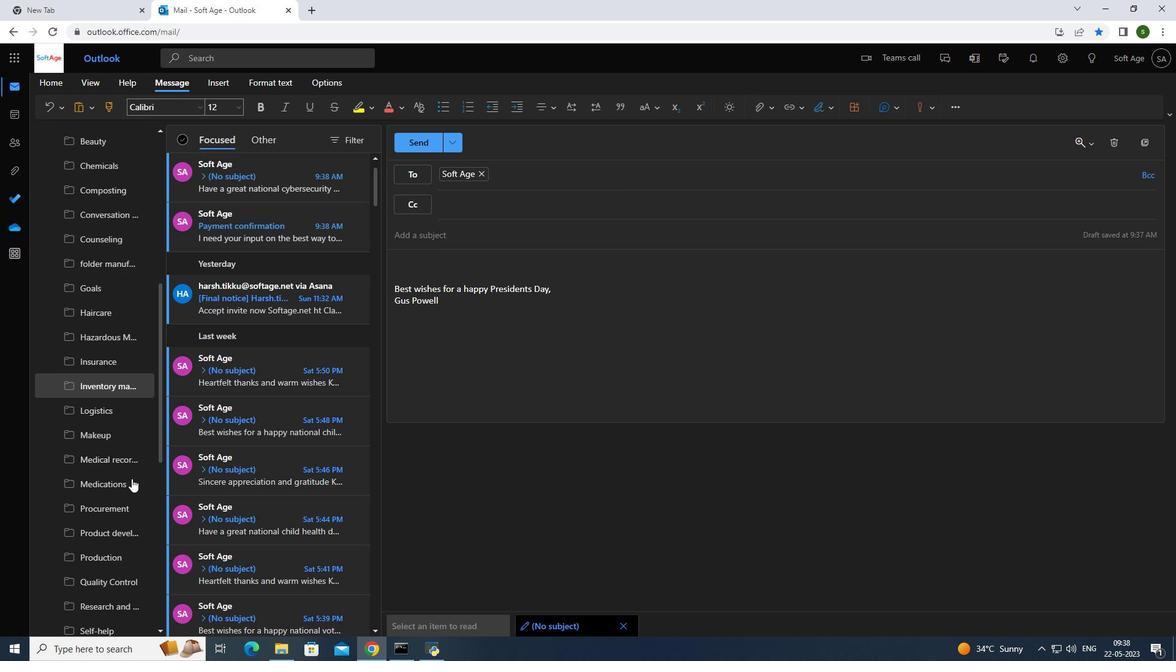 
Action: Mouse scrolled (131, 478) with delta (0, 0)
Screenshot: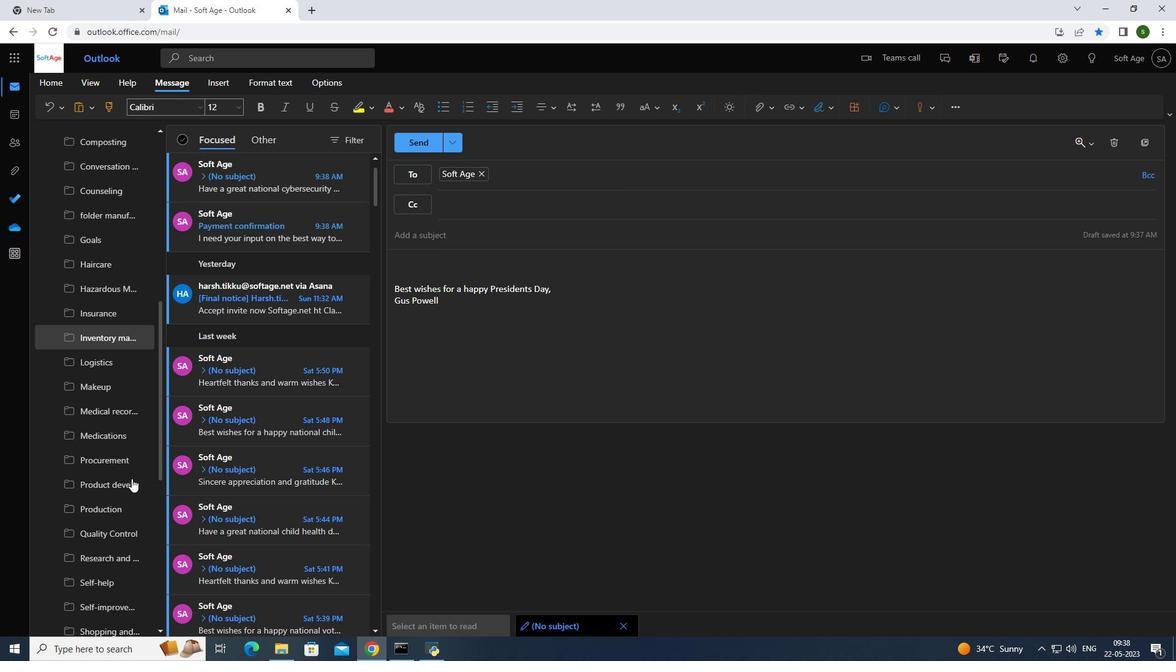
Action: Mouse scrolled (131, 478) with delta (0, 0)
Screenshot: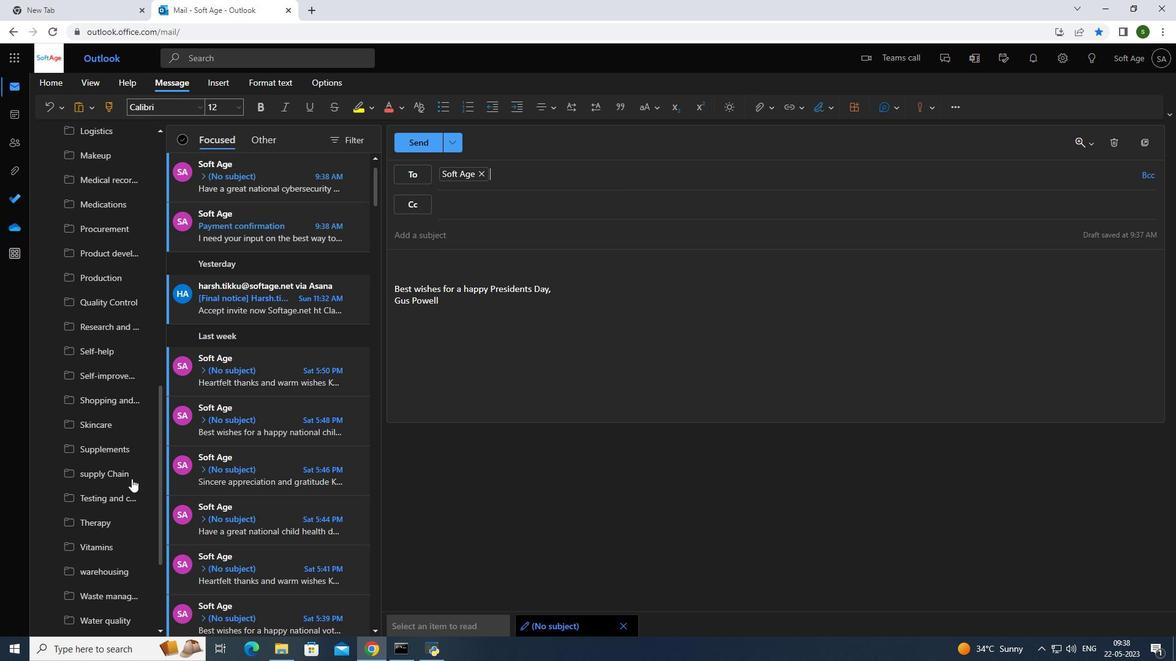 
Action: Mouse scrolled (131, 478) with delta (0, 0)
Screenshot: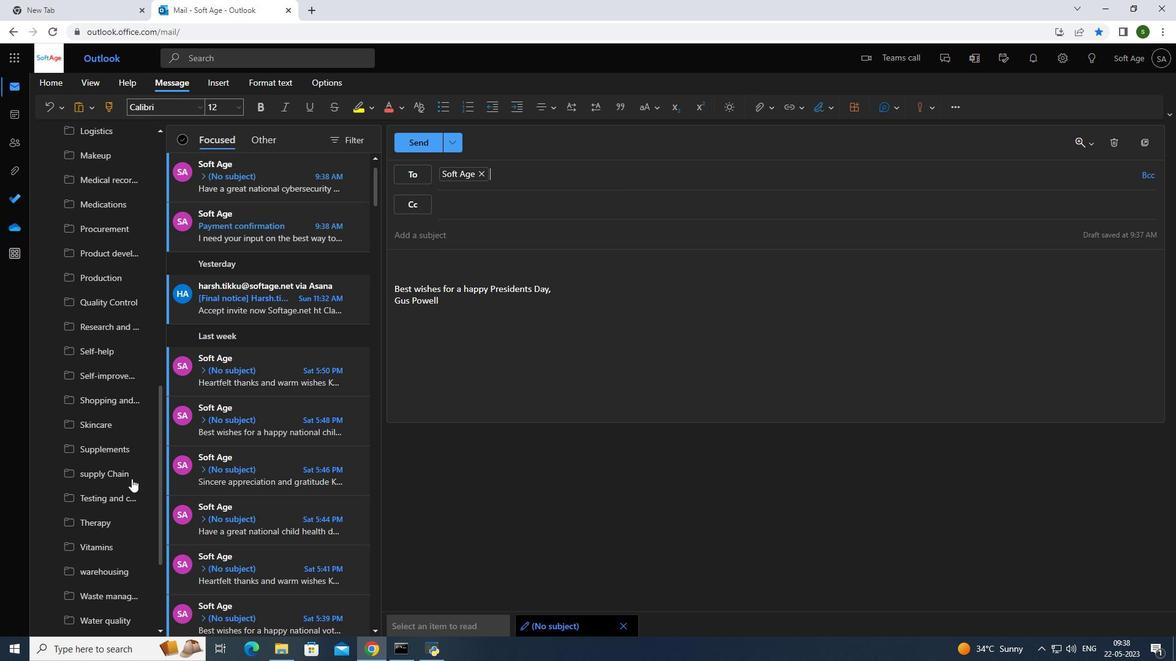 
Action: Mouse moved to (131, 479)
Screenshot: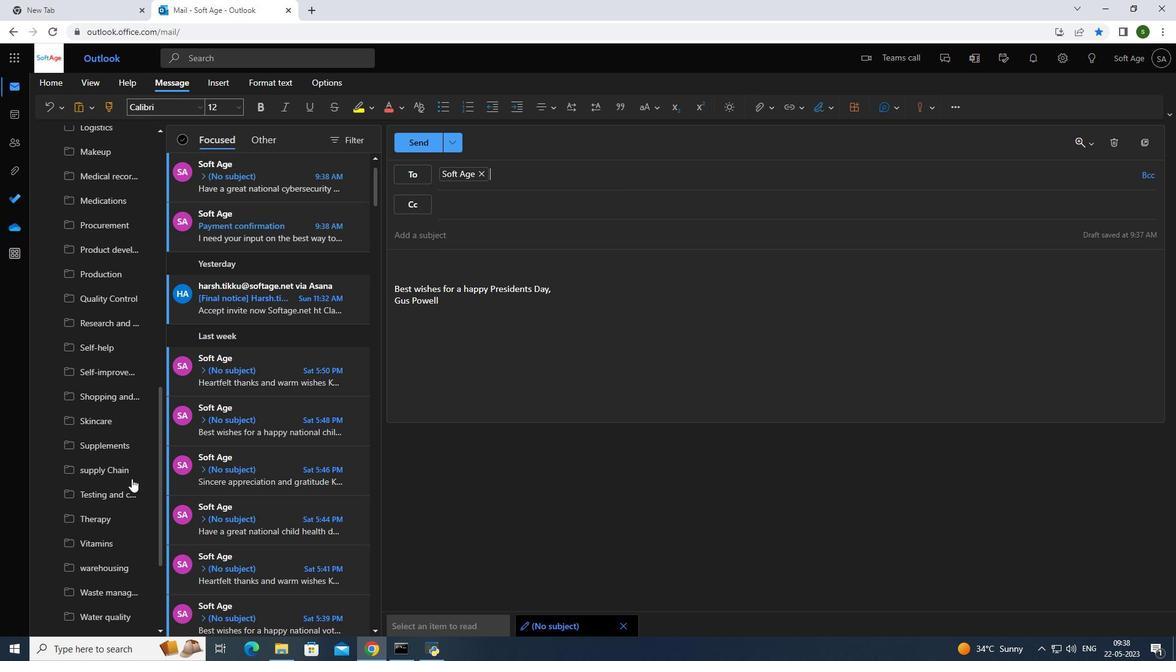 
Action: Mouse scrolled (131, 478) with delta (0, 0)
Screenshot: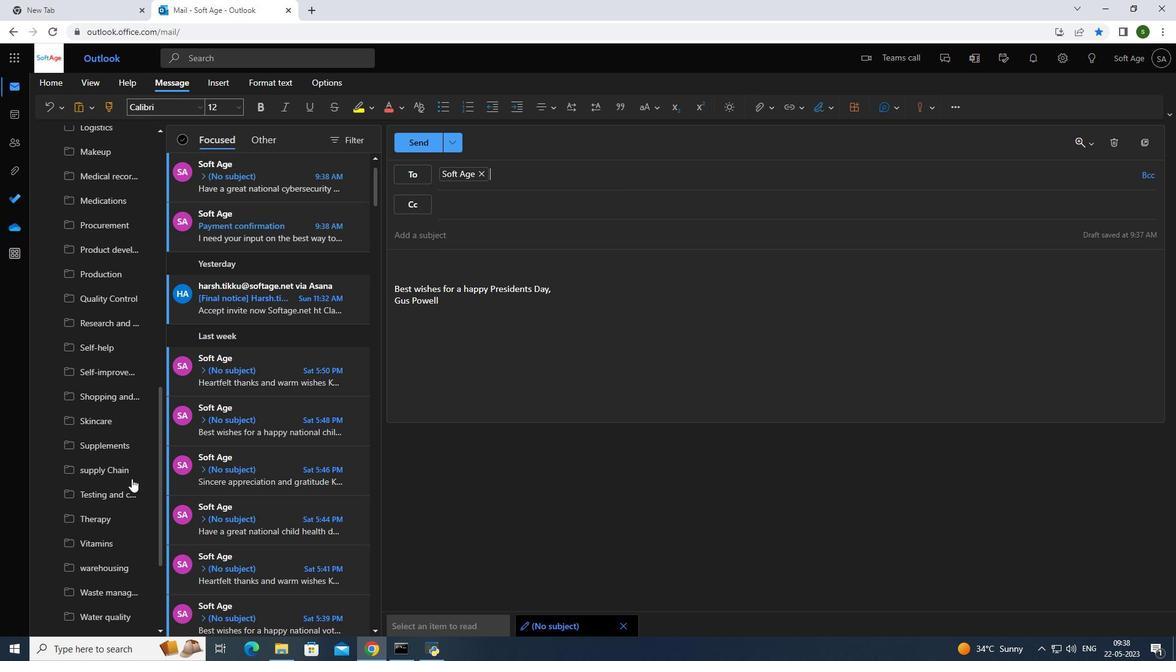 
Action: Mouse scrolled (131, 478) with delta (0, 0)
Screenshot: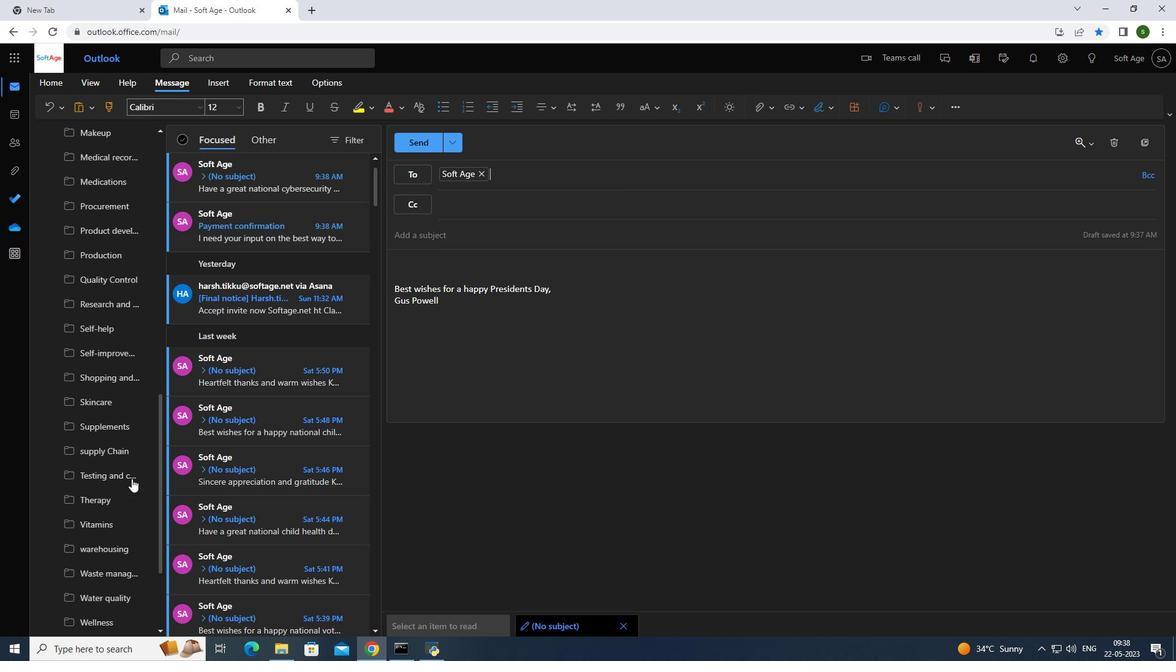 
Action: Mouse scrolled (131, 478) with delta (0, 0)
Screenshot: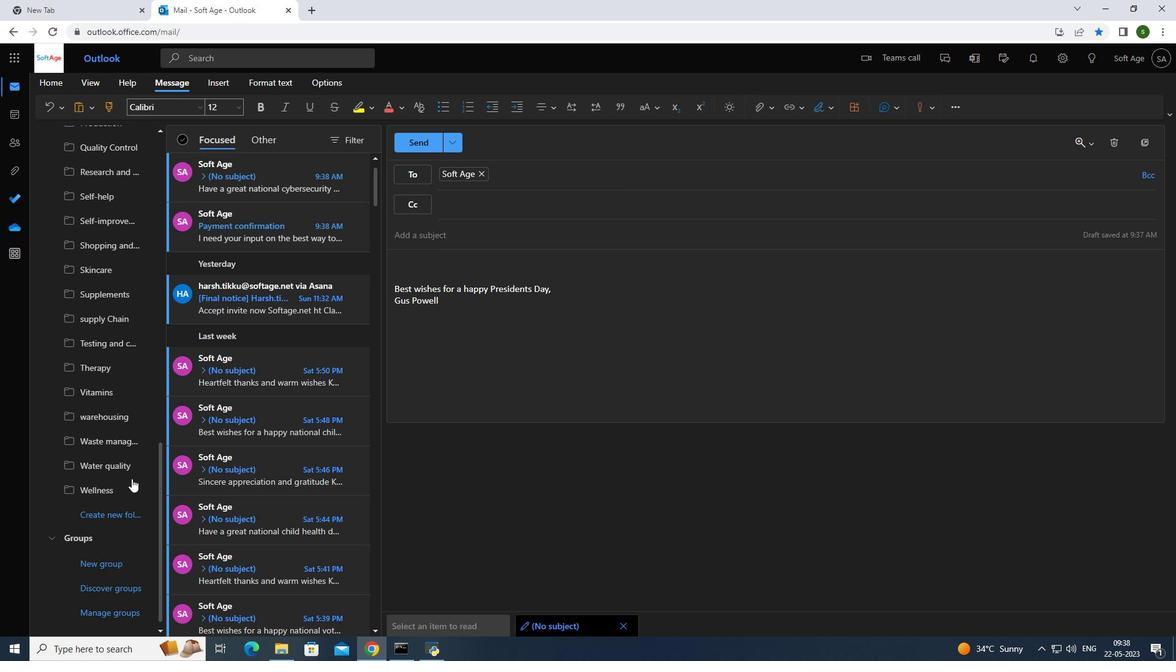 
Action: Mouse scrolled (131, 478) with delta (0, 0)
Screenshot: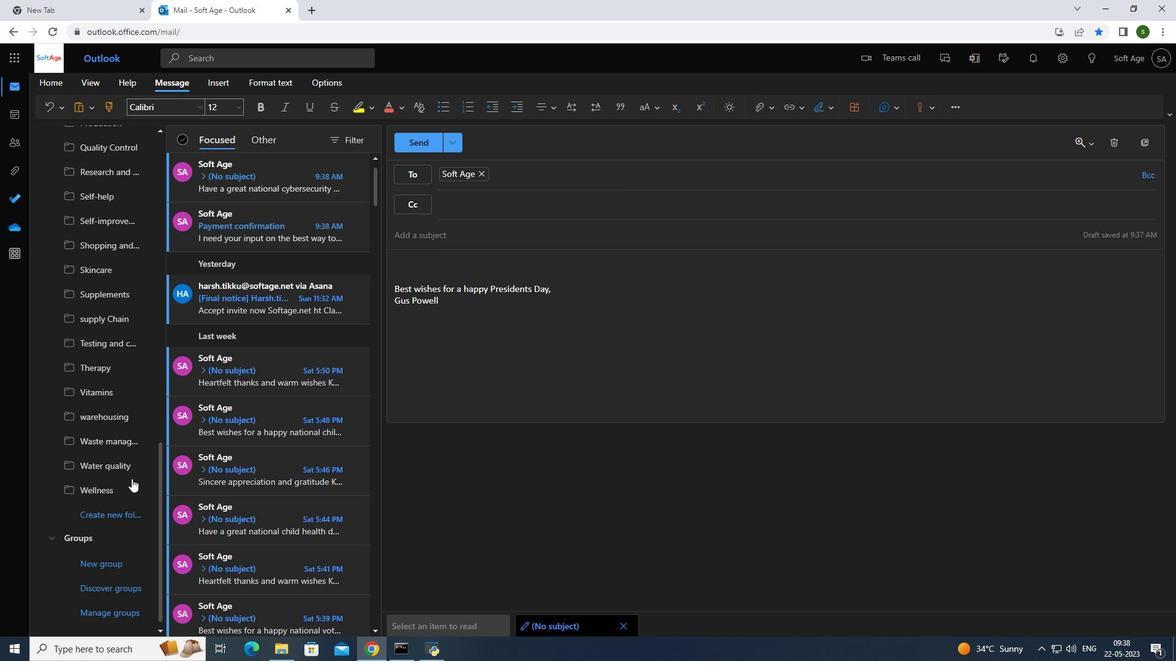 
Action: Mouse scrolled (131, 478) with delta (0, 0)
Screenshot: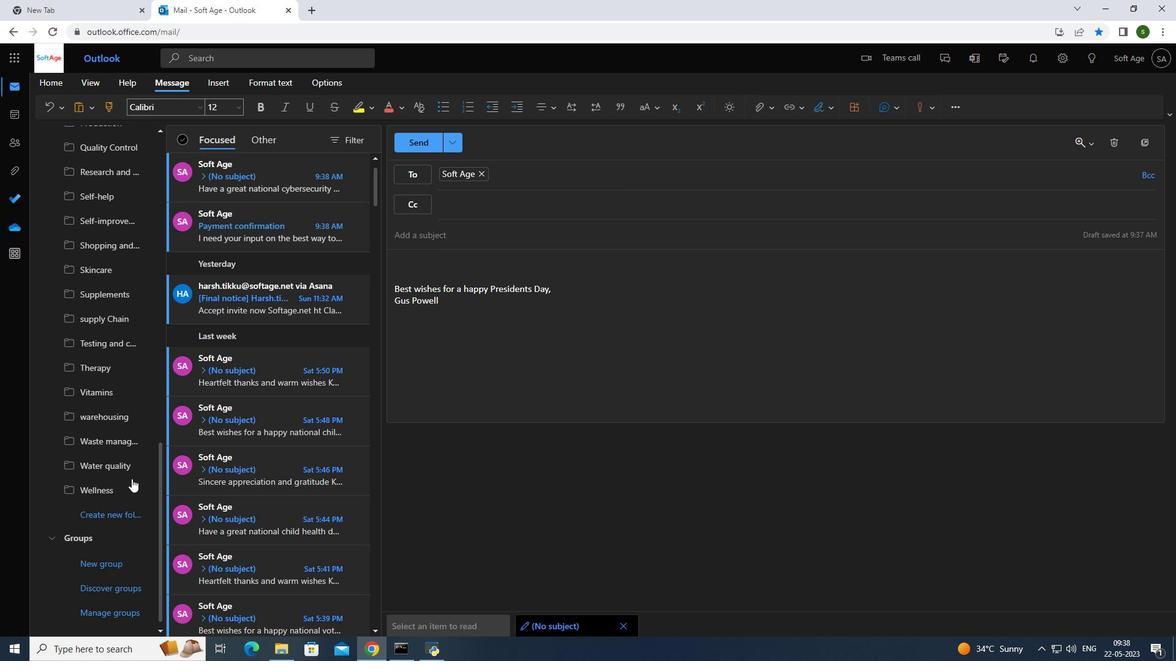 
Action: Mouse moved to (122, 520)
Screenshot: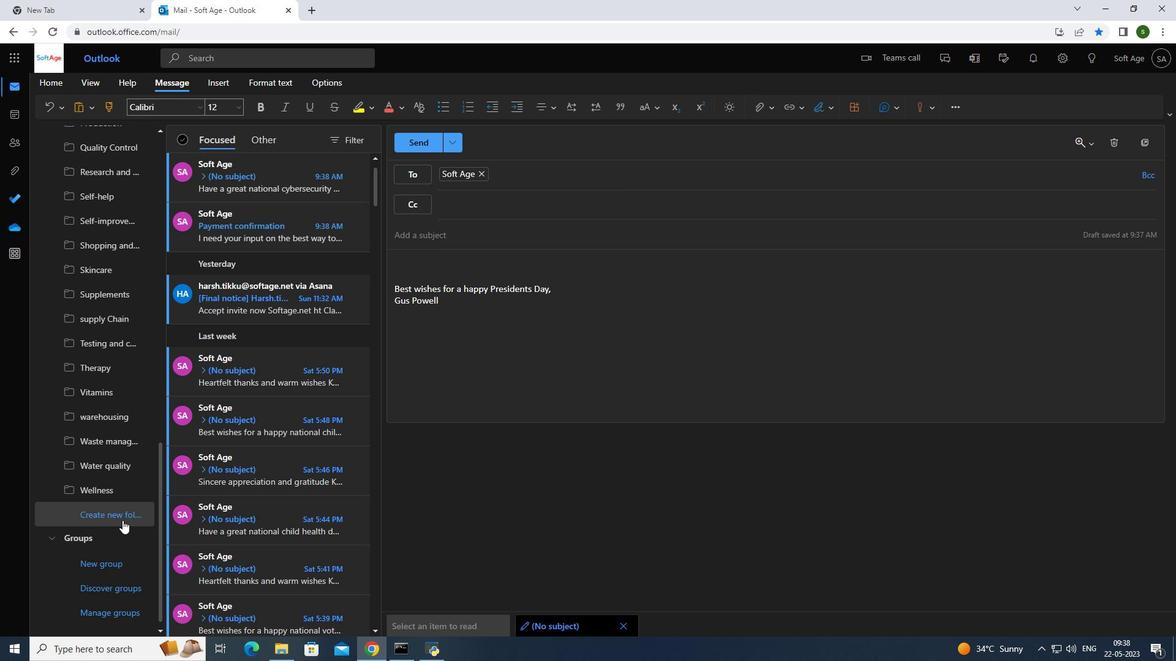 
Action: Mouse pressed left at (122, 520)
Screenshot: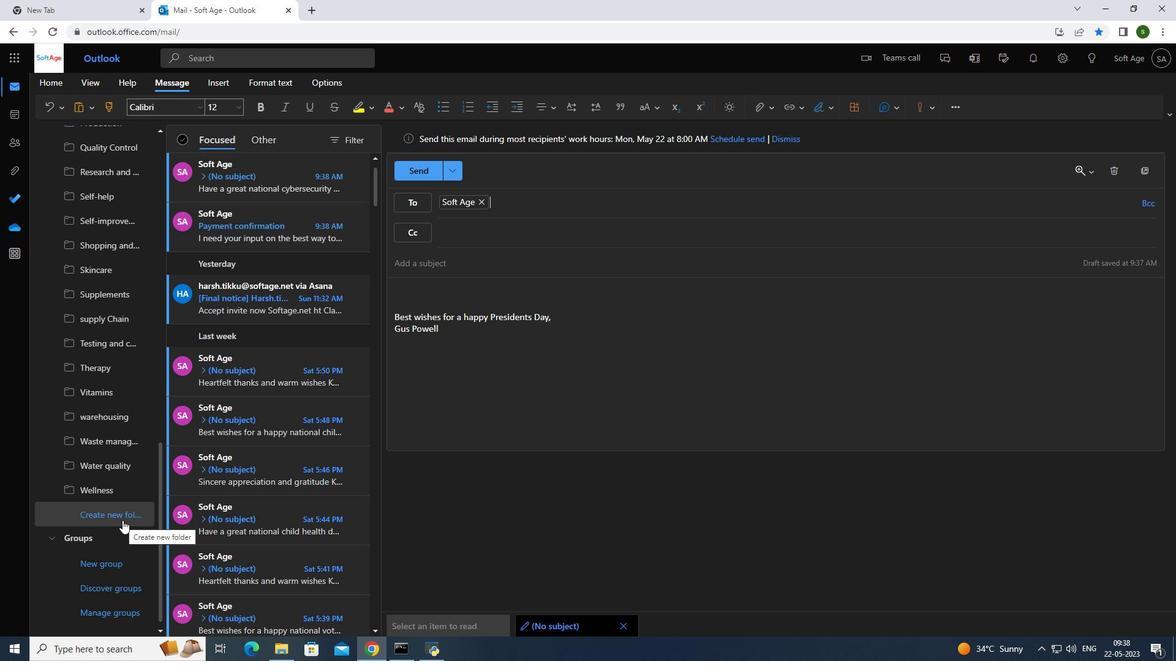 
Action: Mouse moved to (85, 512)
Screenshot: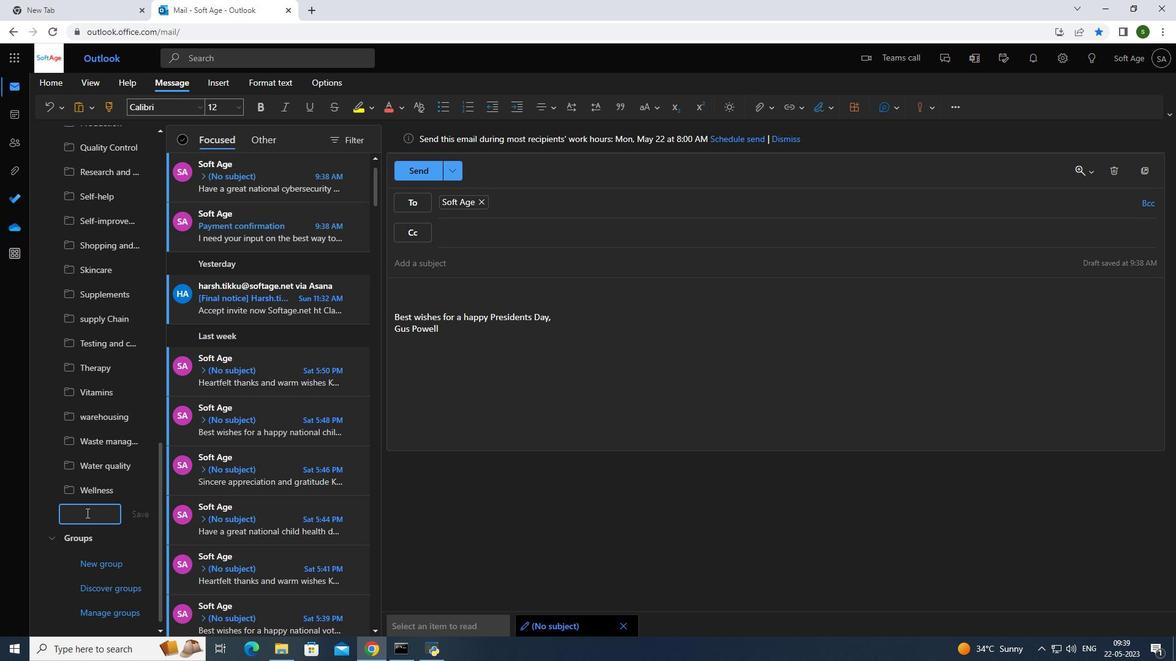 
Action: Key pressed <Key.caps_lock>J<Key.caps_lock>ournaling
Screenshot: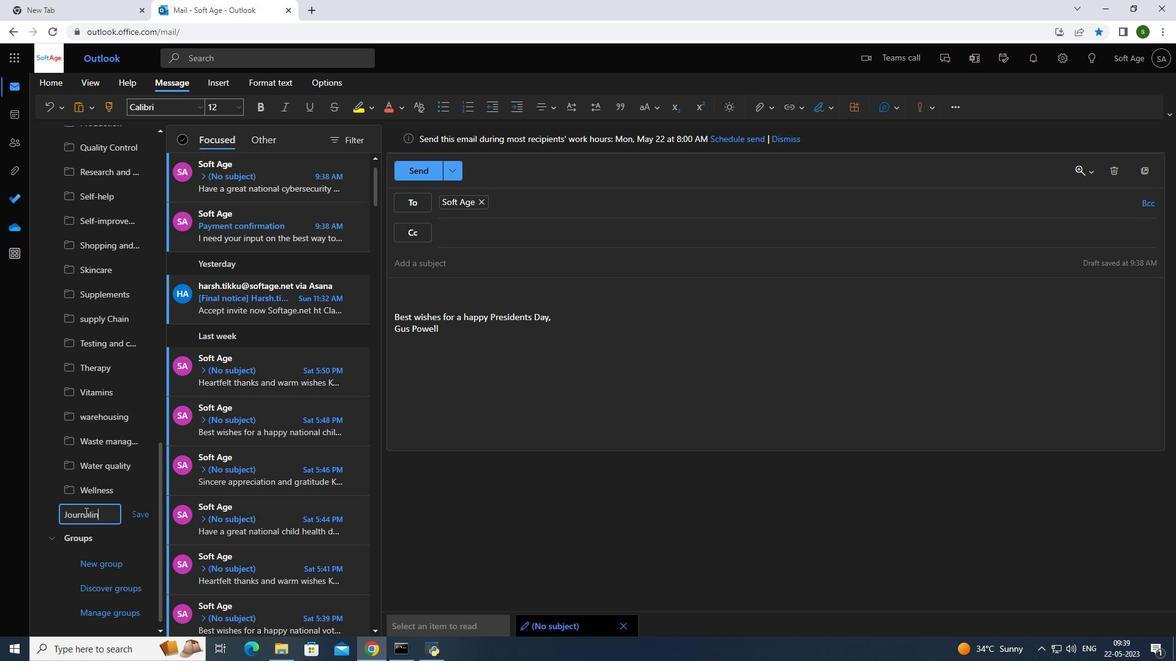 
Action: Mouse moved to (155, 529)
Screenshot: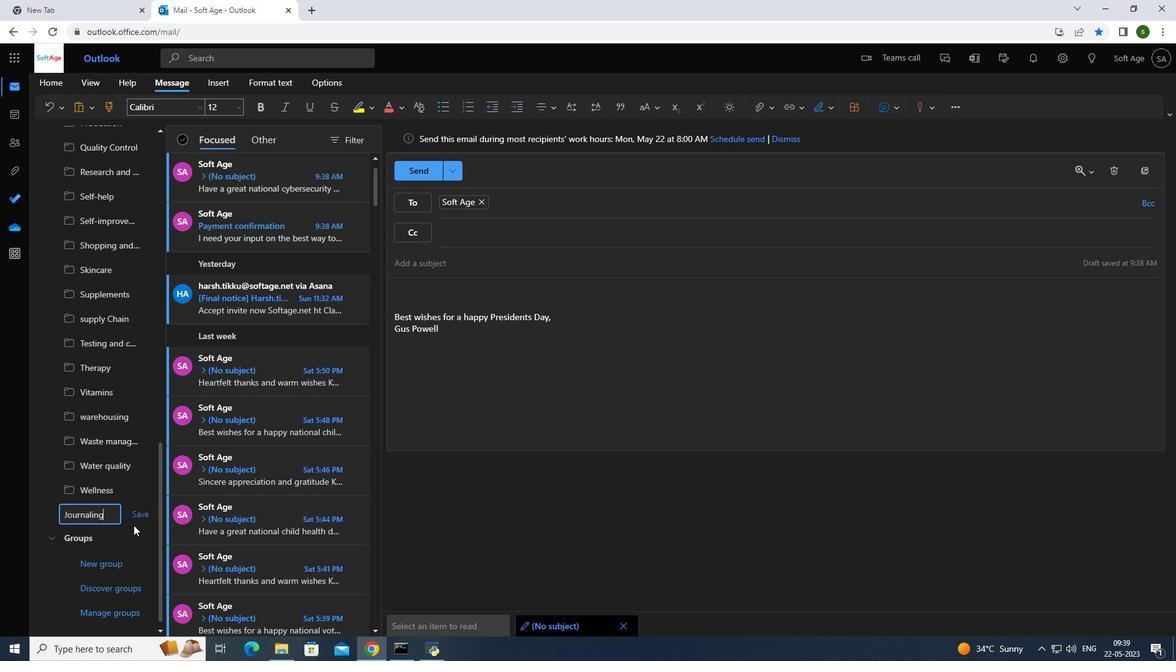 
Action: Key pressed <Key.enter>
Screenshot: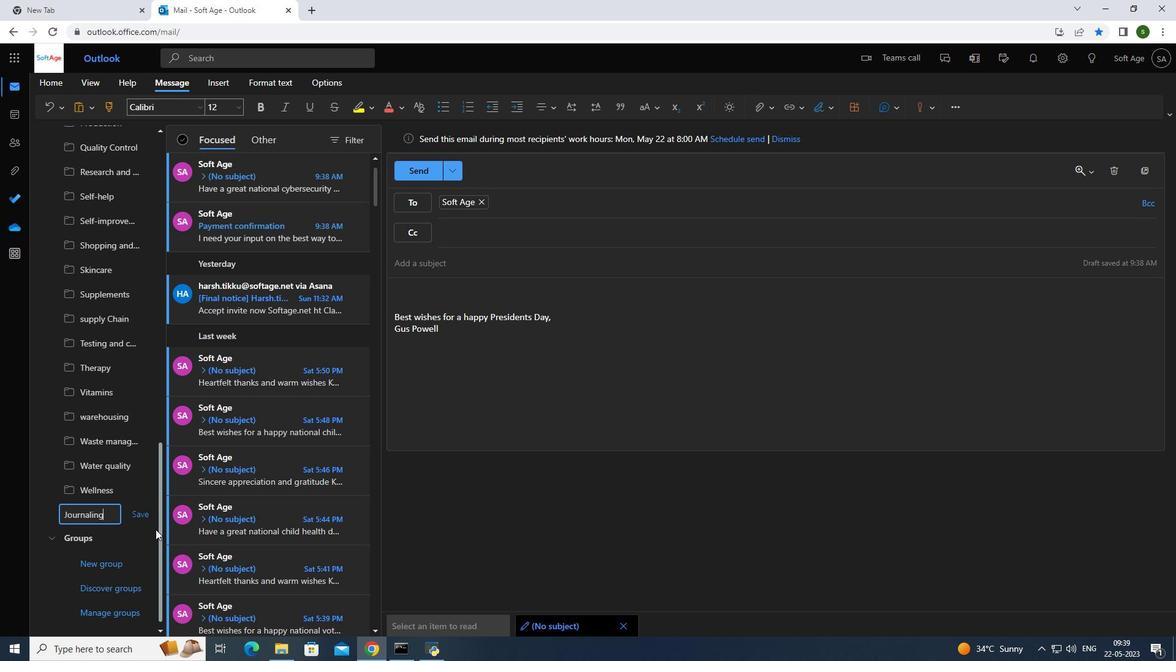 
Action: Mouse moved to (488, 457)
Screenshot: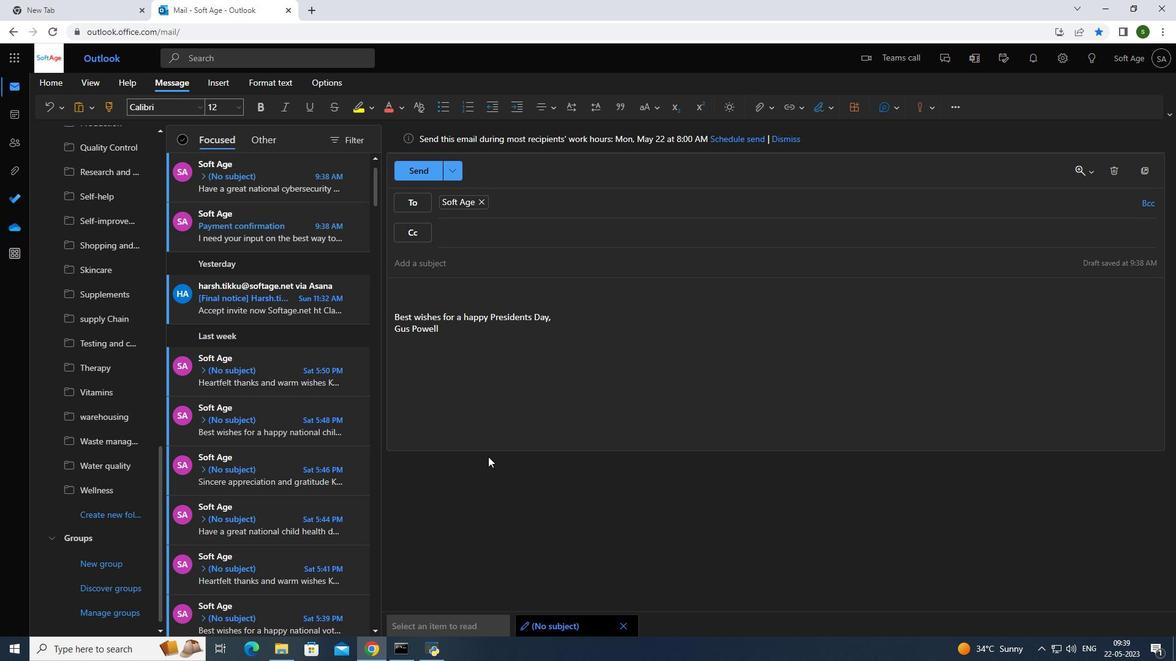 
Action: Mouse scrolled (488, 457) with delta (0, 0)
Screenshot: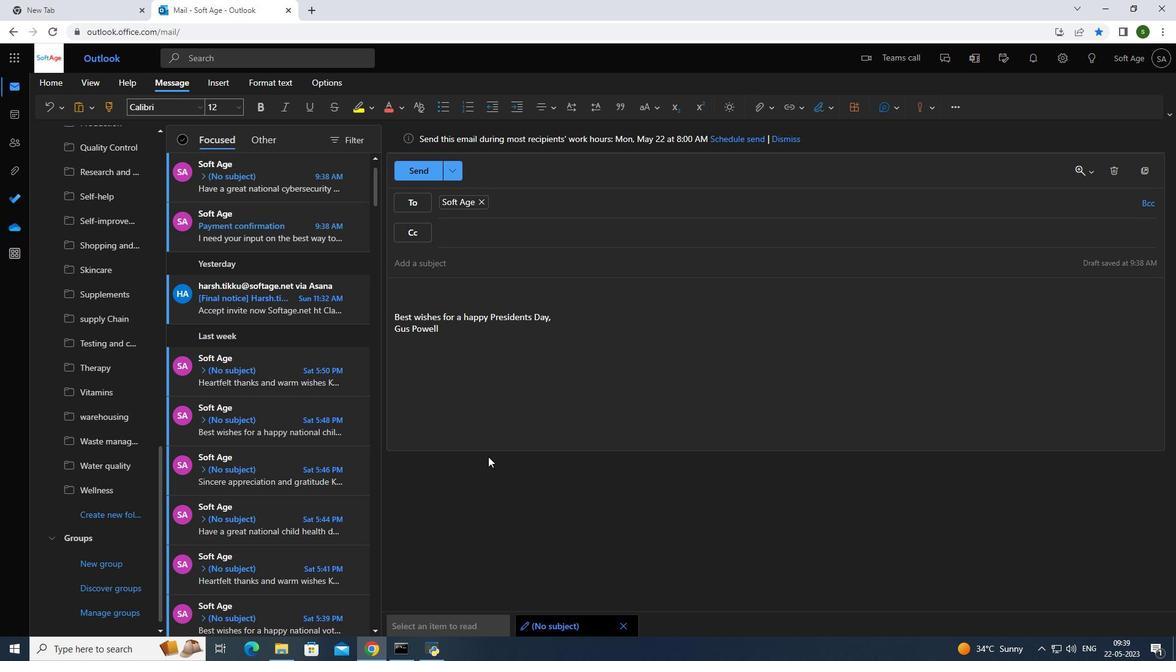 
Action: Mouse scrolled (488, 457) with delta (0, 0)
Screenshot: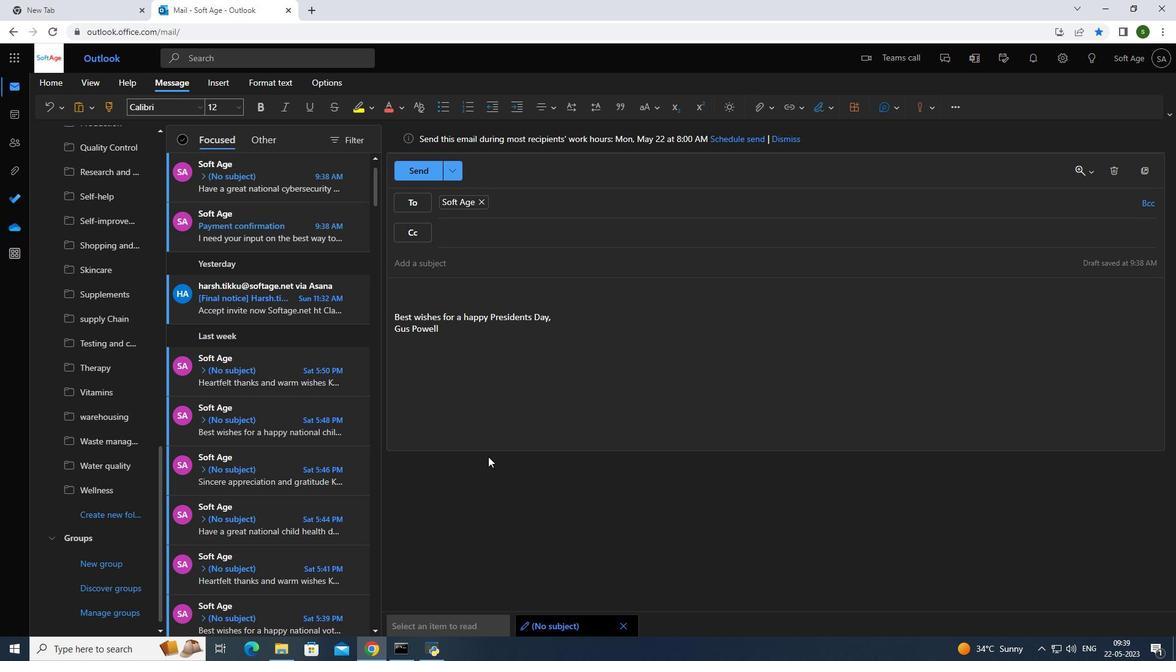 
Action: Mouse scrolled (488, 457) with delta (0, 0)
Screenshot: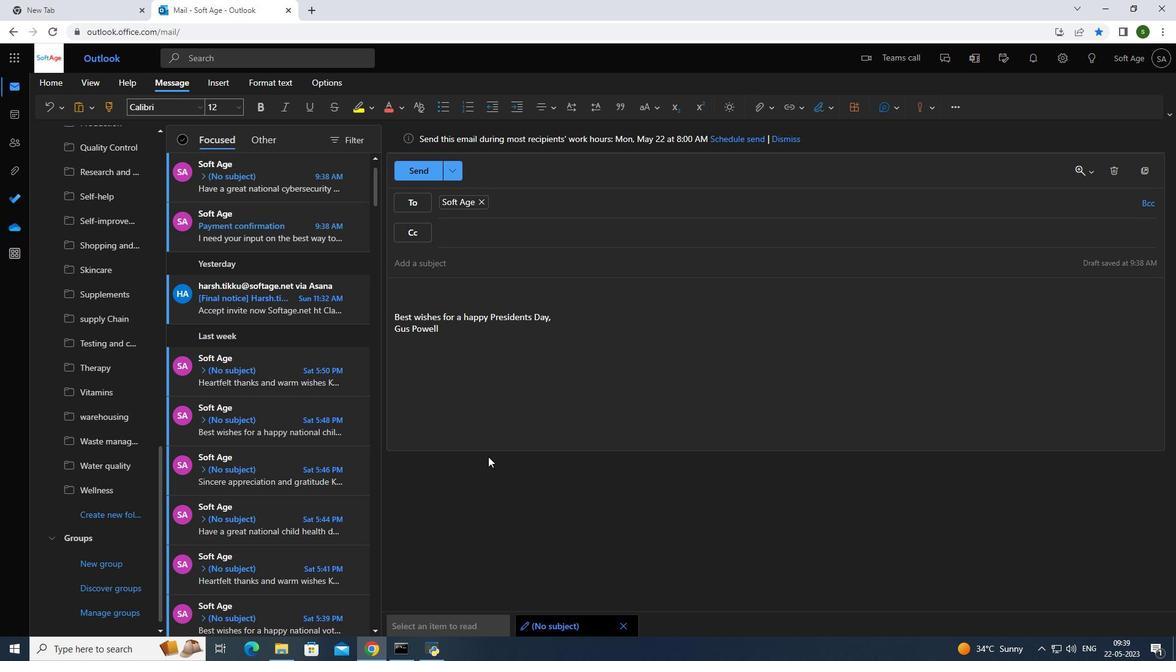 
Action: Mouse scrolled (488, 457) with delta (0, 0)
Screenshot: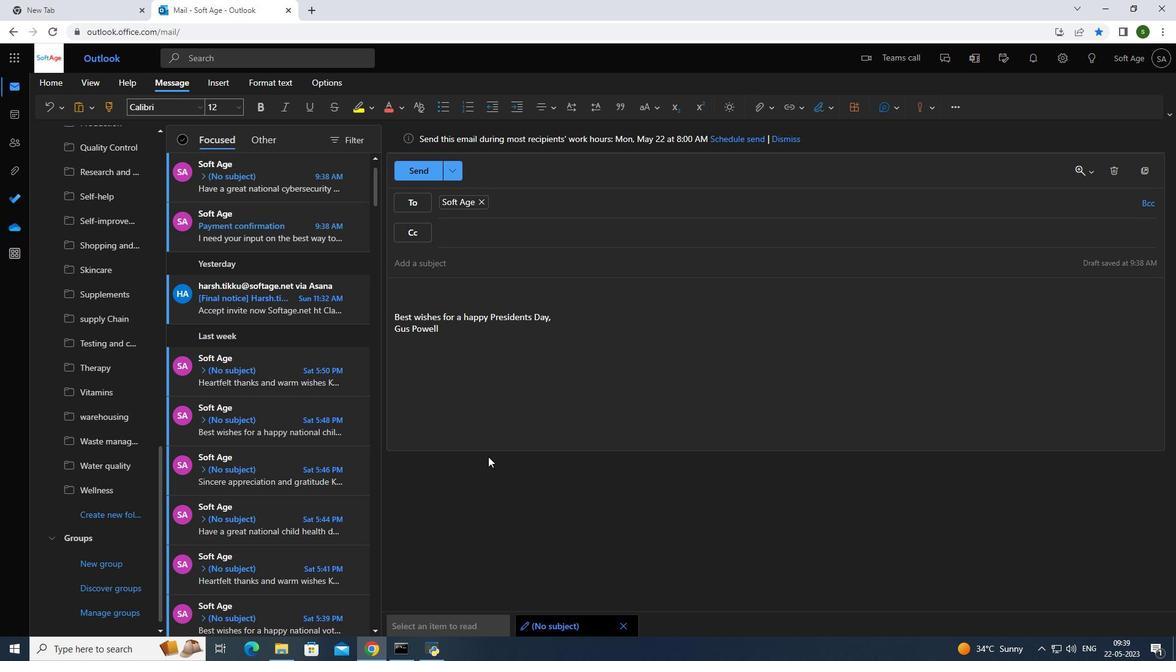 
Action: Mouse moved to (423, 173)
Screenshot: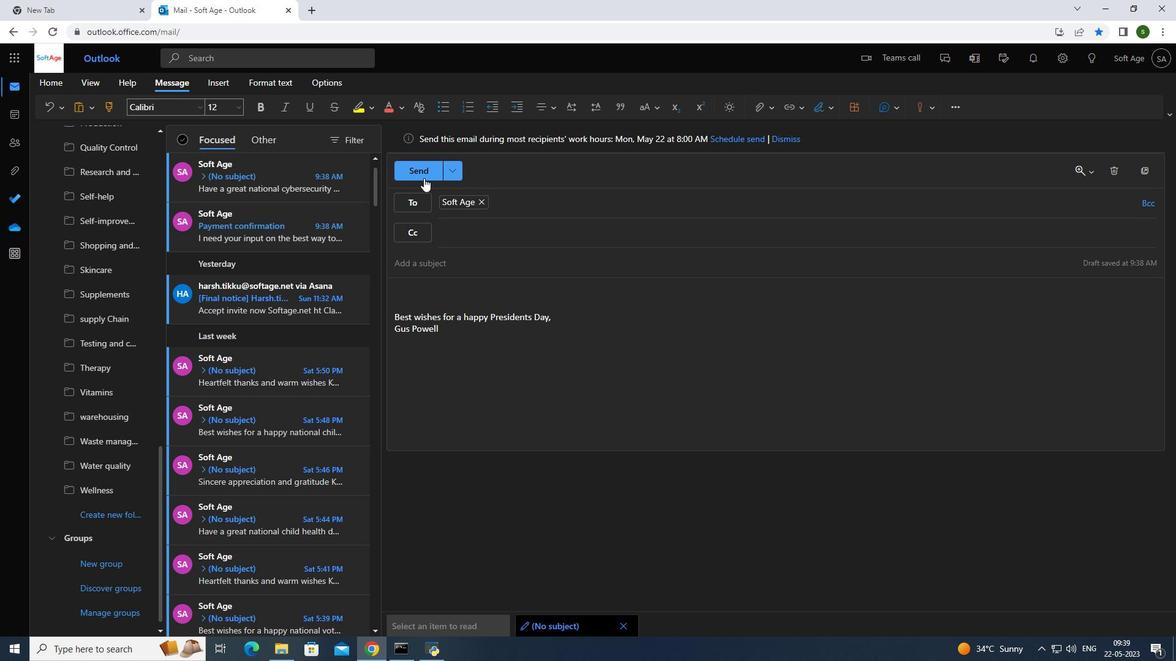 
Action: Mouse pressed left at (423, 173)
Screenshot: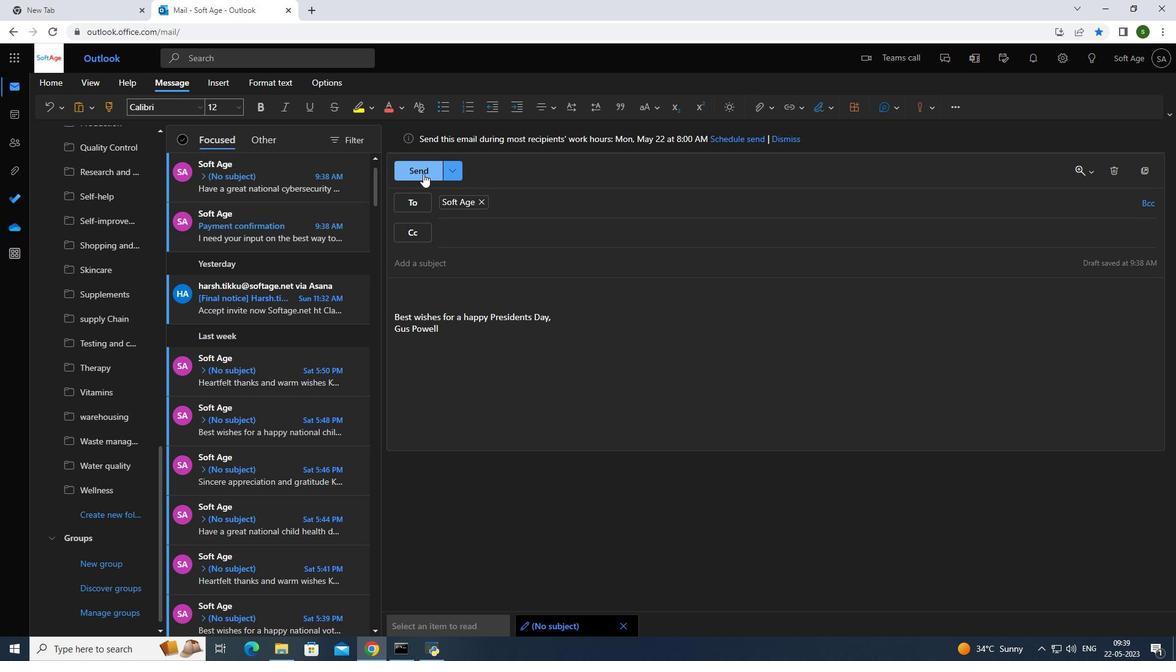 
Action: Mouse moved to (596, 374)
Screenshot: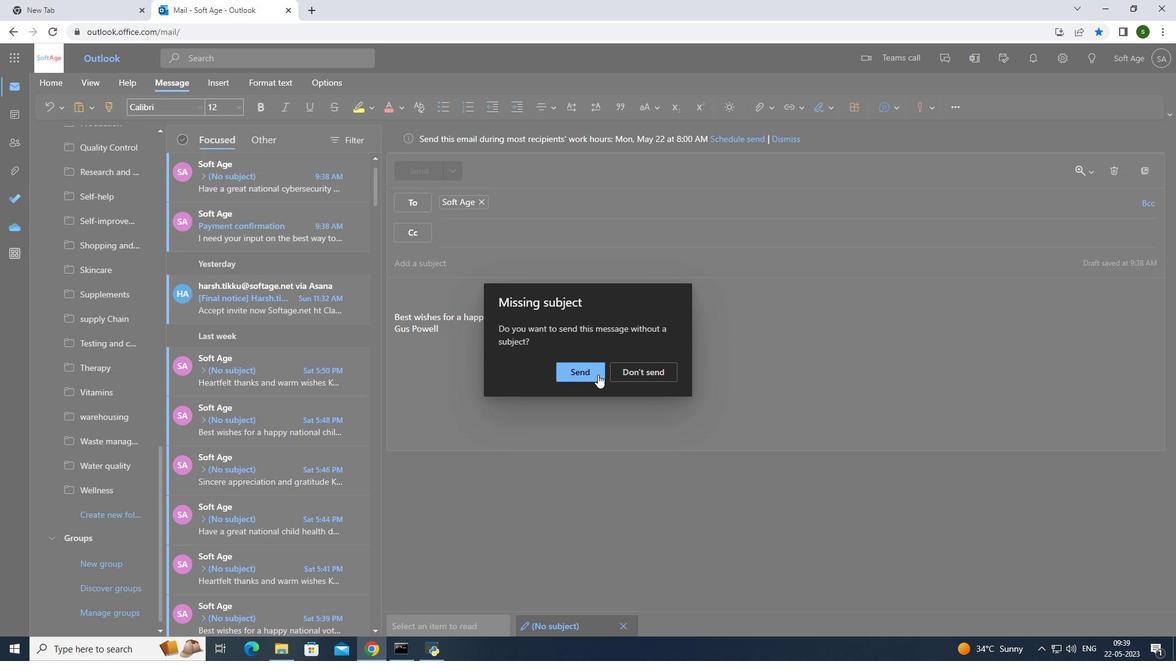 
Action: Mouse pressed left at (596, 374)
Screenshot: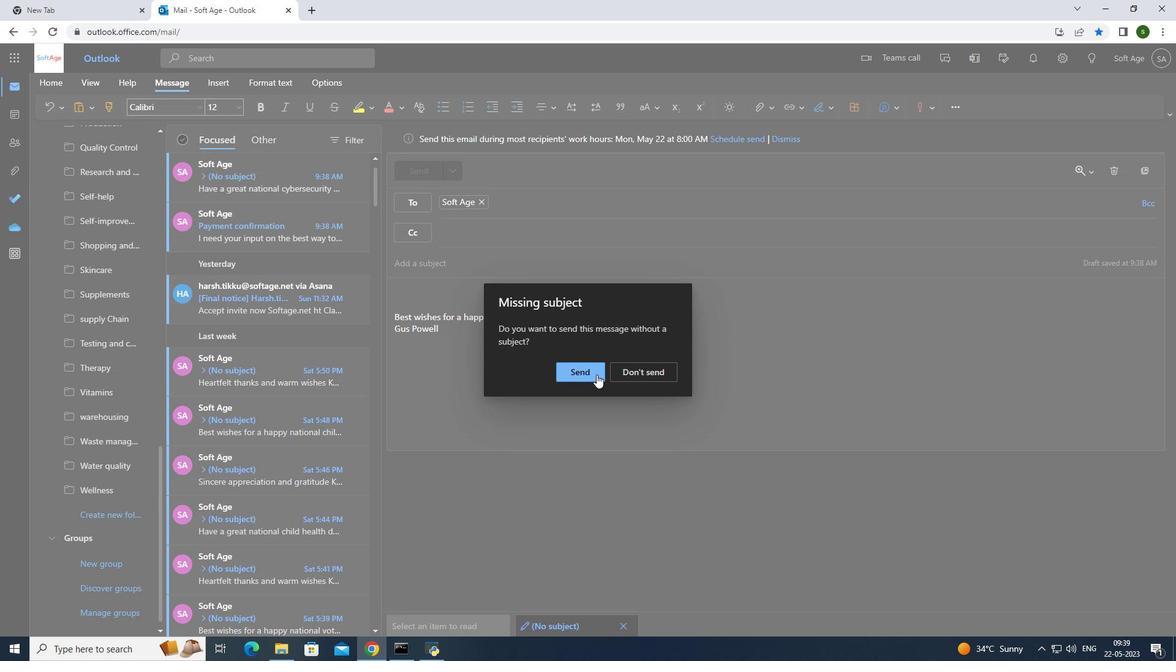 
Action: Mouse moved to (596, 374)
Screenshot: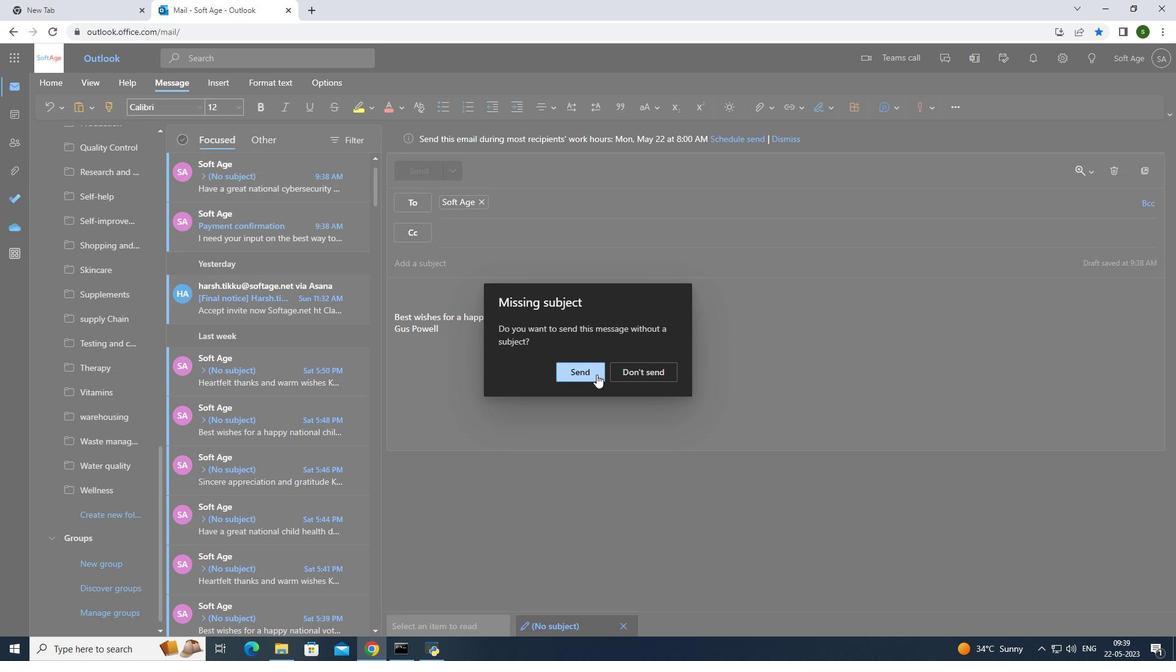 
